 Task: Open Card Customer Feedback Collection in Board Product Roadmap Planning and Execution to Workspace Investor Relations and add a team member Softage.2@softage.net, a label Yellow, a checklist Mergers and Acquisitions, an attachment from your google drive, a color Yellow and finally, add a card description 'Develop and launch new sales promotion for seasonal products' and a comment 'This item is a priority on our list, so let us focus on getting it done as soon as possible.'. Add a start date 'Jan 06, 1900' with a due date 'Jan 13, 1900'
Action: Mouse moved to (80, 370)
Screenshot: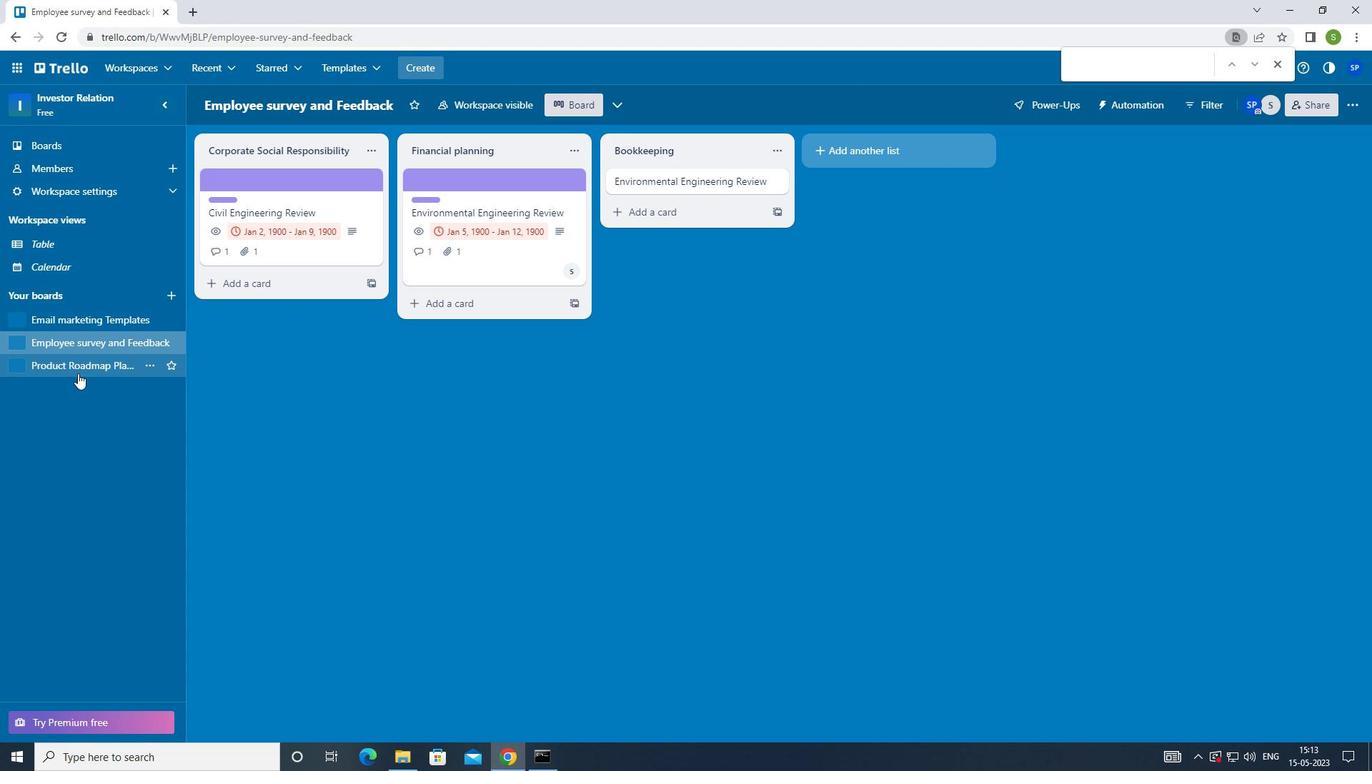 
Action: Mouse pressed left at (80, 370)
Screenshot: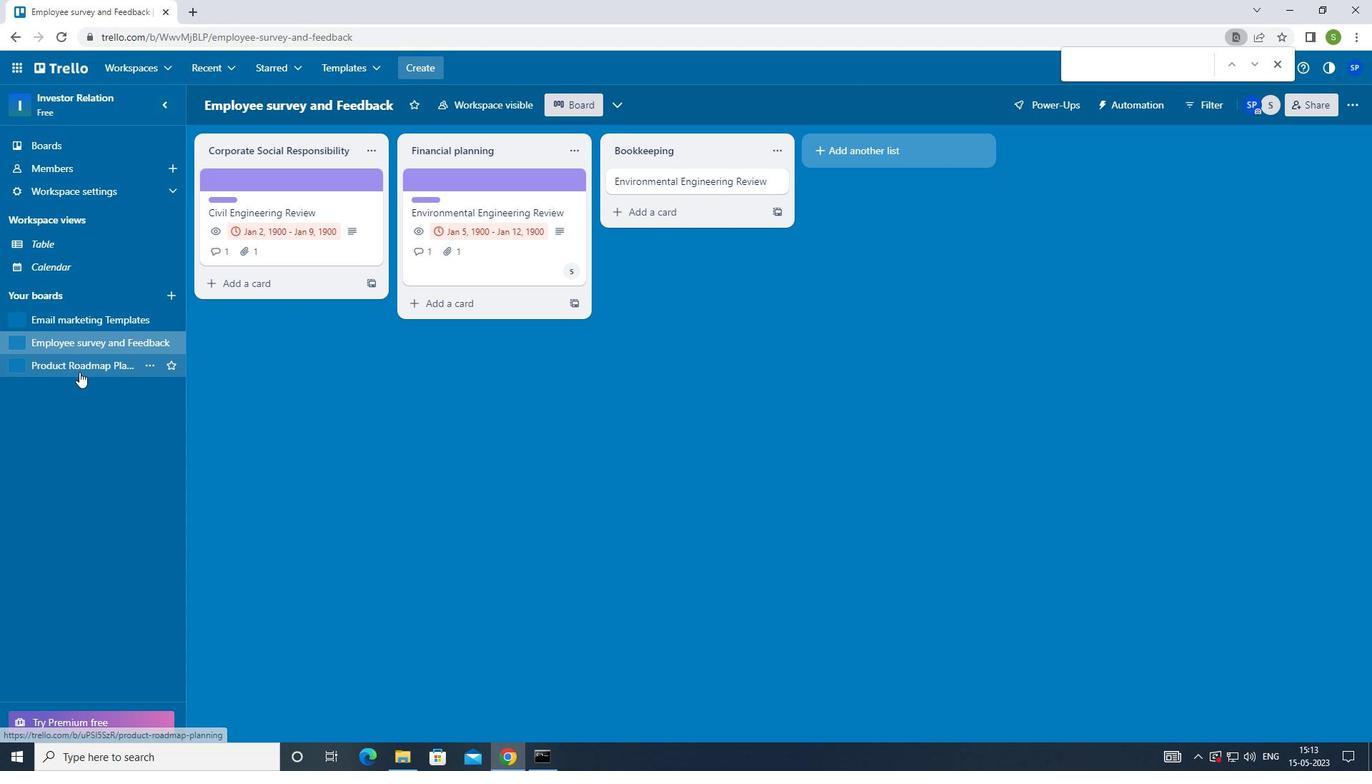 
Action: Mouse moved to (488, 183)
Screenshot: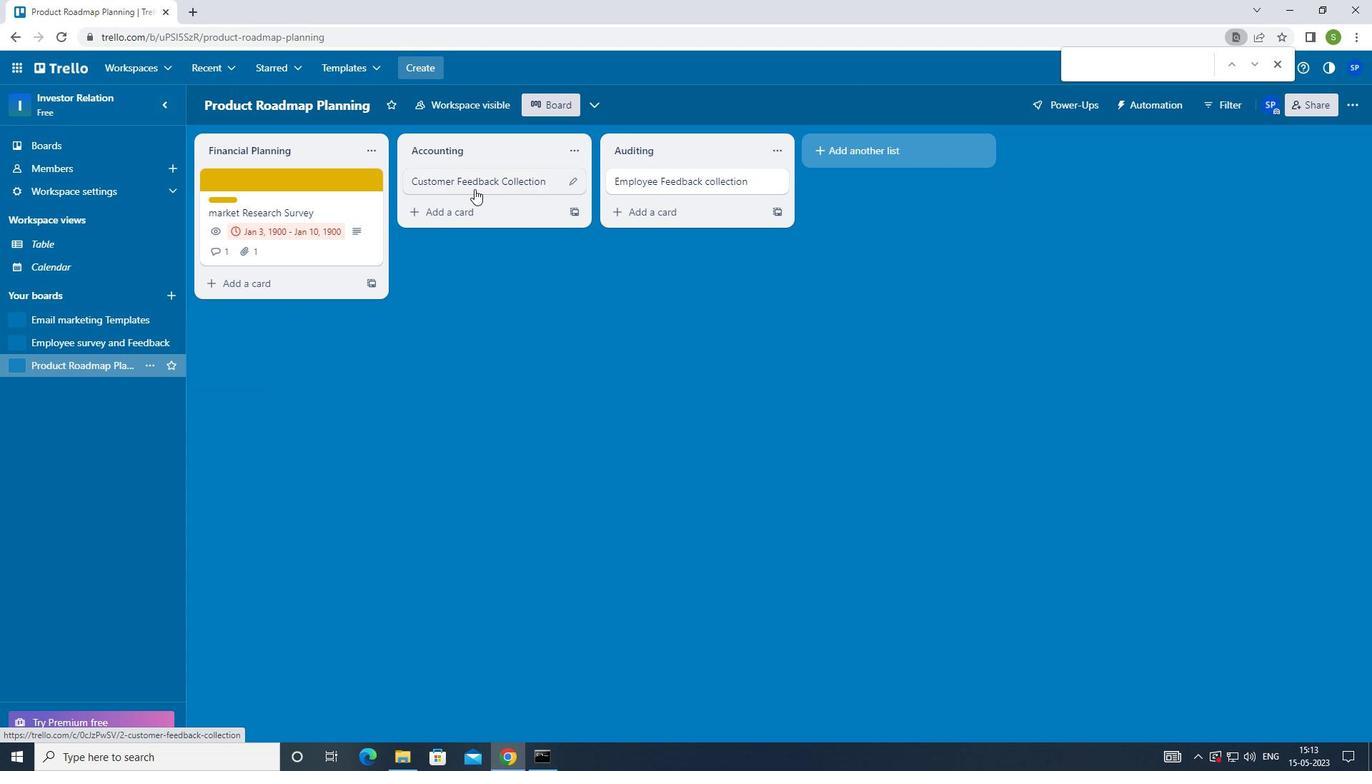 
Action: Mouse pressed left at (488, 183)
Screenshot: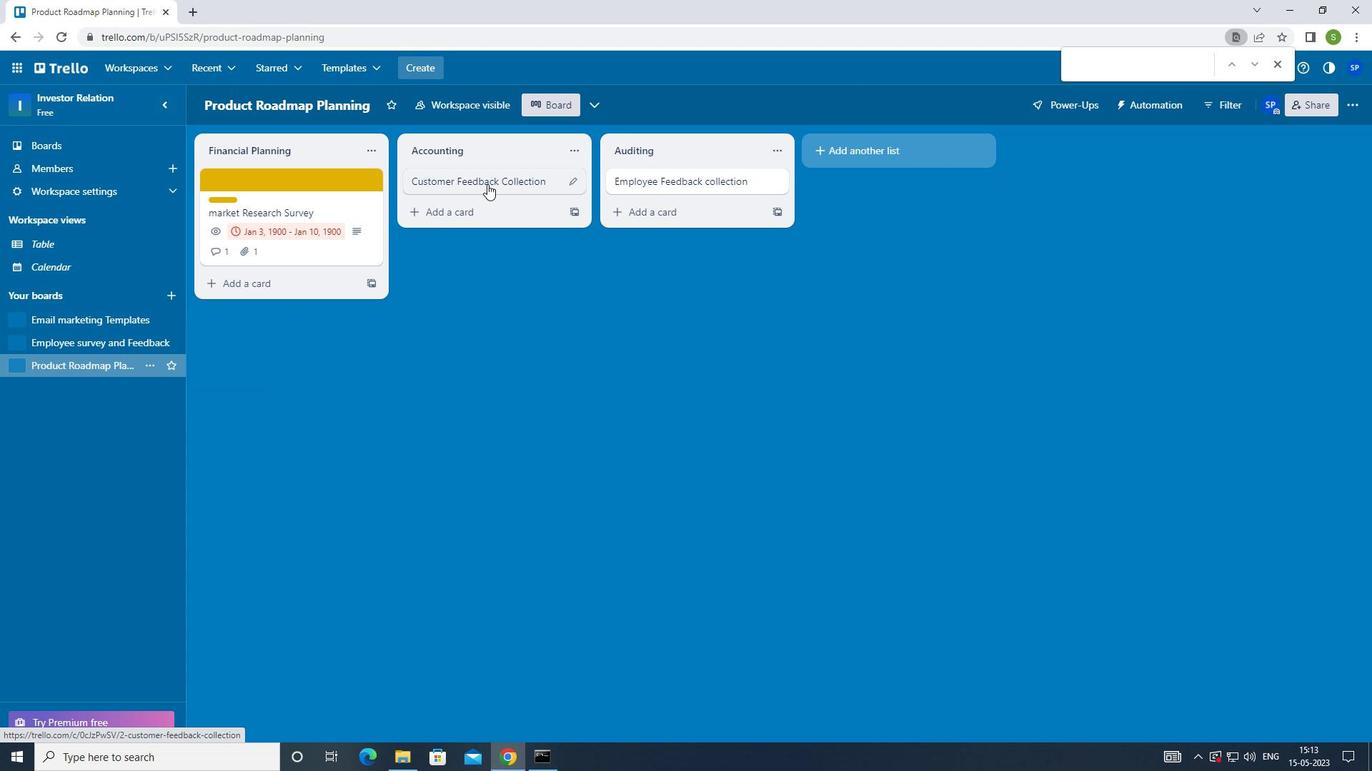 
Action: Mouse moved to (861, 177)
Screenshot: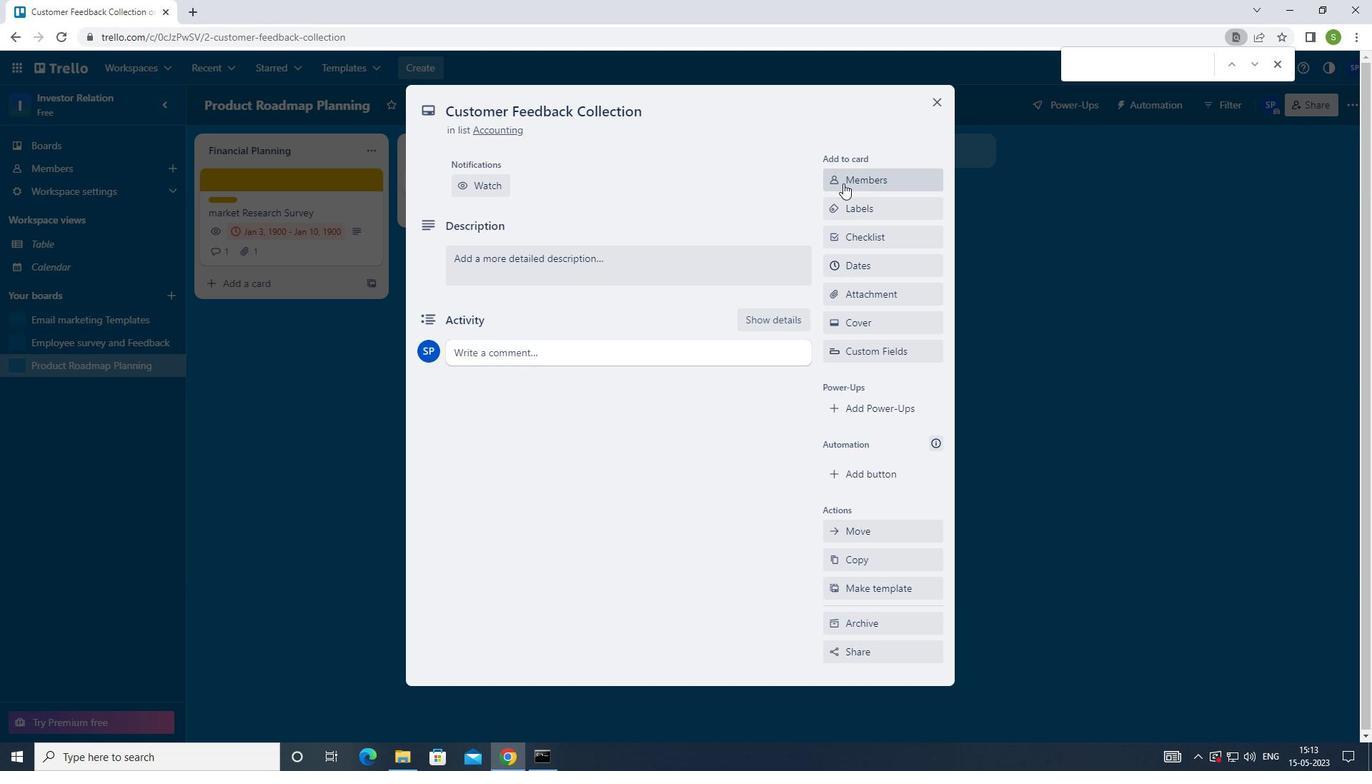 
Action: Mouse pressed left at (861, 177)
Screenshot: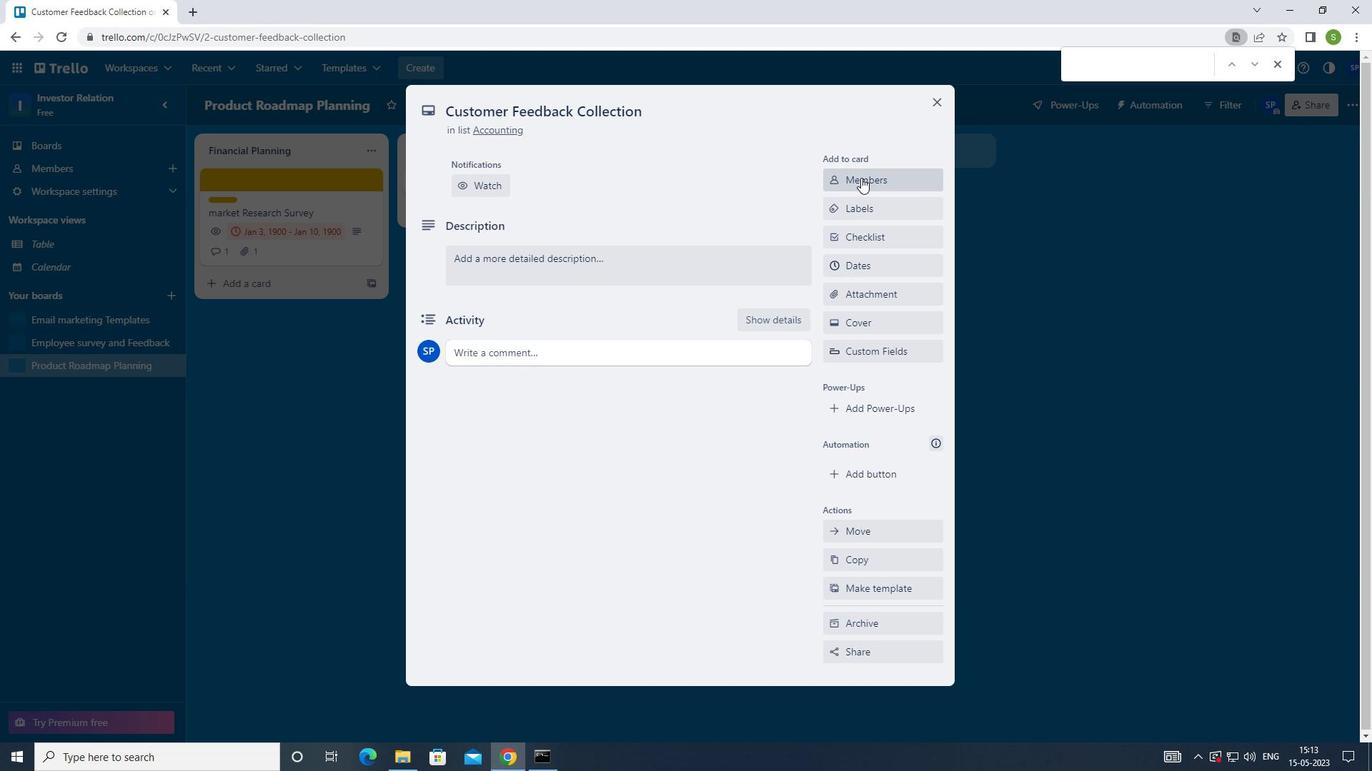
Action: Mouse moved to (688, 306)
Screenshot: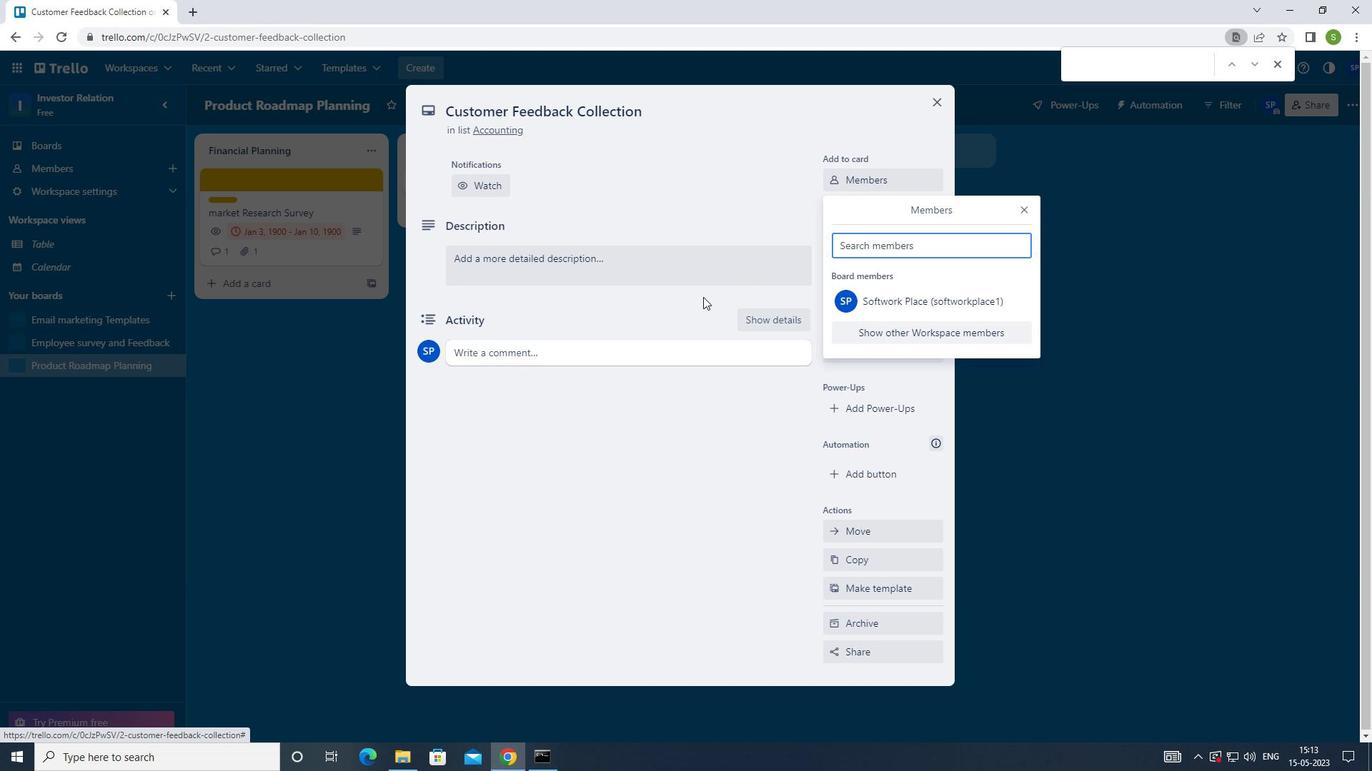 
Action: Key pressed <Key.shift>SOFTAGE.2<Key.shift>@SOFTAGE.NET<Key.enter>
Screenshot: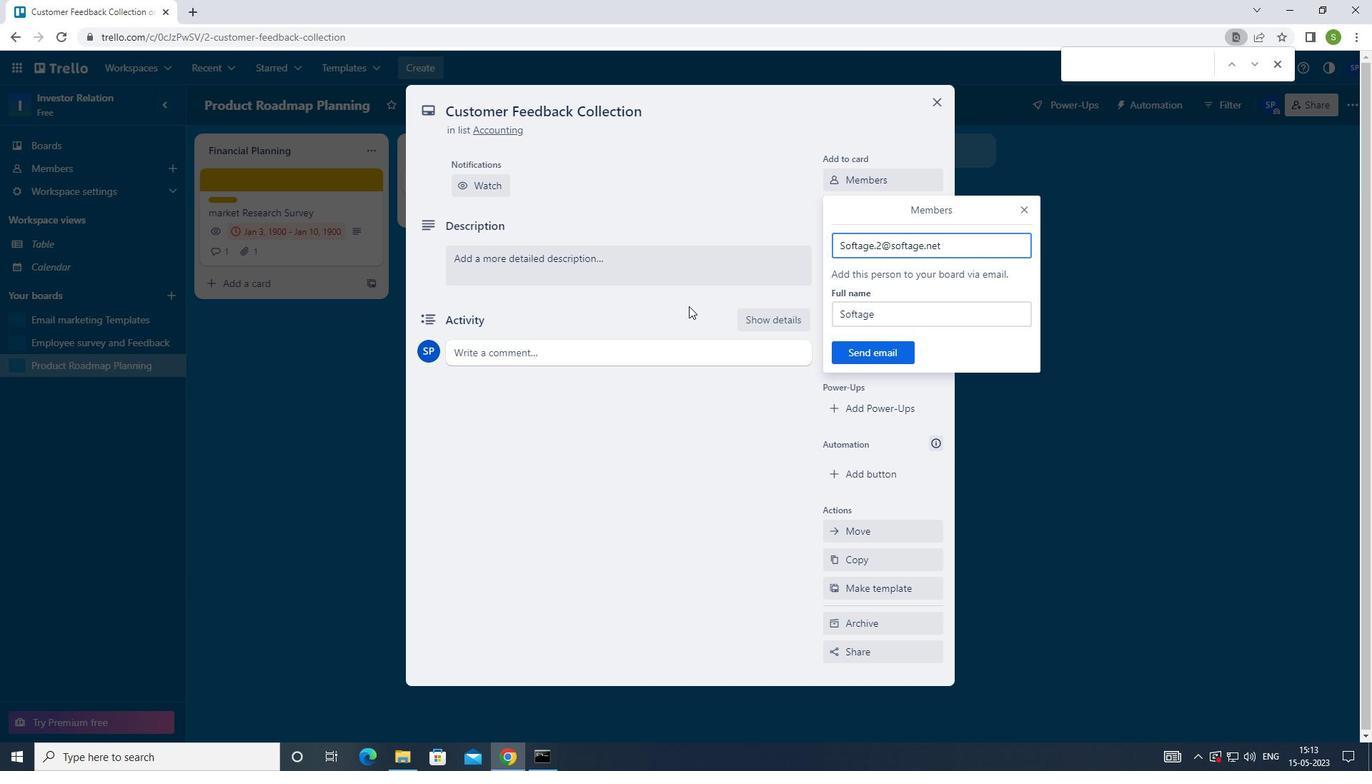 
Action: Mouse moved to (1026, 210)
Screenshot: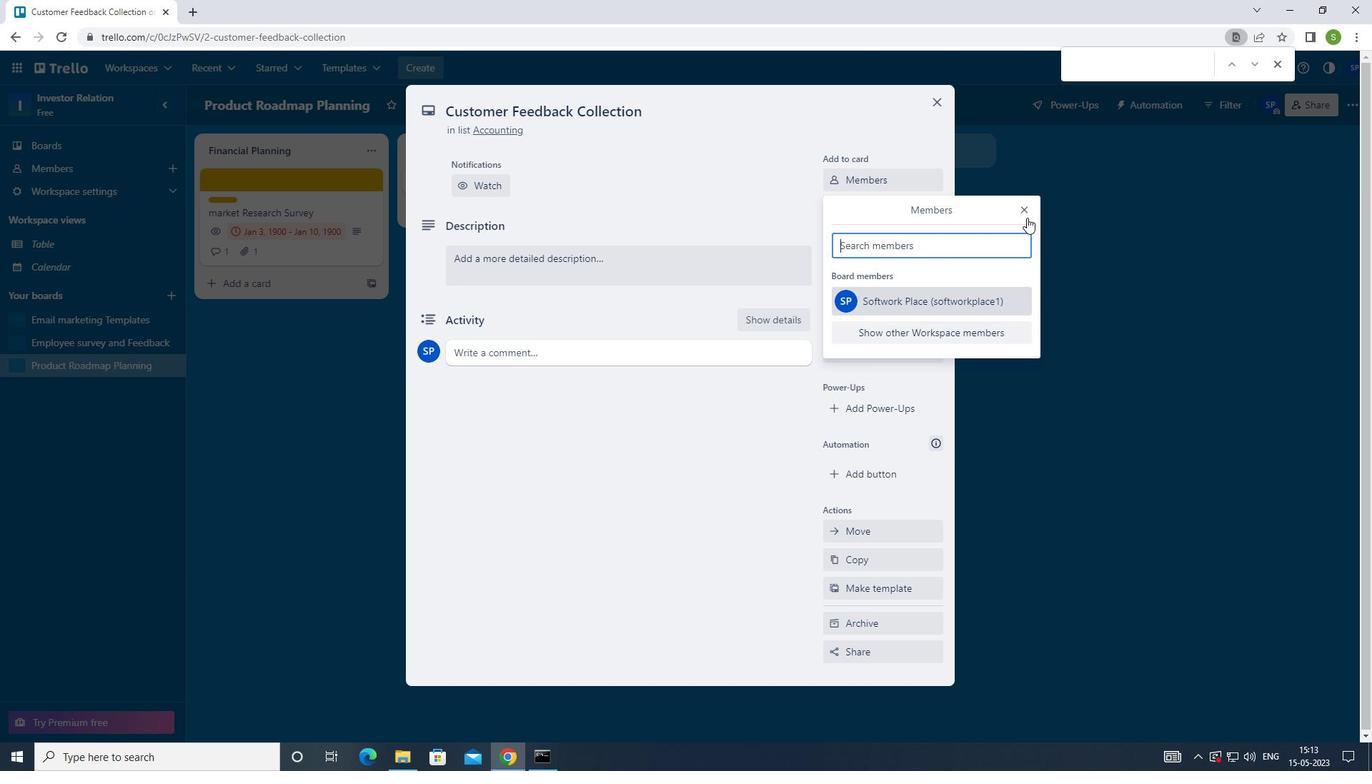 
Action: Mouse pressed left at (1026, 210)
Screenshot: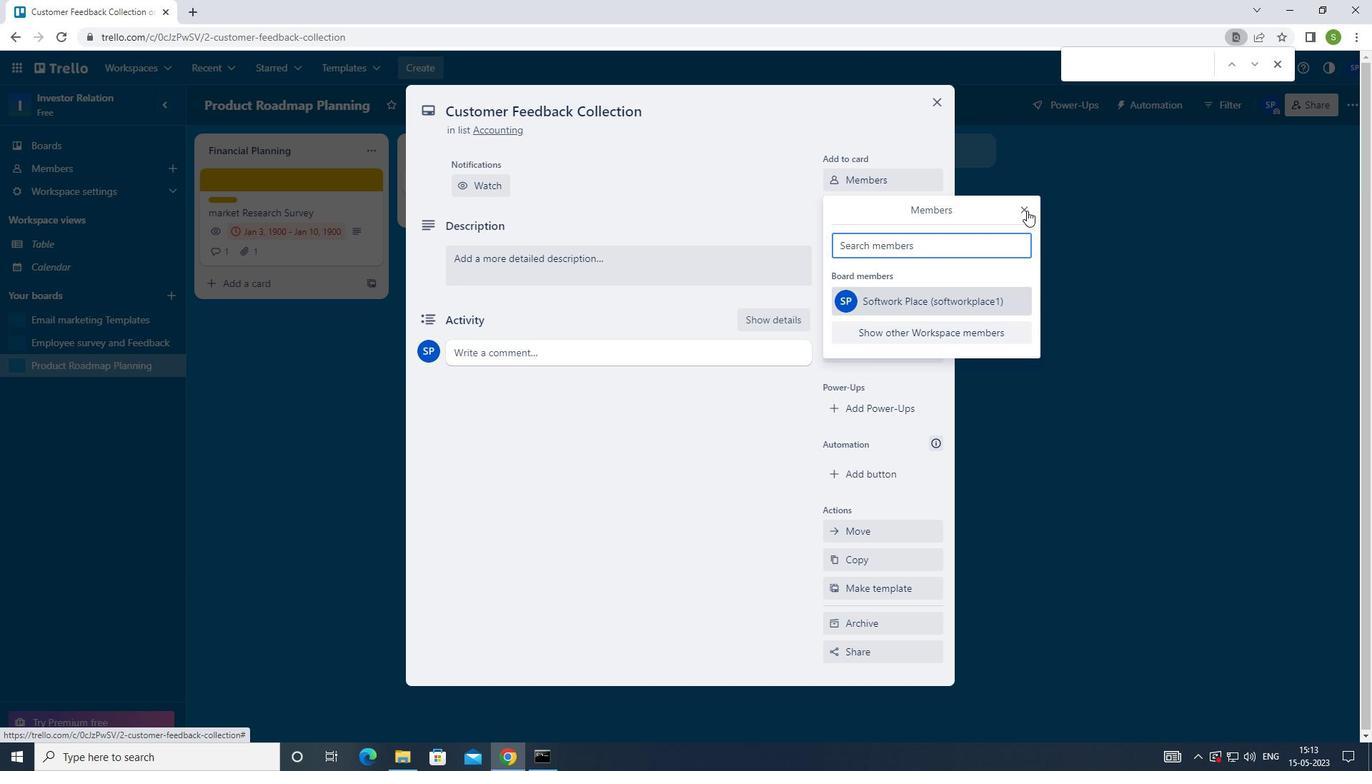 
Action: Mouse moved to (897, 219)
Screenshot: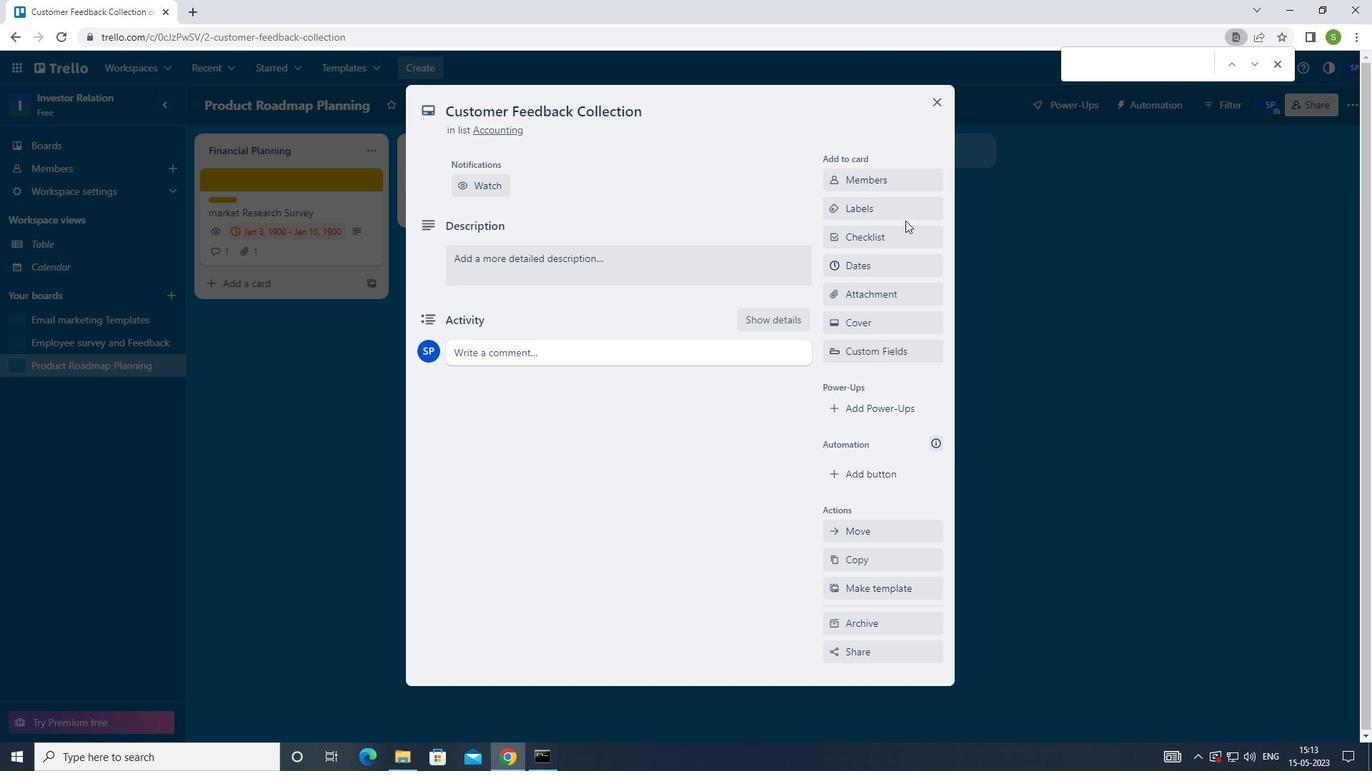 
Action: Mouse pressed left at (897, 219)
Screenshot: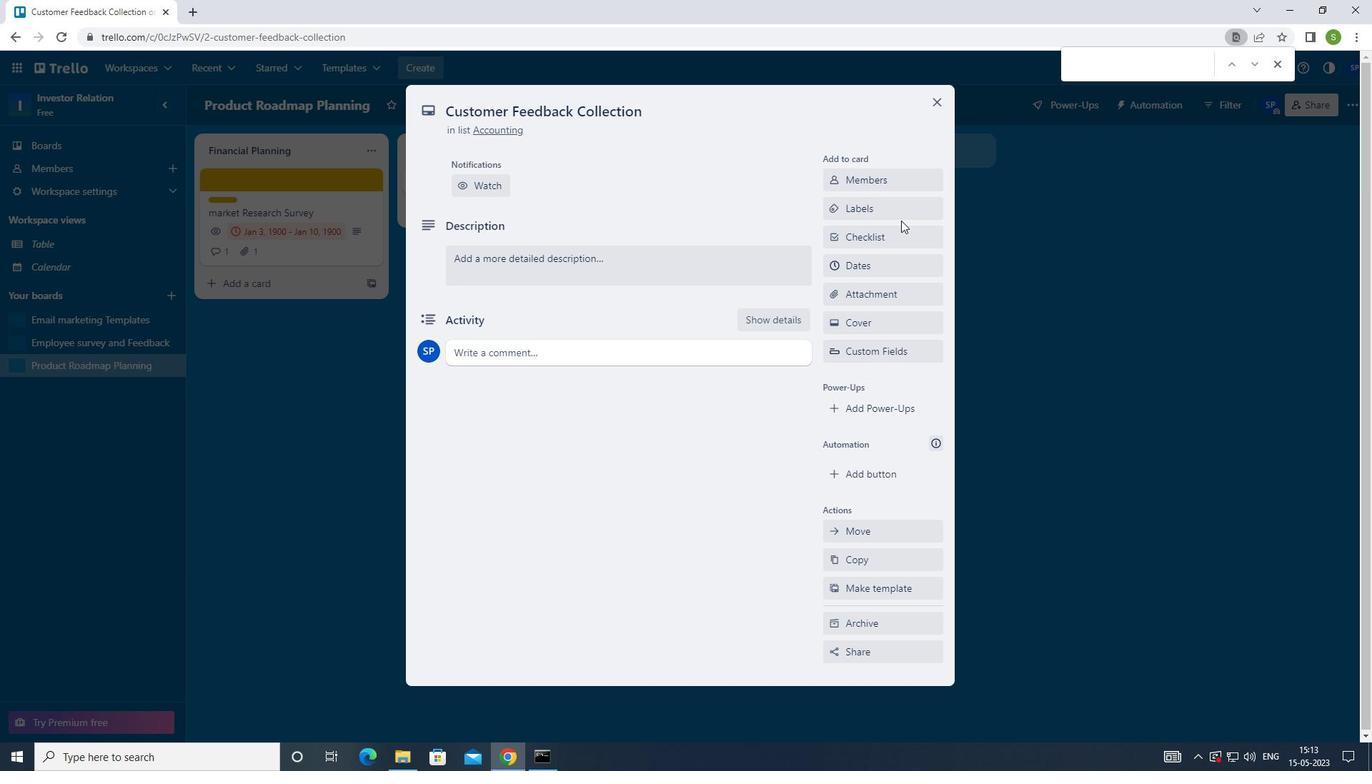
Action: Mouse moved to (839, 348)
Screenshot: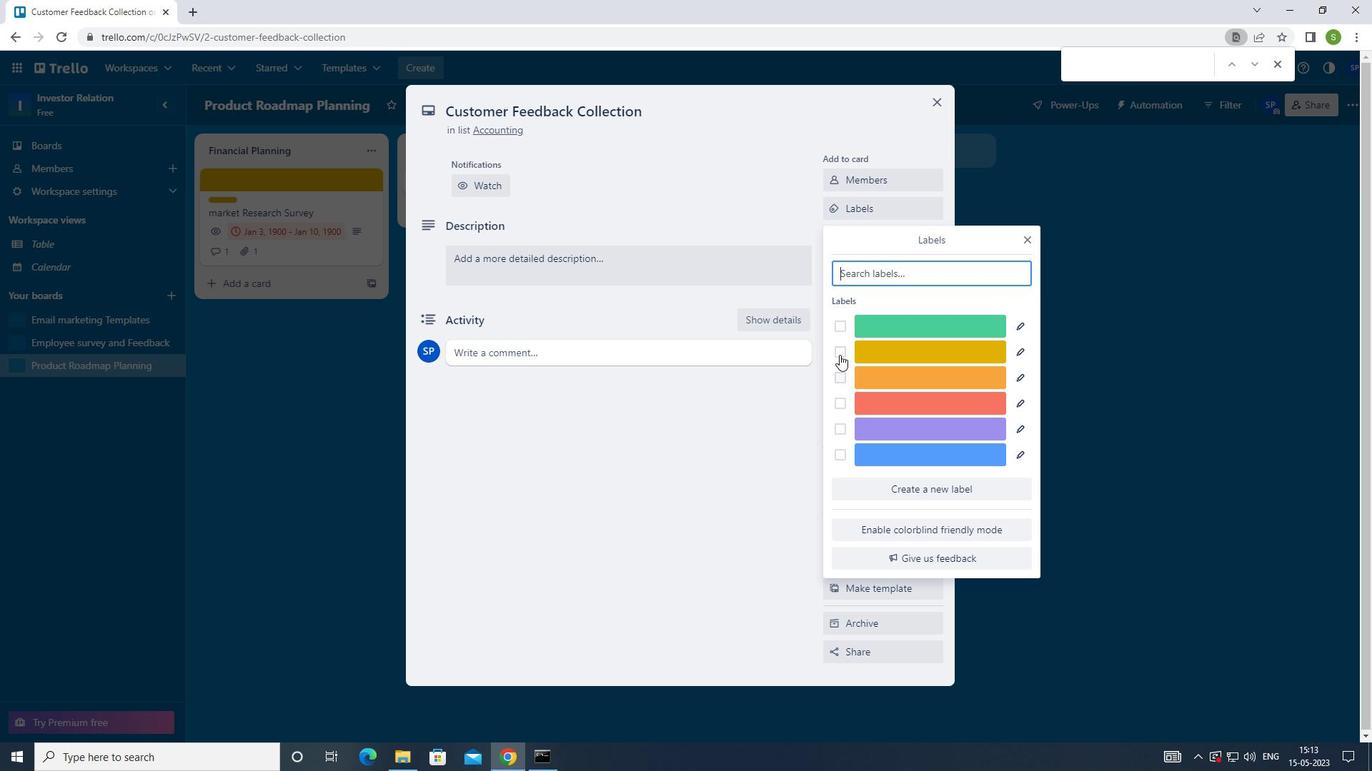
Action: Mouse pressed left at (839, 348)
Screenshot: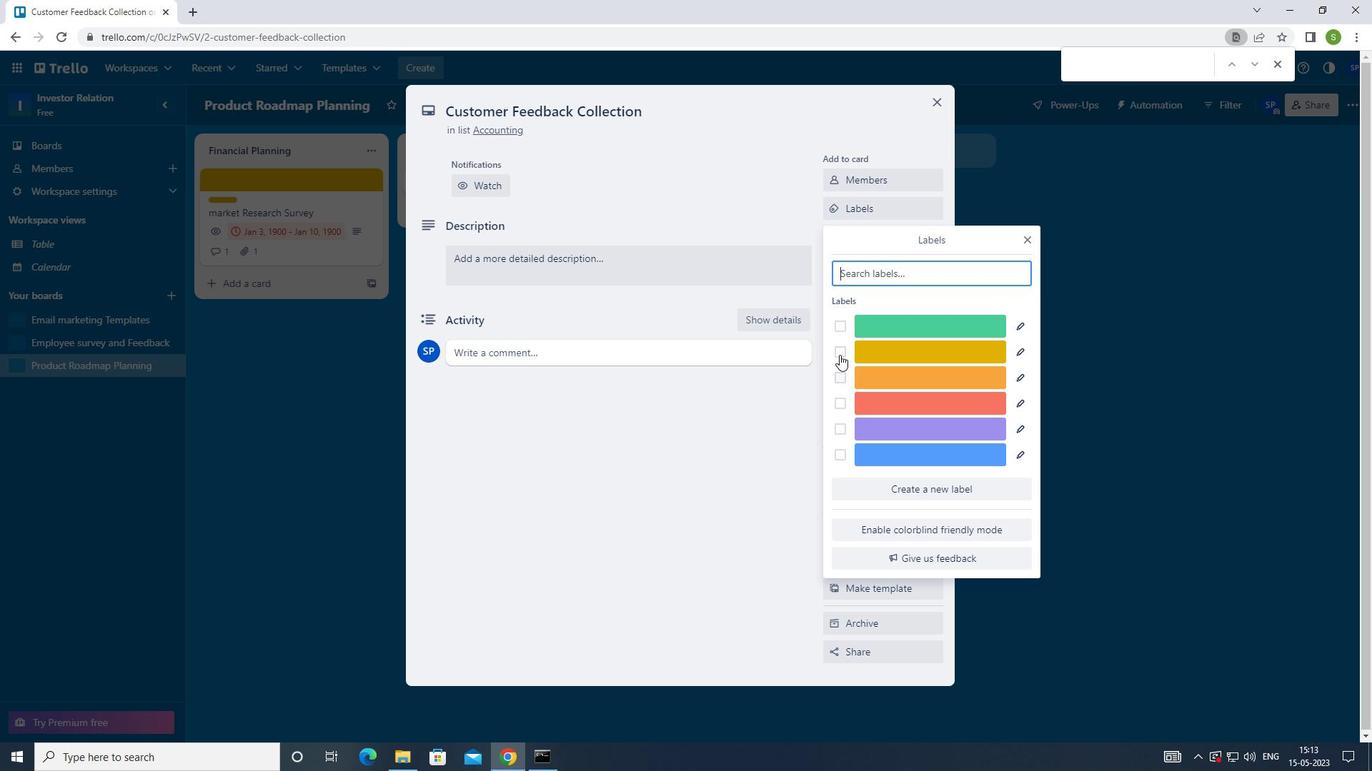 
Action: Mouse moved to (1023, 239)
Screenshot: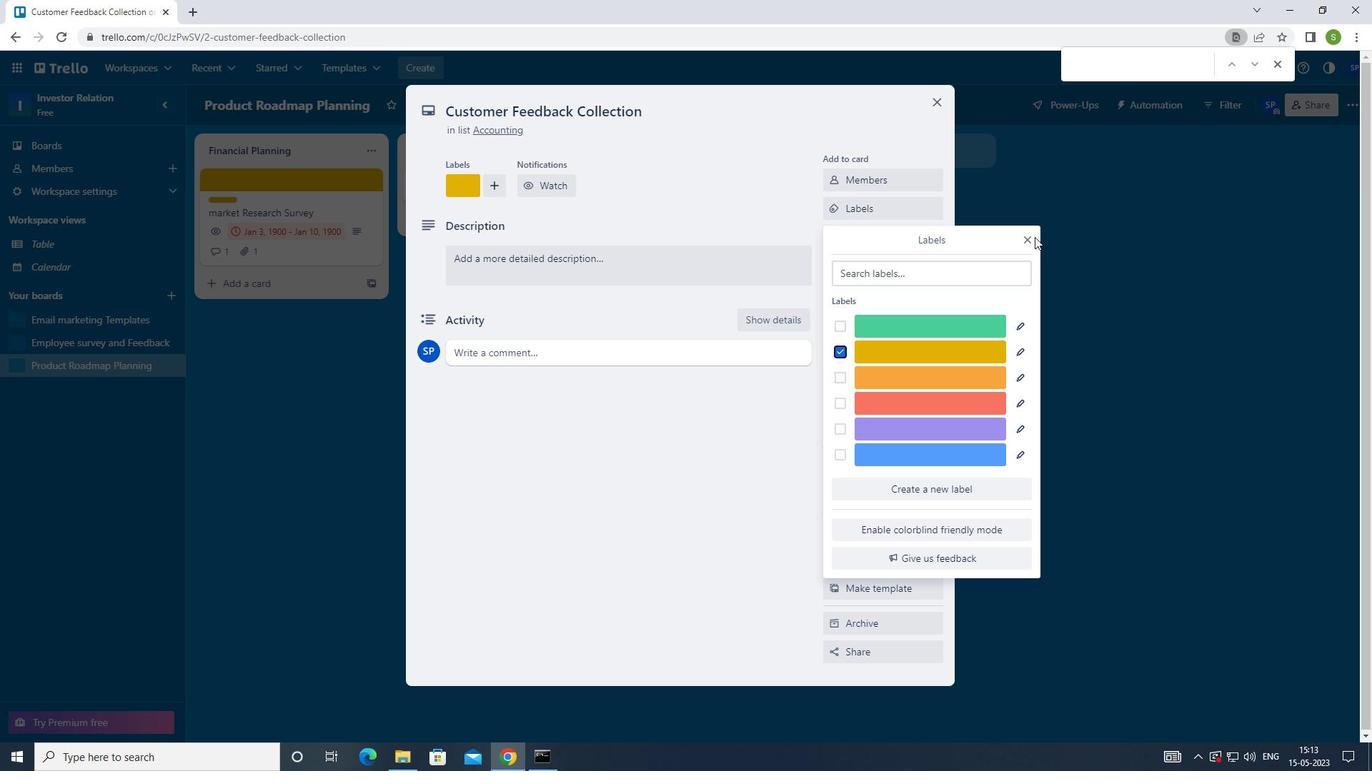 
Action: Mouse pressed left at (1023, 239)
Screenshot: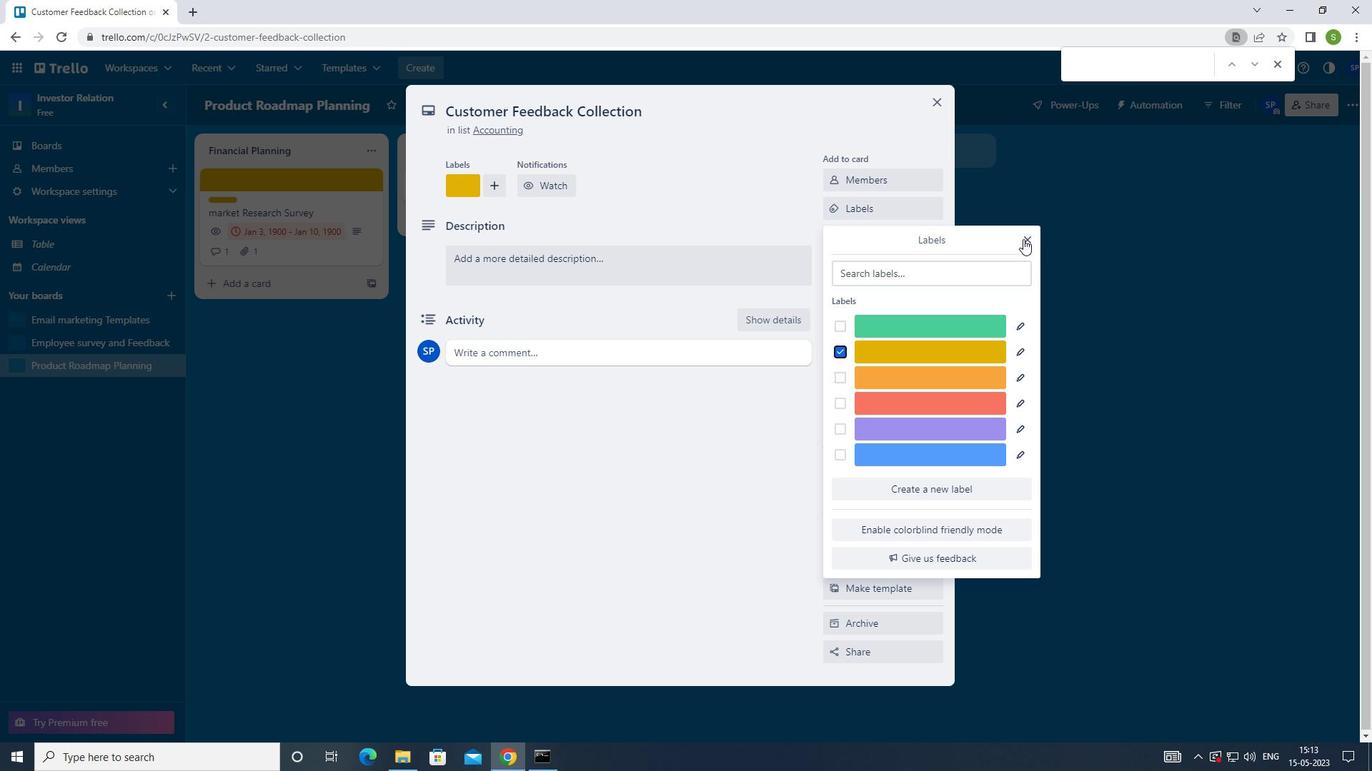 
Action: Mouse moved to (895, 237)
Screenshot: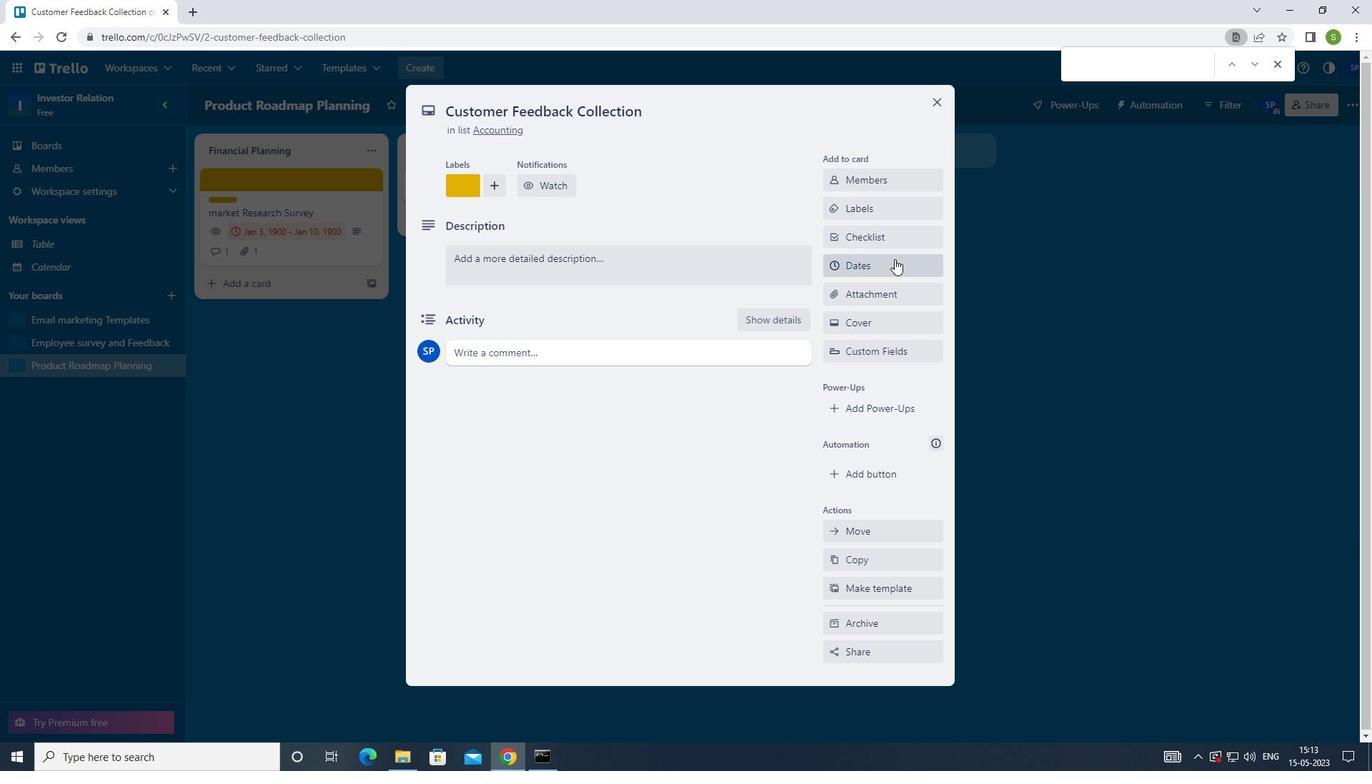 
Action: Mouse pressed left at (895, 237)
Screenshot: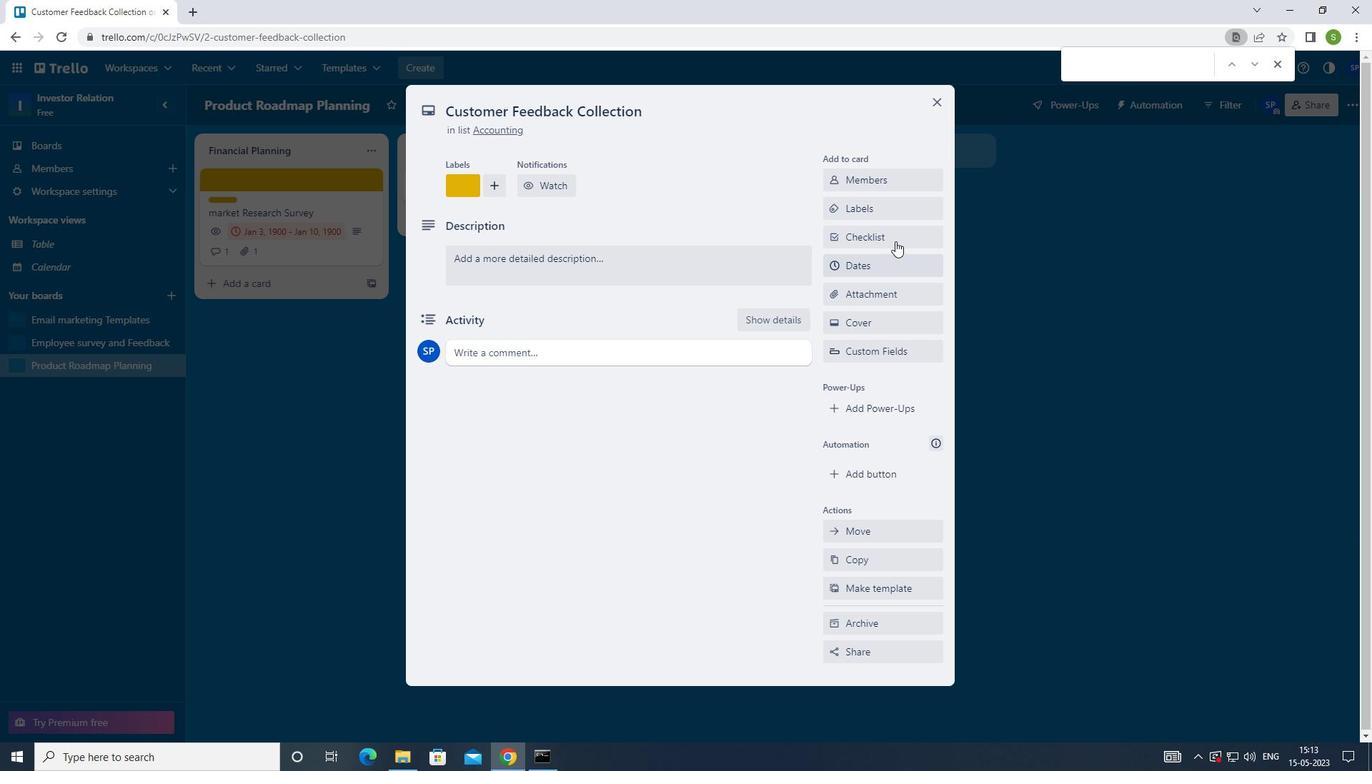 
Action: Mouse moved to (939, 236)
Screenshot: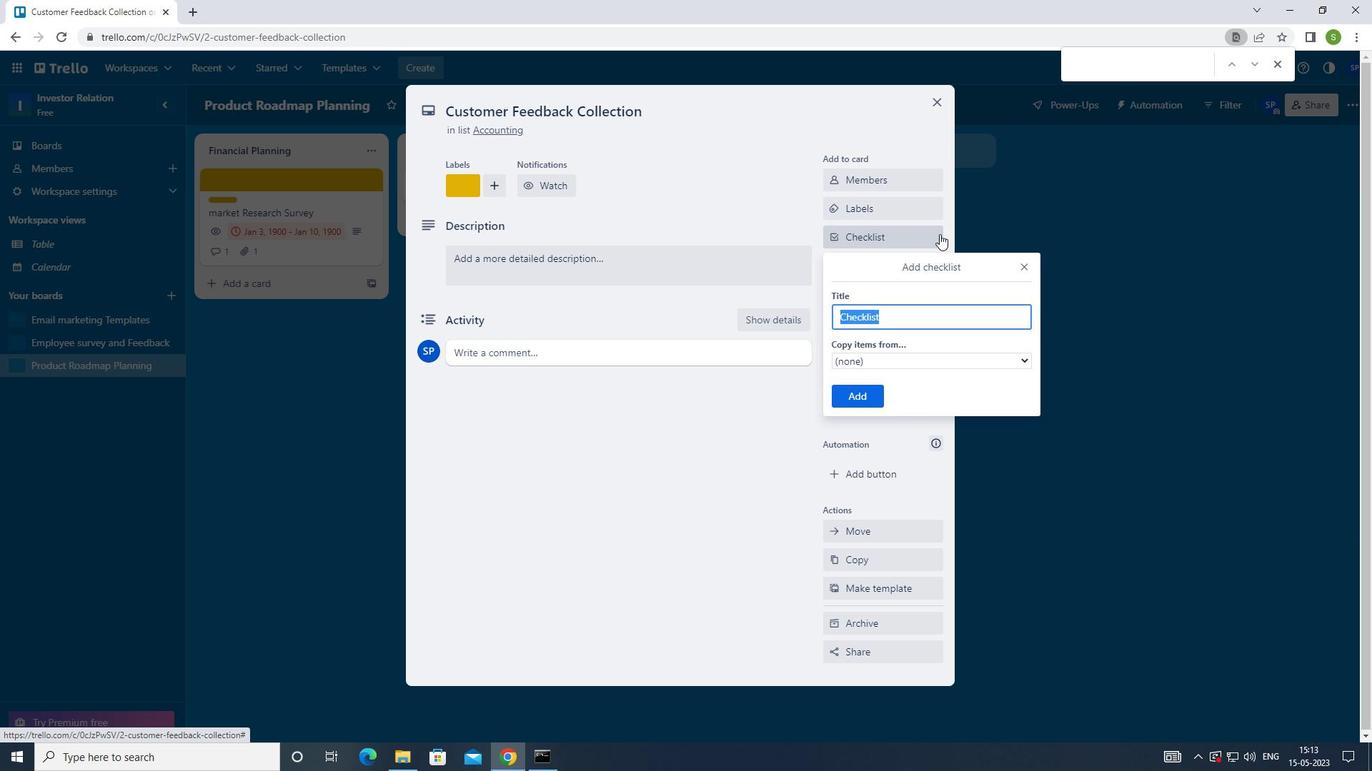 
Action: Key pressed <Key.shift><Key.shift><Key.shift>MERGERS<Key.space><Key.shift>AB<Key.backspace>ND<Key.space><Key.shift>ACQUISITION
Screenshot: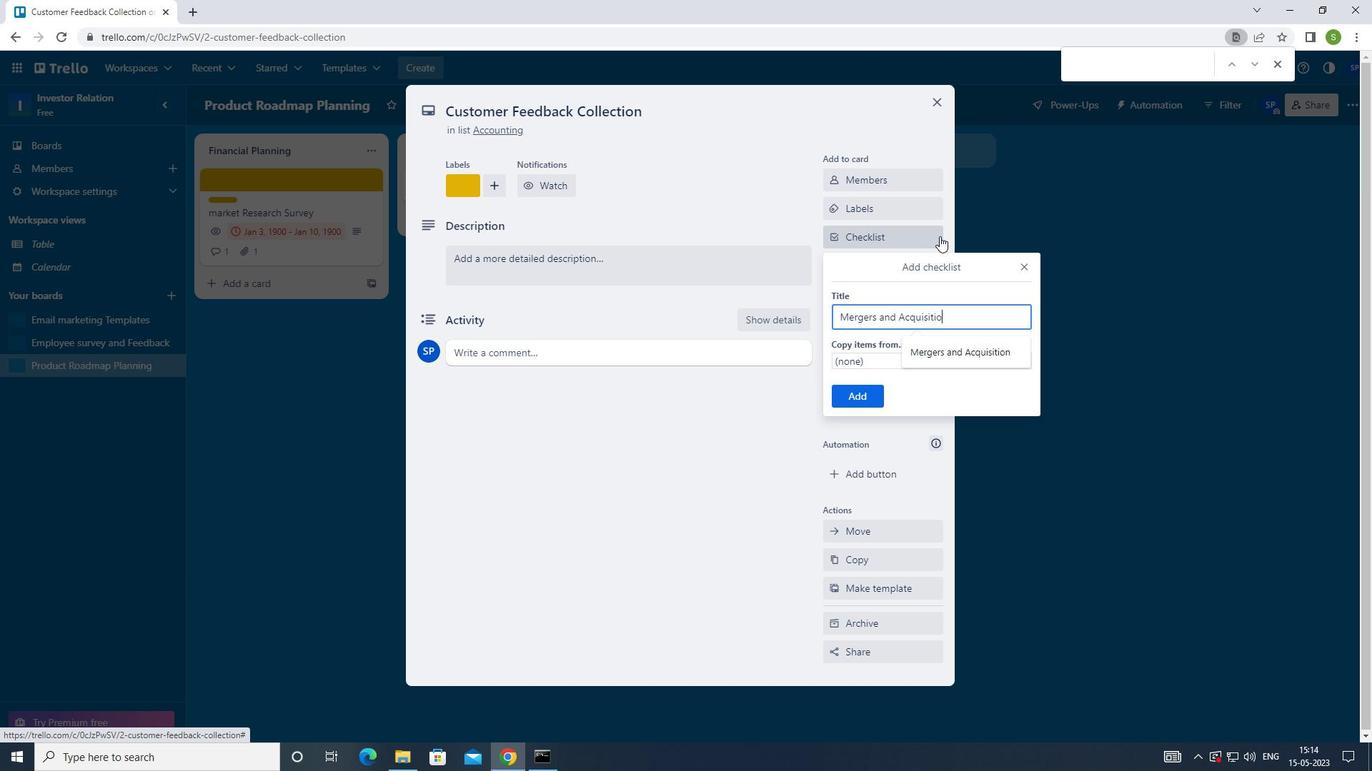 
Action: Mouse moved to (871, 394)
Screenshot: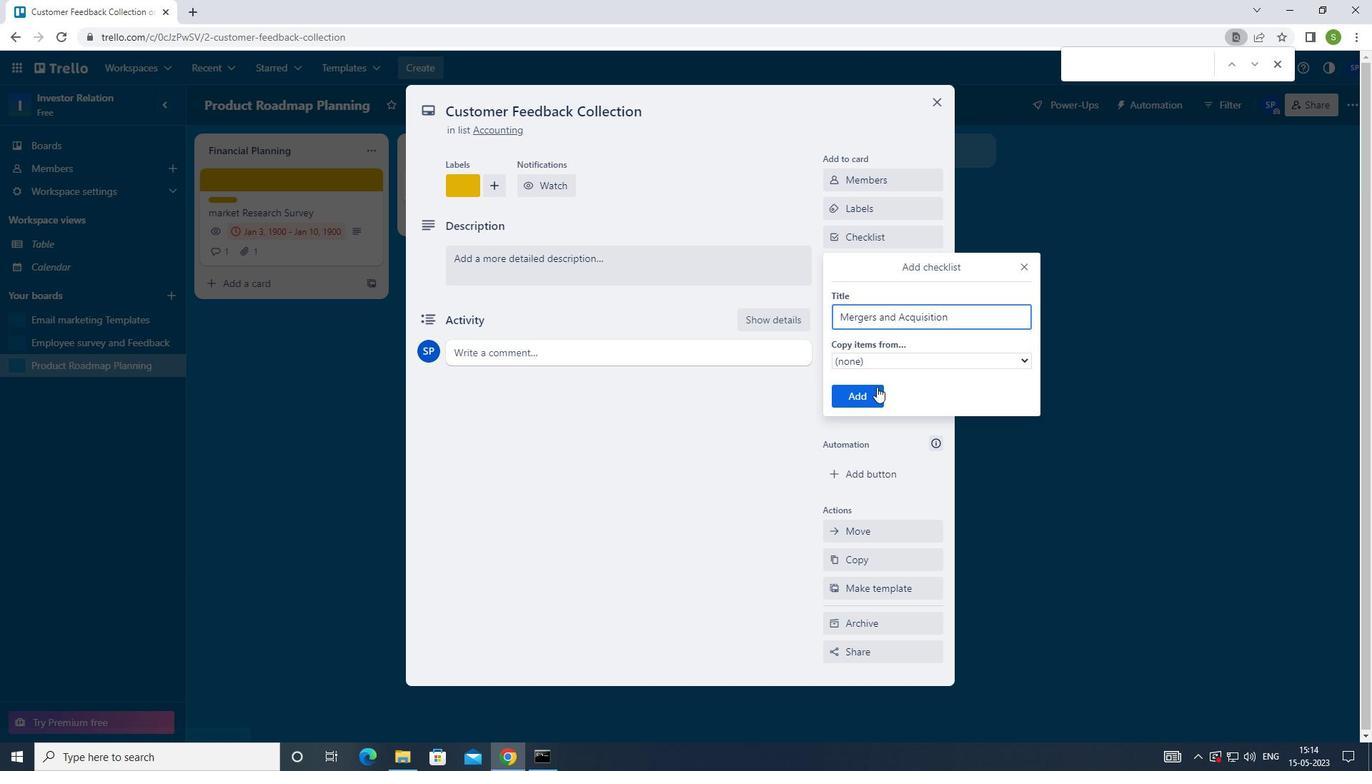 
Action: Mouse pressed left at (871, 394)
Screenshot: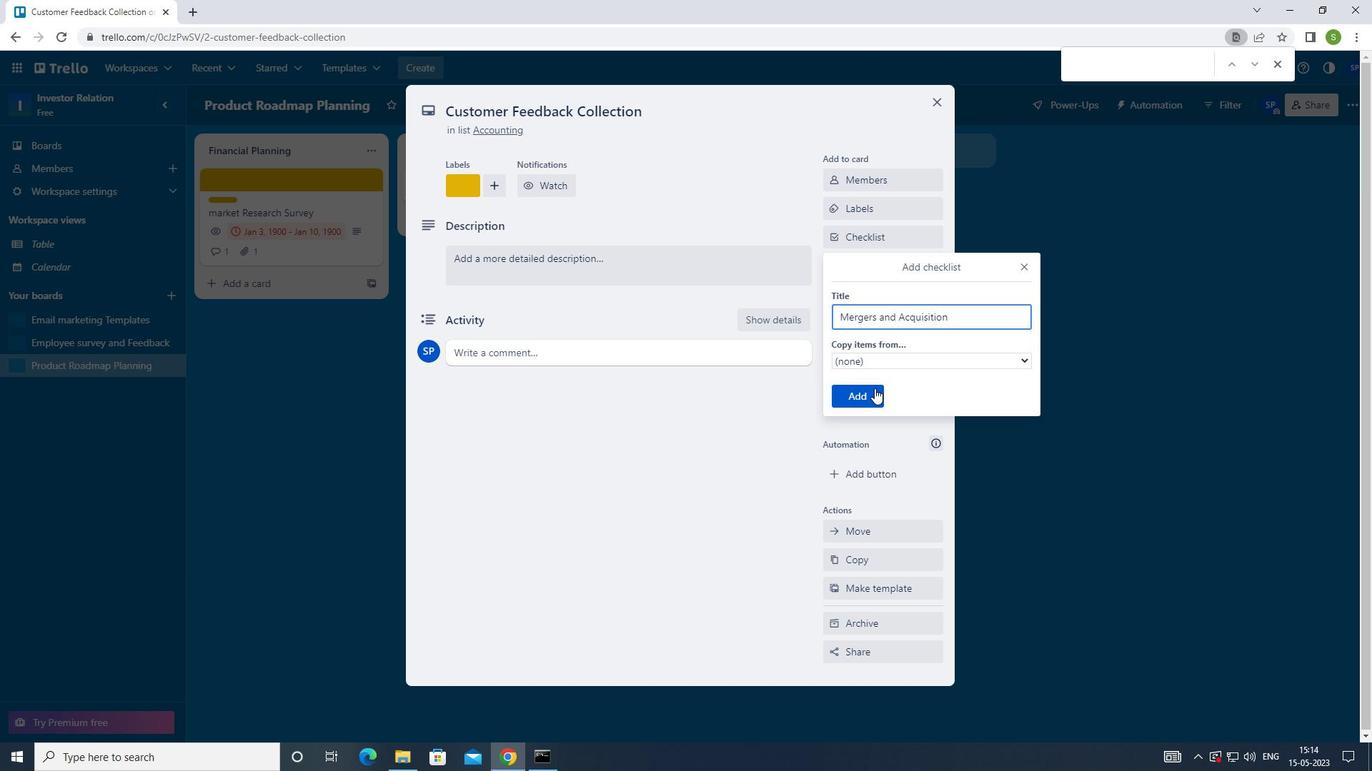 
Action: Mouse moved to (859, 300)
Screenshot: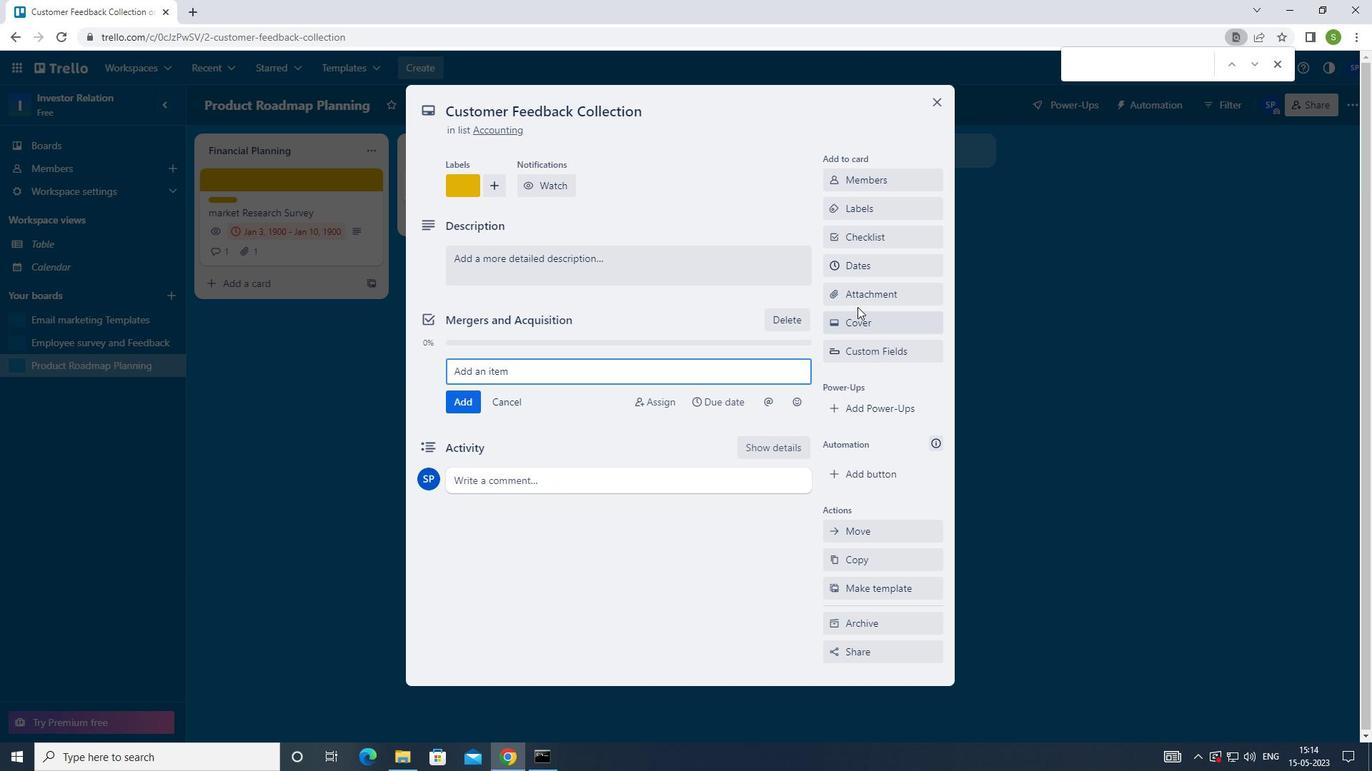 
Action: Mouse pressed left at (859, 300)
Screenshot: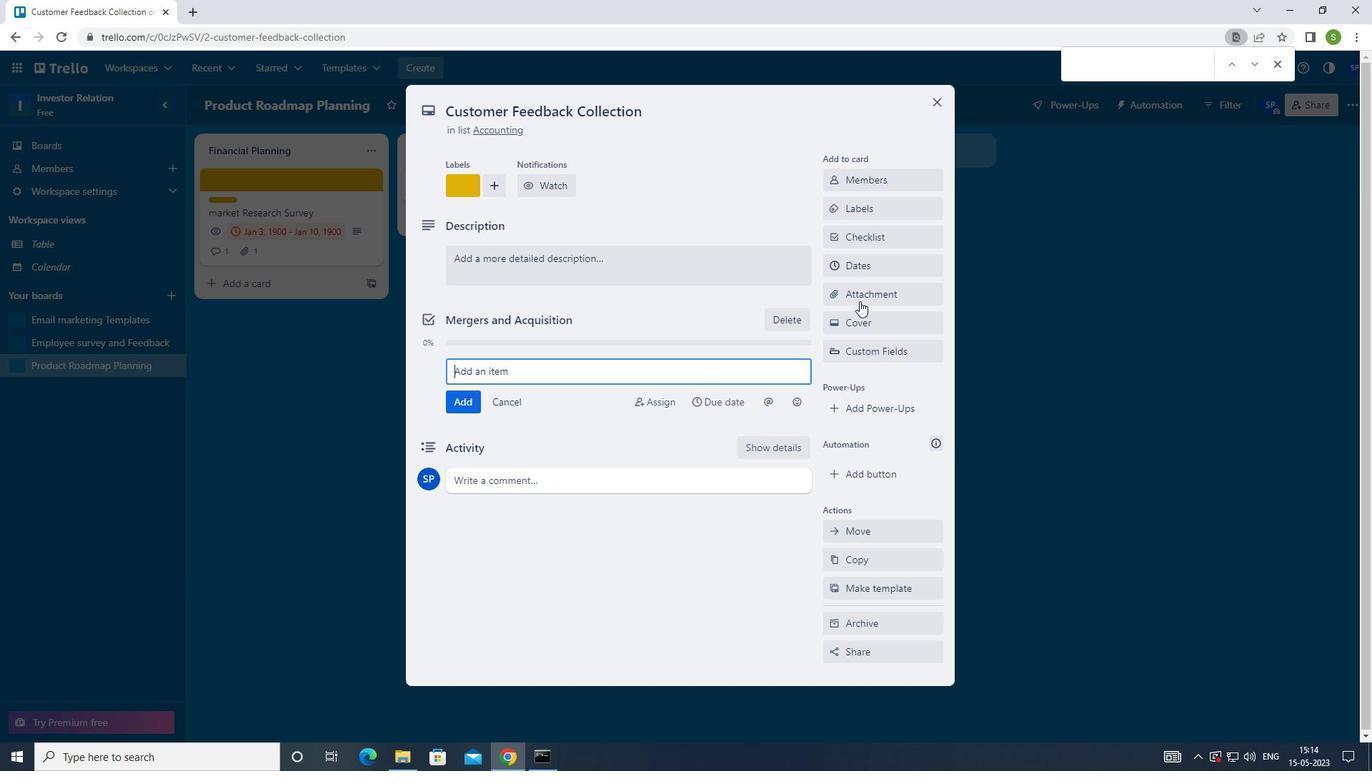 
Action: Mouse moved to (848, 400)
Screenshot: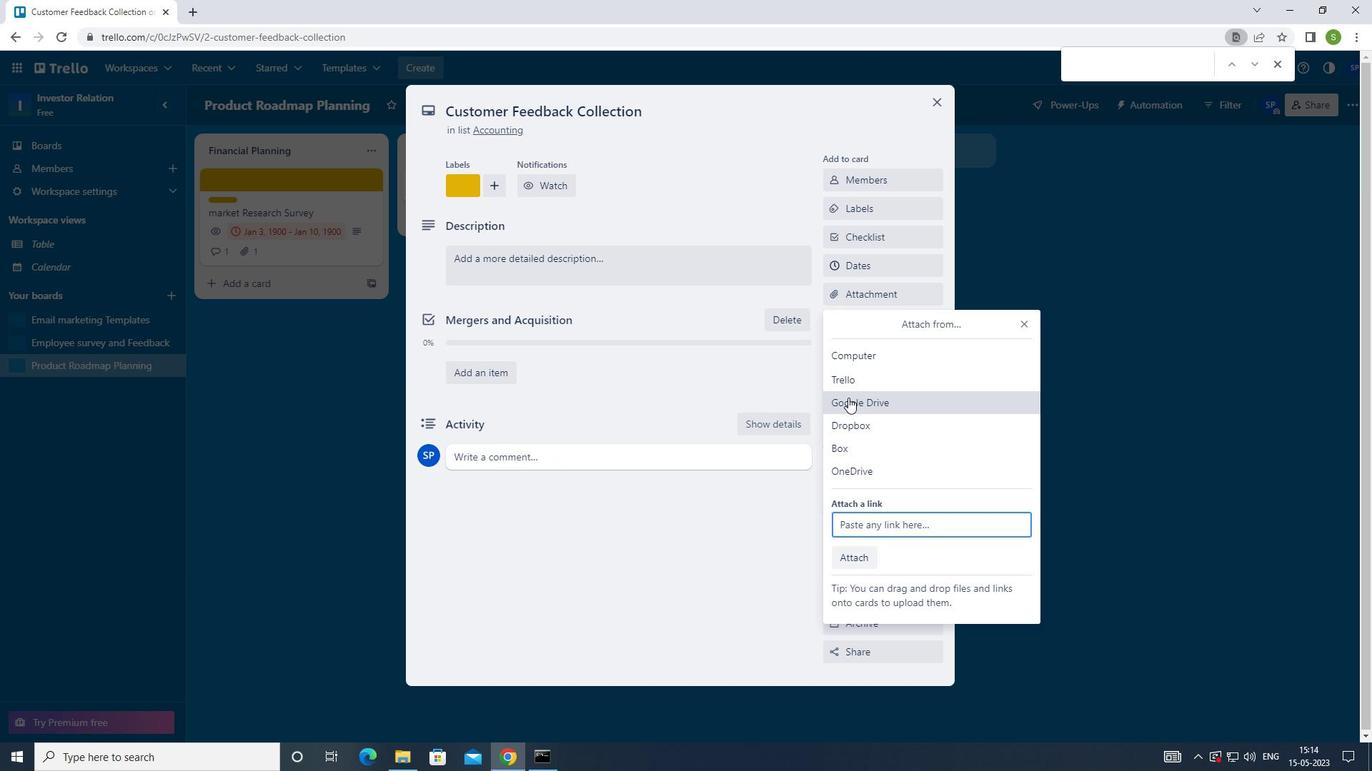 
Action: Mouse pressed left at (848, 400)
Screenshot: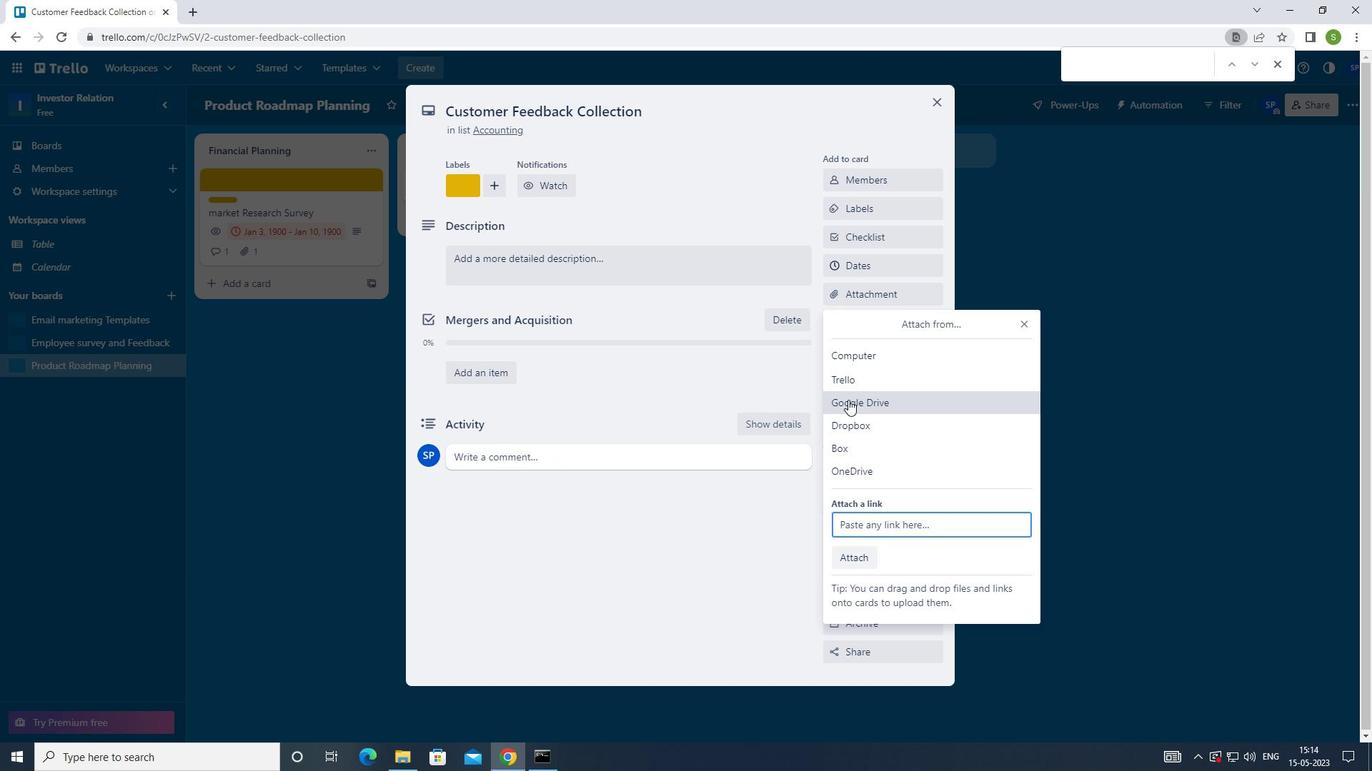 
Action: Mouse moved to (405, 340)
Screenshot: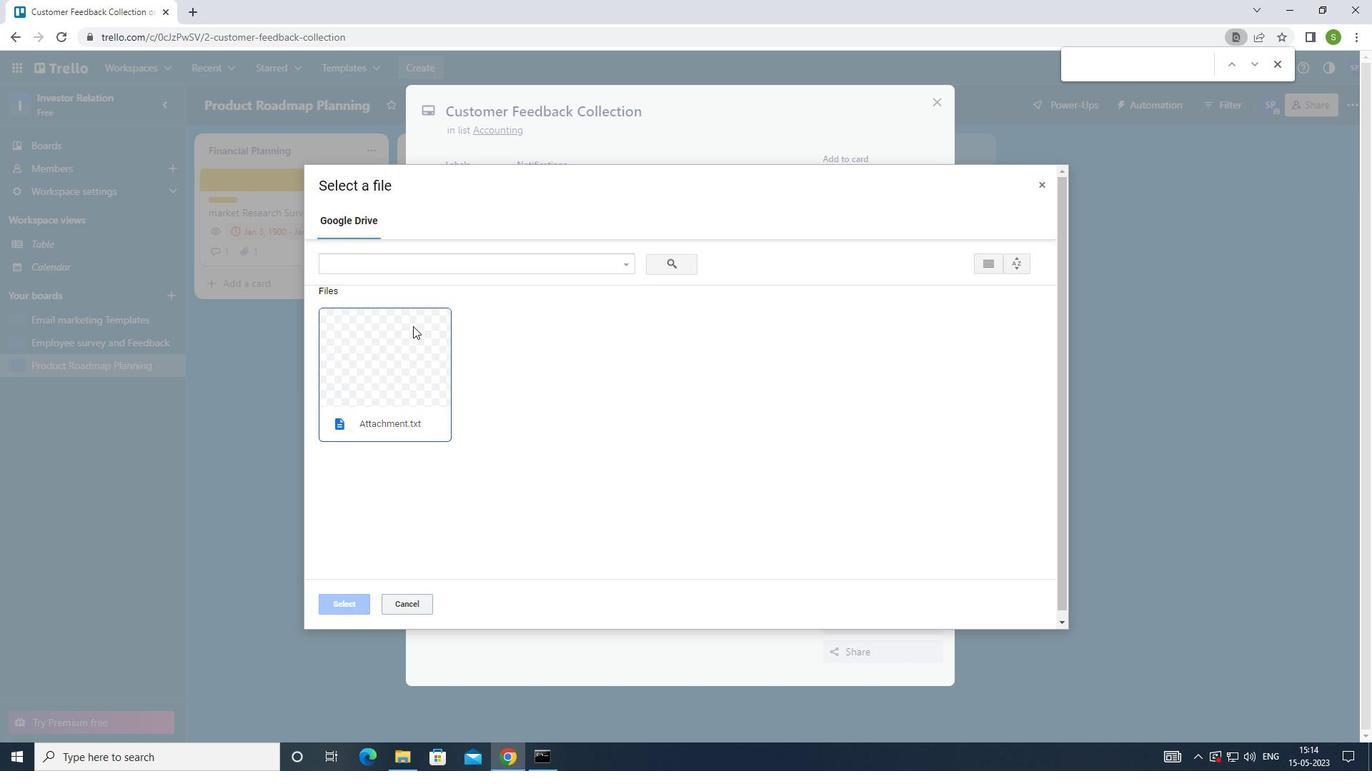
Action: Mouse pressed left at (405, 340)
Screenshot: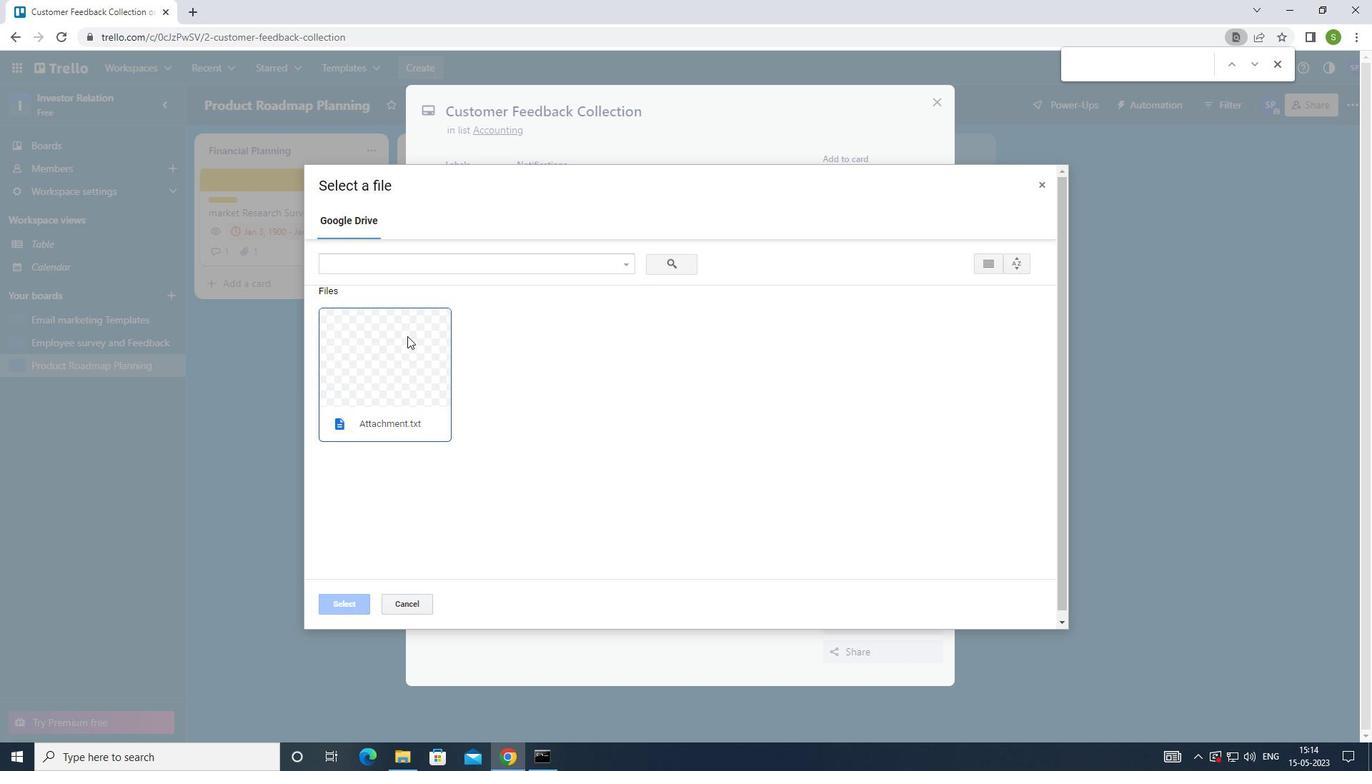 
Action: Mouse moved to (341, 607)
Screenshot: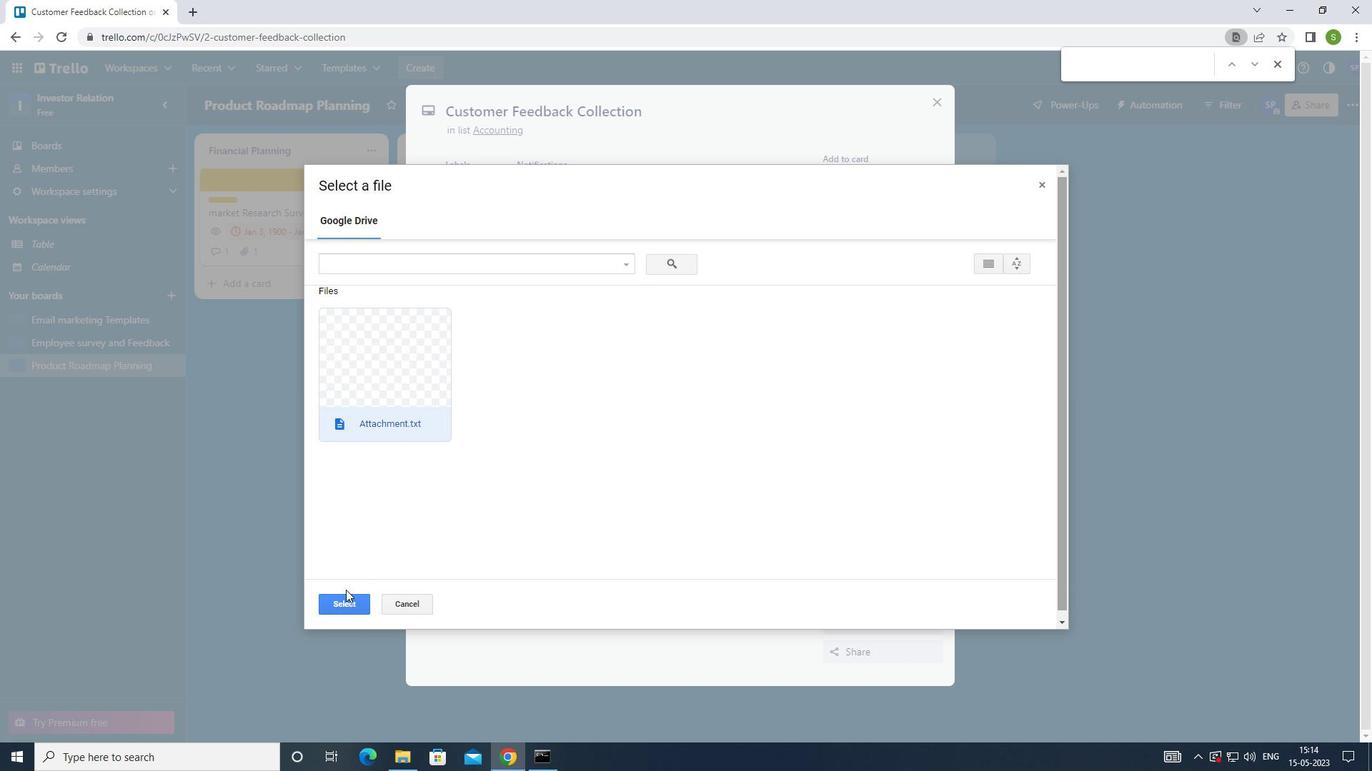 
Action: Mouse pressed left at (341, 607)
Screenshot: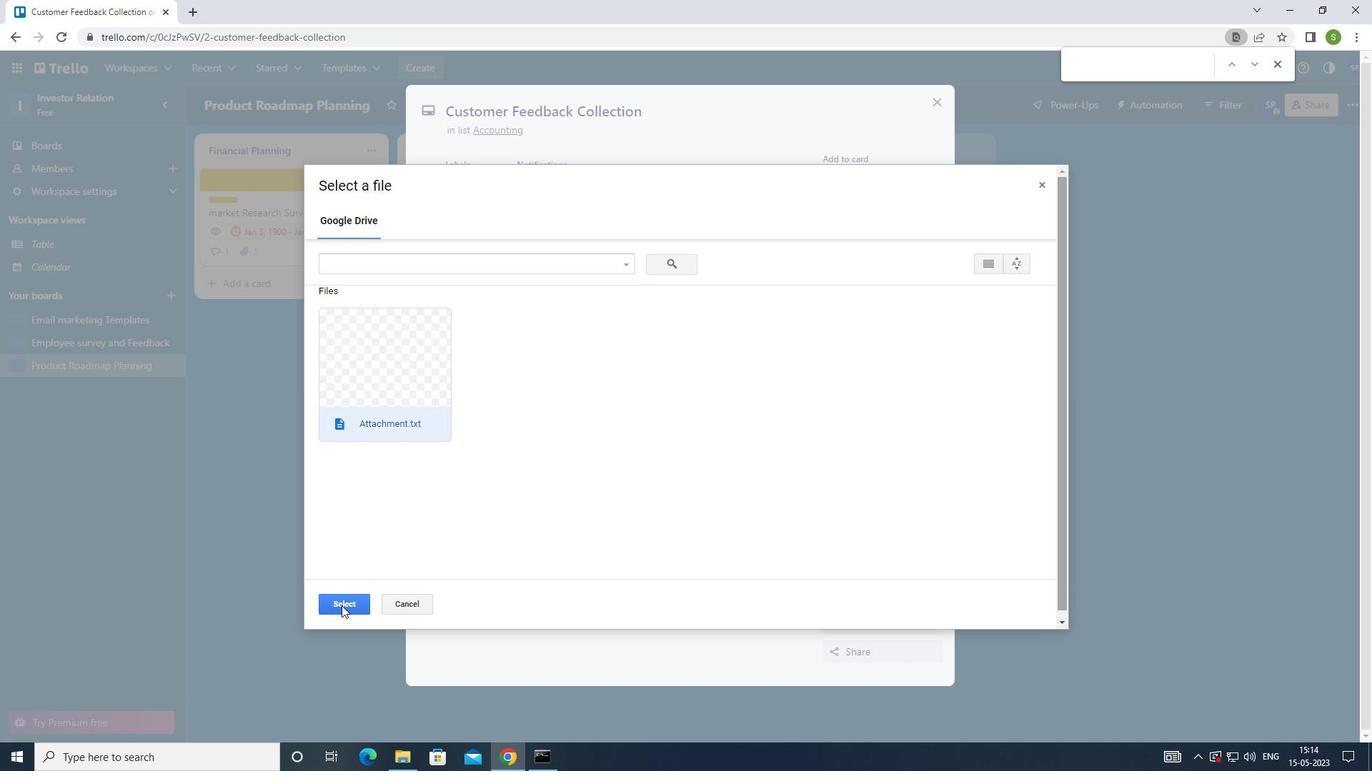 
Action: Mouse moved to (884, 317)
Screenshot: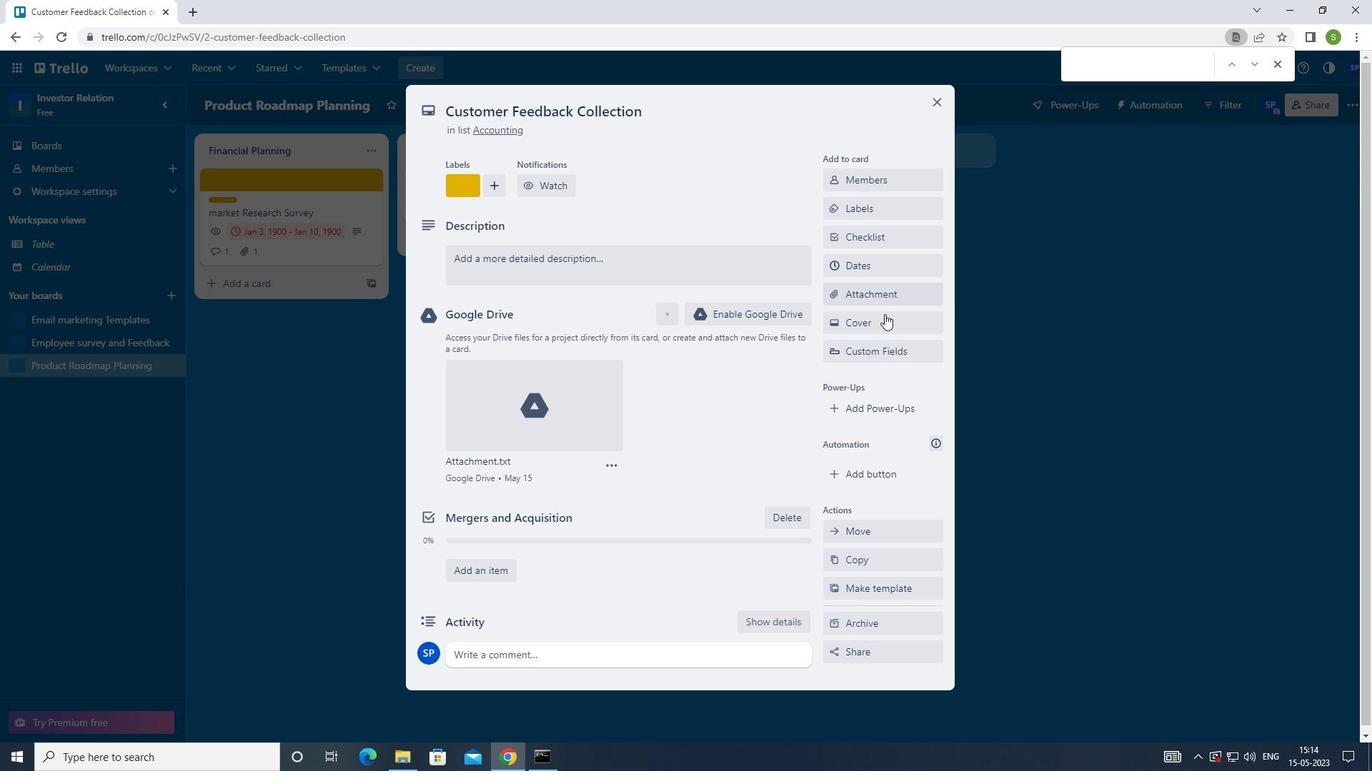 
Action: Mouse pressed left at (884, 317)
Screenshot: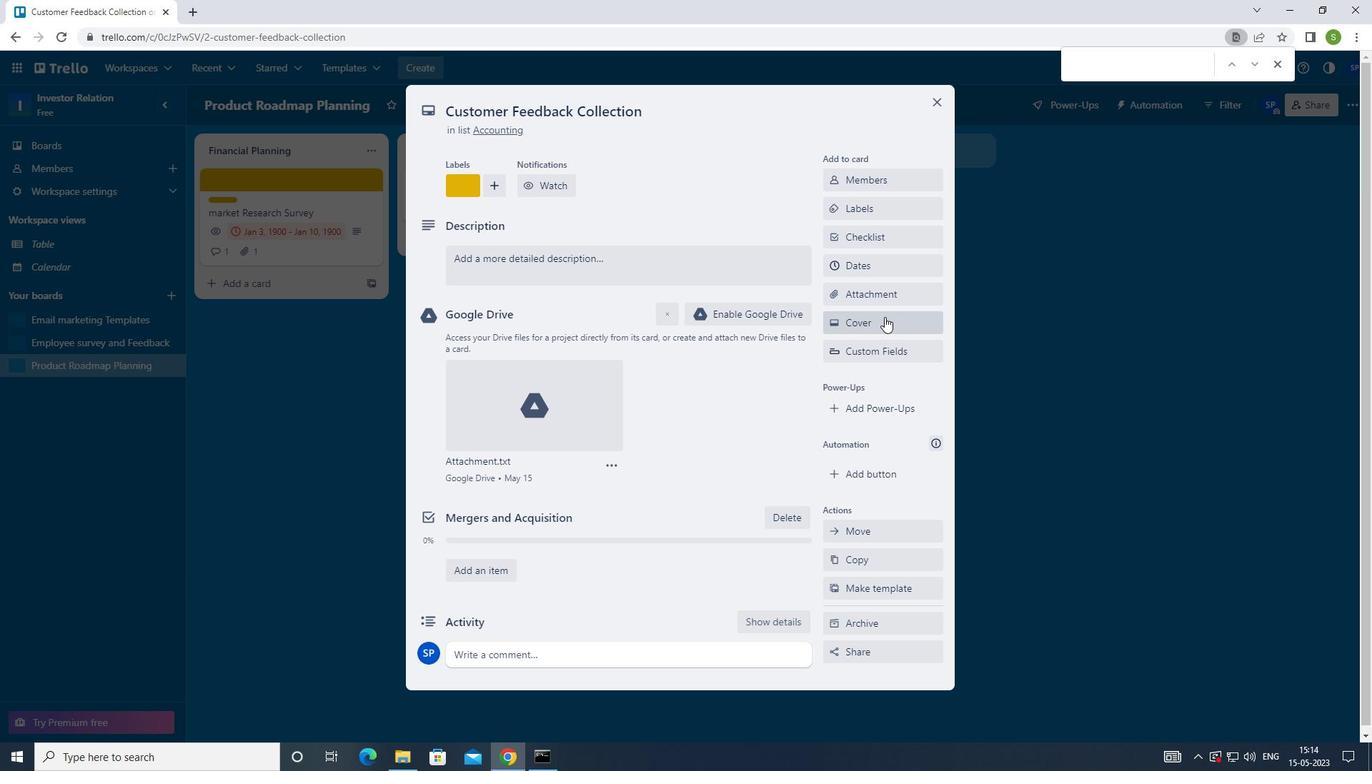 
Action: Mouse moved to (906, 455)
Screenshot: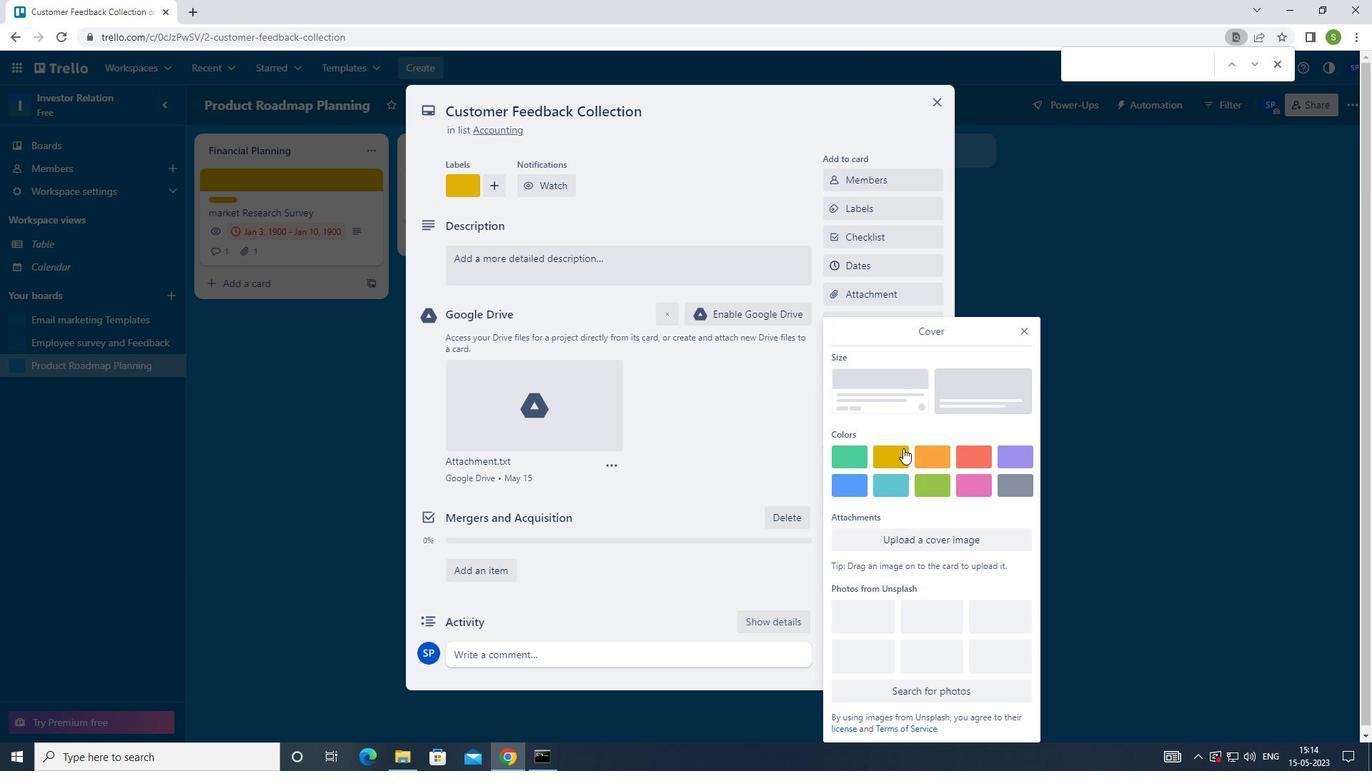 
Action: Mouse pressed left at (906, 455)
Screenshot: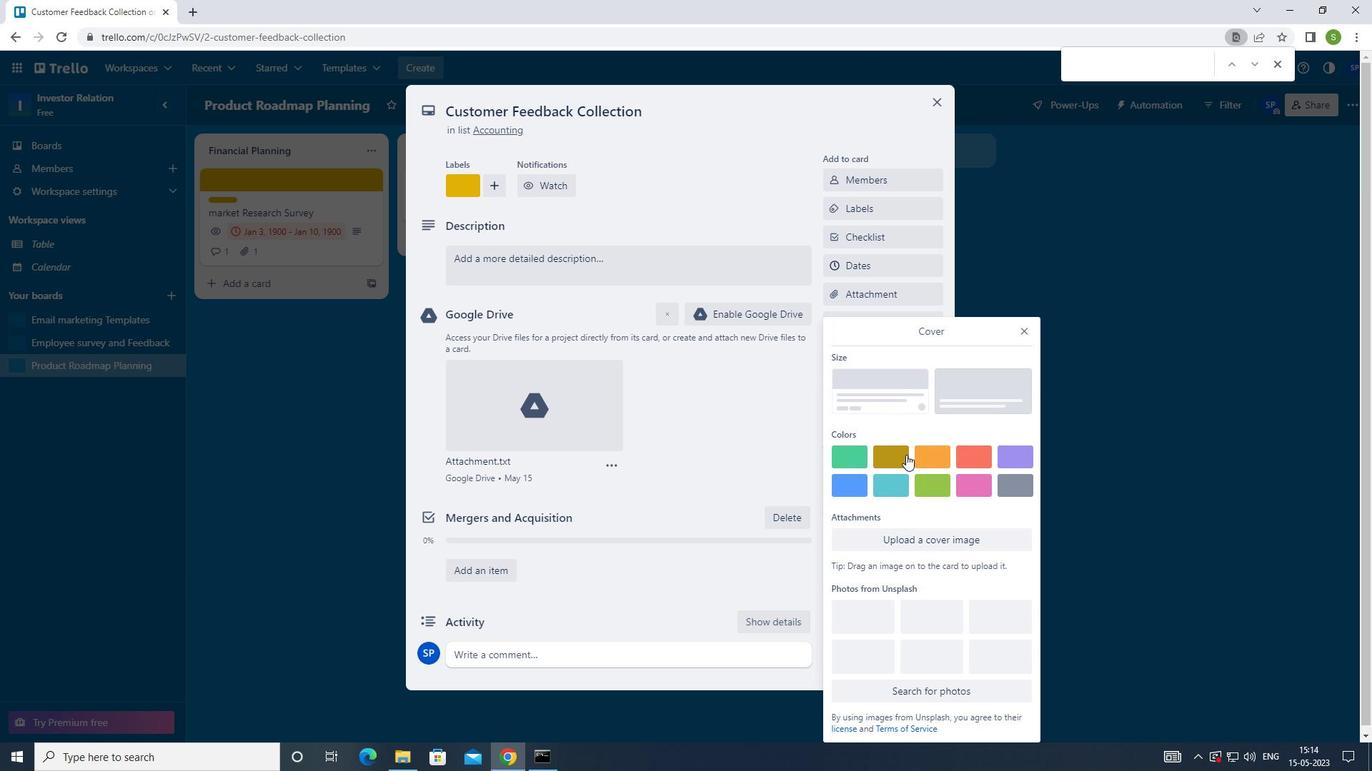
Action: Mouse moved to (1021, 303)
Screenshot: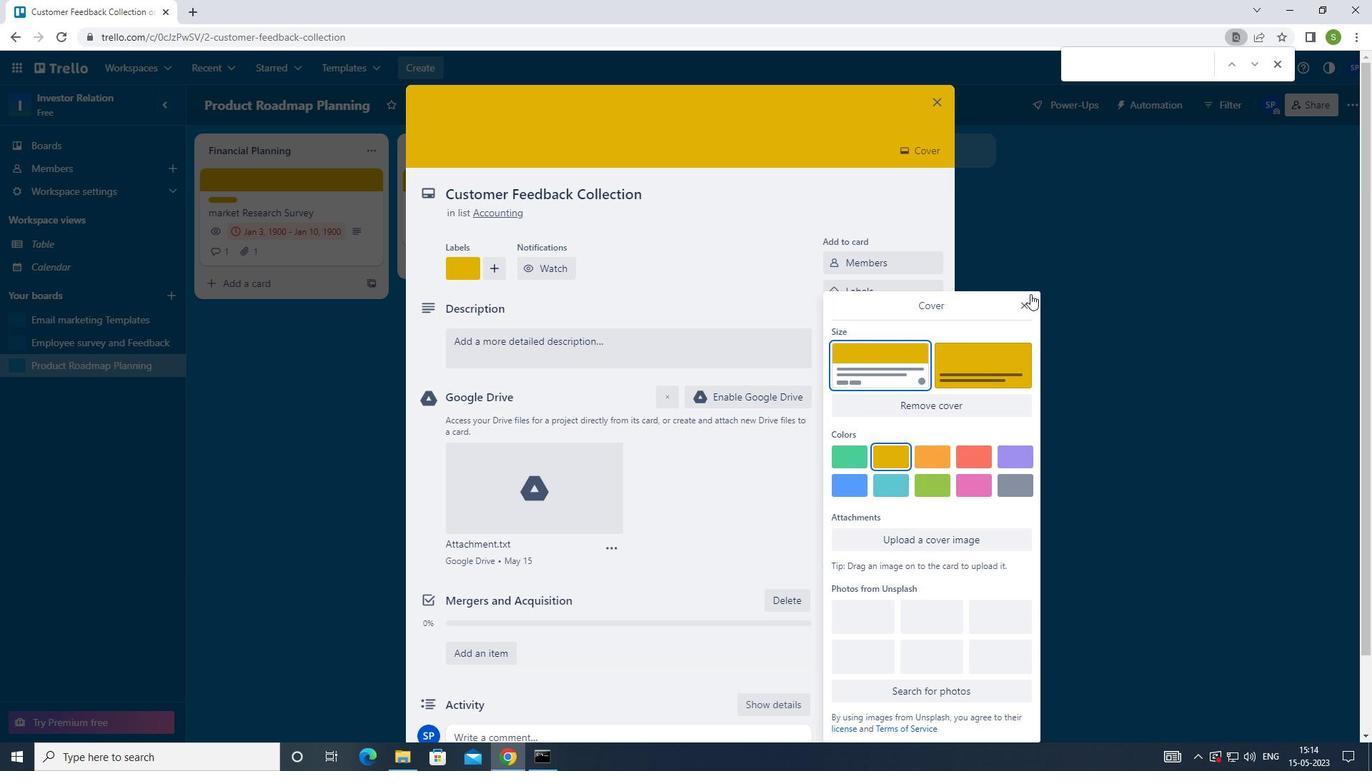 
Action: Mouse pressed left at (1021, 303)
Screenshot: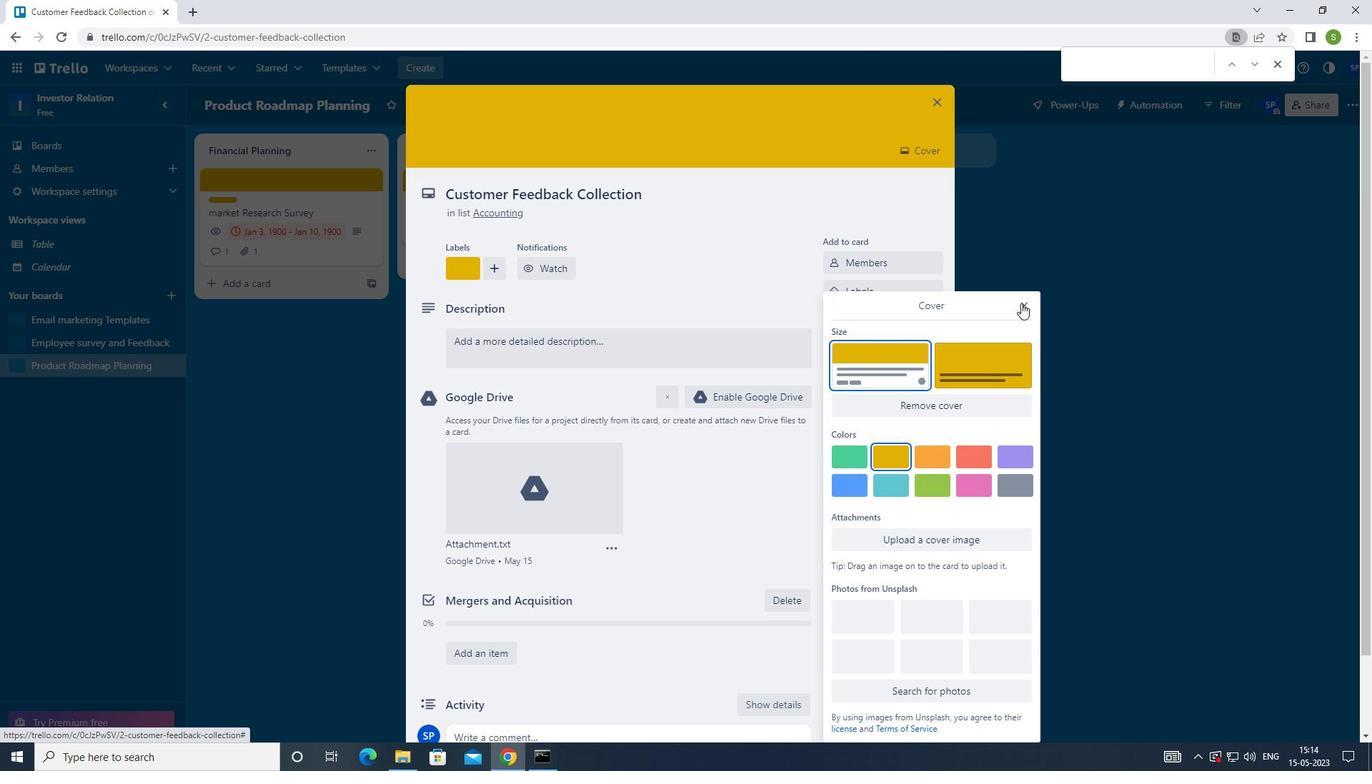 
Action: Mouse moved to (618, 343)
Screenshot: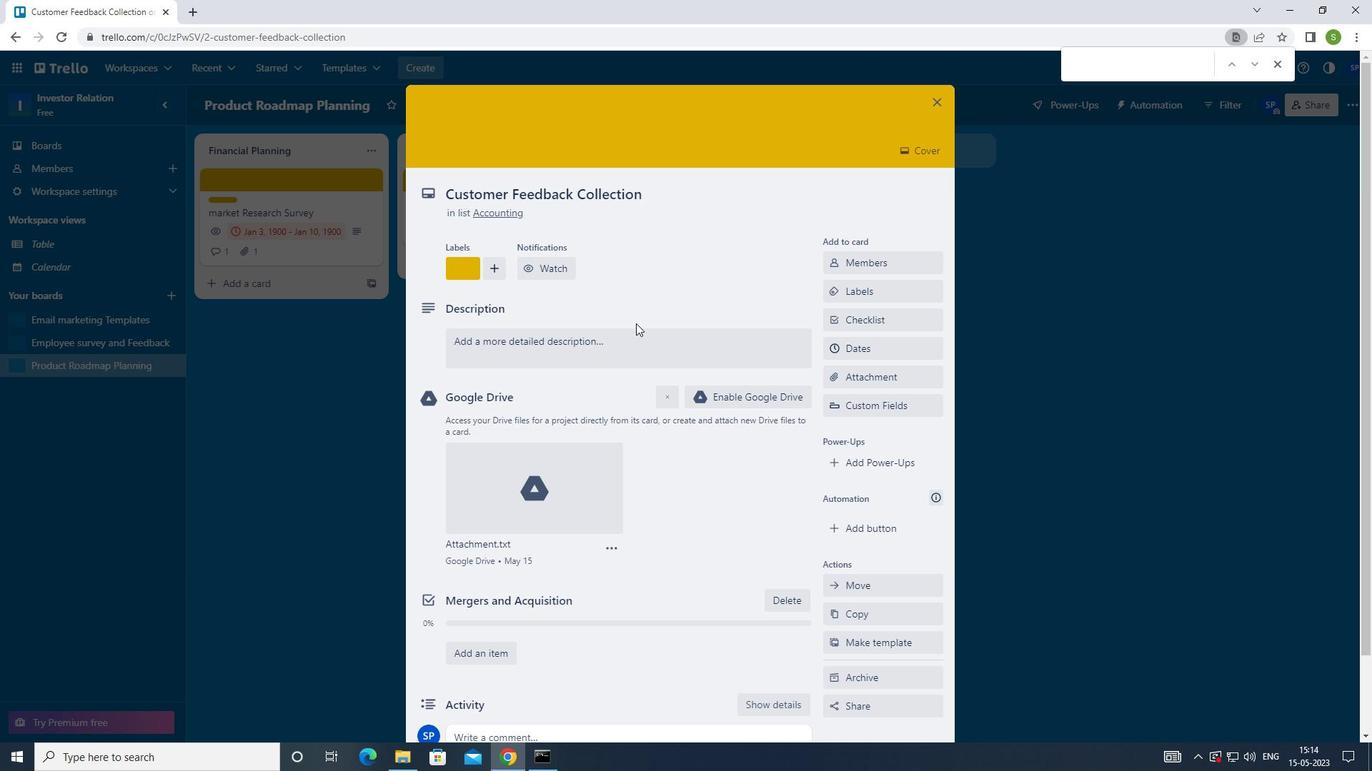 
Action: Mouse pressed left at (618, 343)
Screenshot: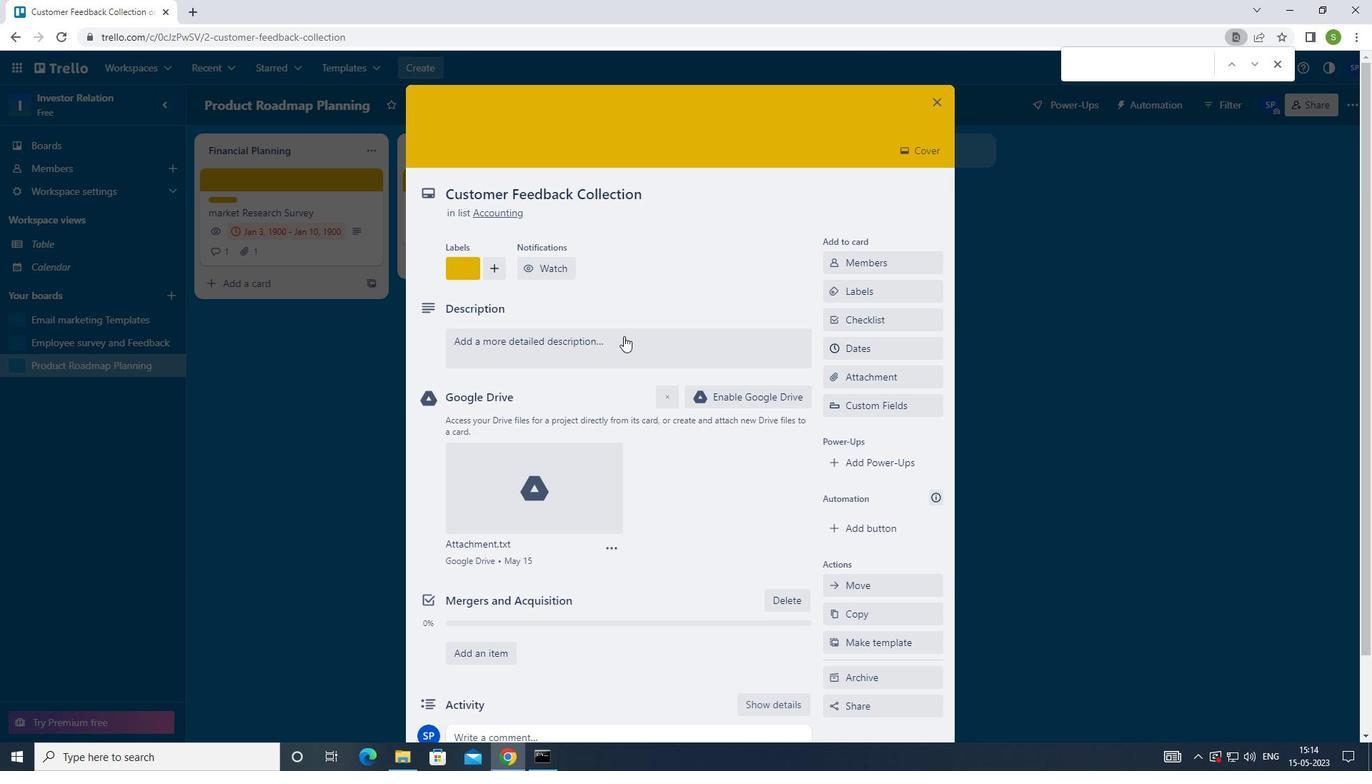 
Action: Mouse moved to (712, 214)
Screenshot: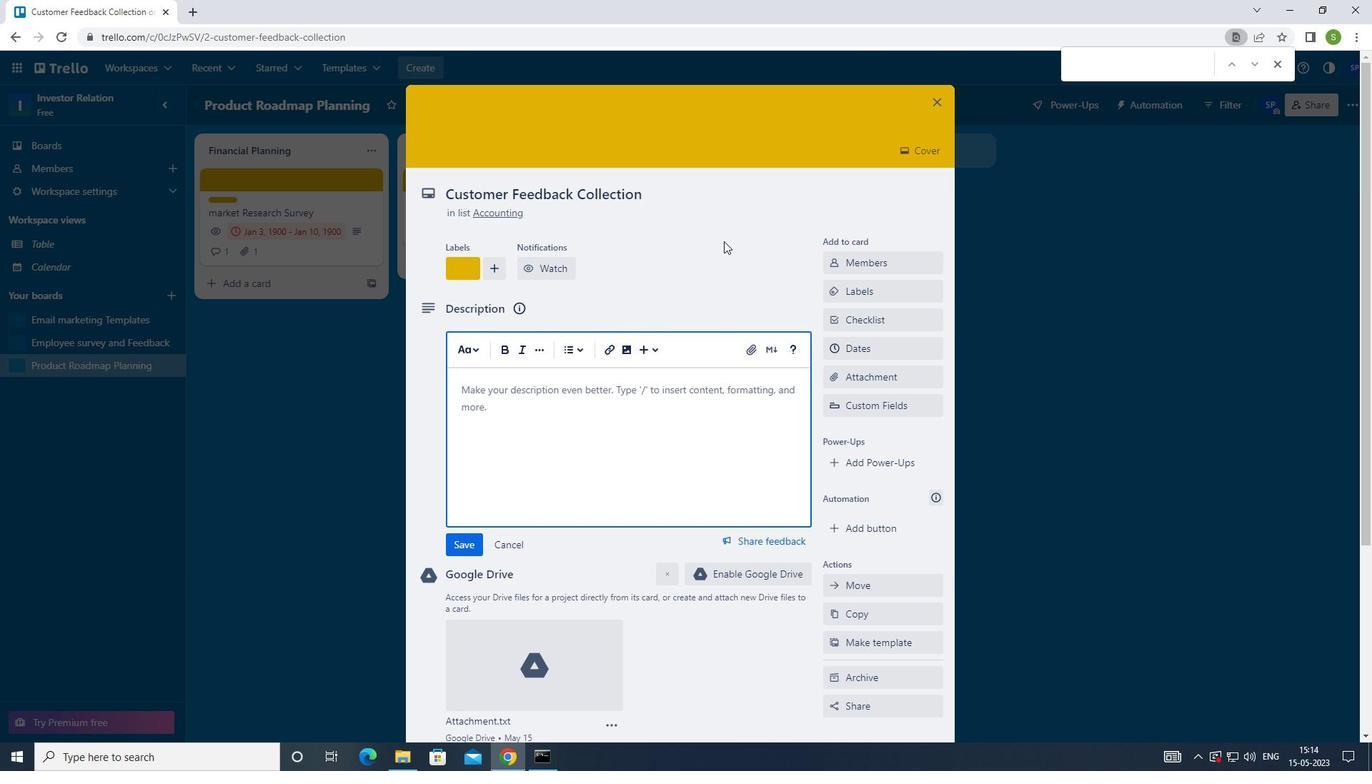 
Action: Key pressed <Key.shift><Key.shift><Key.shift><Key.shift><Key.shift><Key.shift><Key.shift><Key.shift><Key.shift><Key.shift>DEVELOP<Key.space>AND<Key.space>LAUNCH<Key.space>NW<Key.backspace>EW<Key.space>SALES<Key.space>PROMOTION<Key.space>D<Key.backspace>FOR<Key.space>SEASONAL<Key.space>PRODUCTS
Screenshot: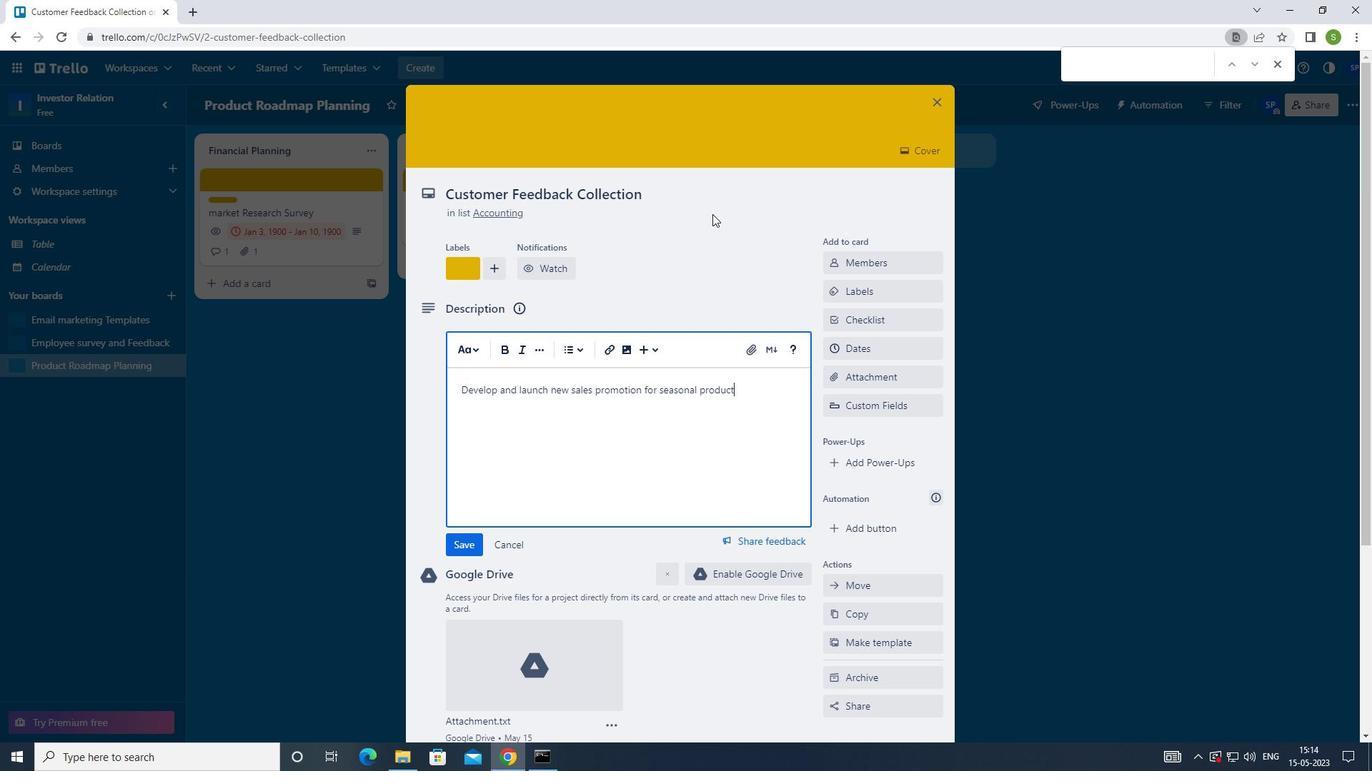 
Action: Mouse moved to (466, 544)
Screenshot: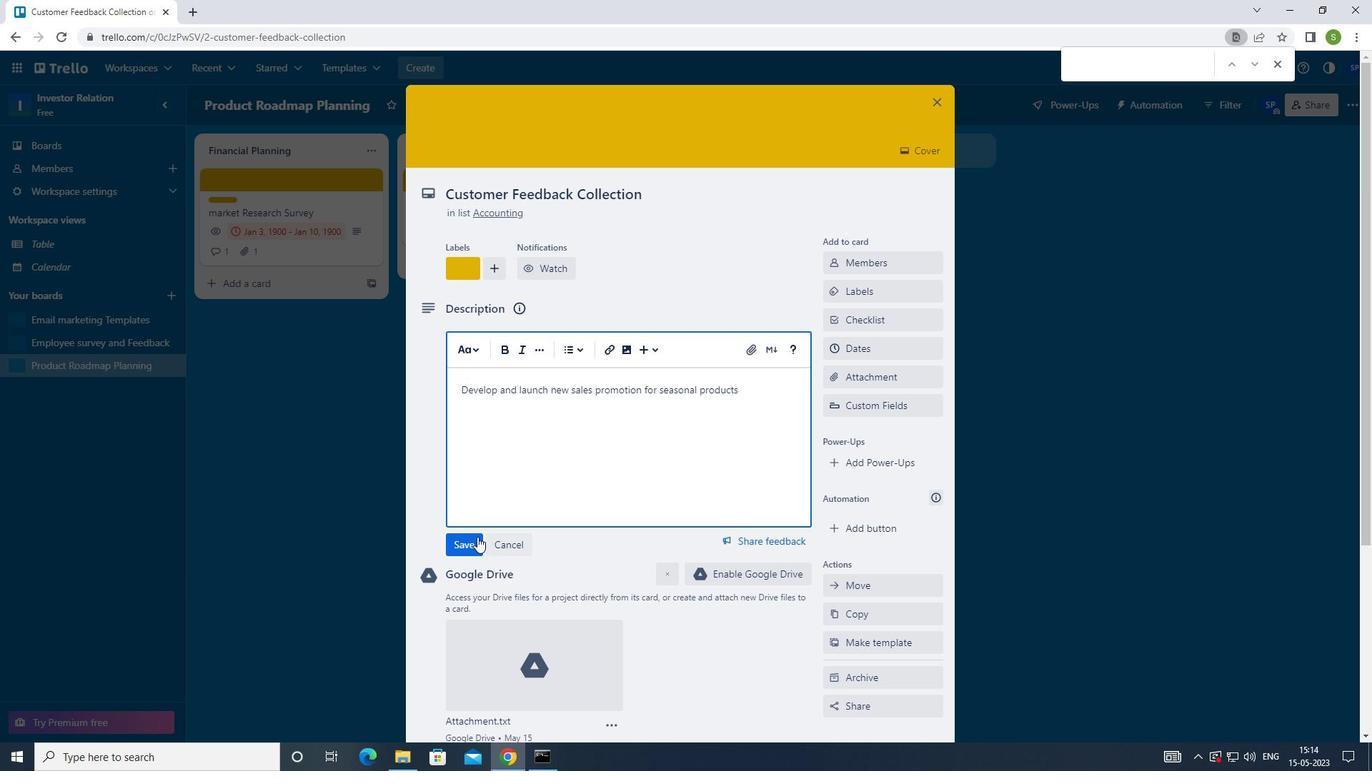 
Action: Mouse pressed left at (466, 544)
Screenshot: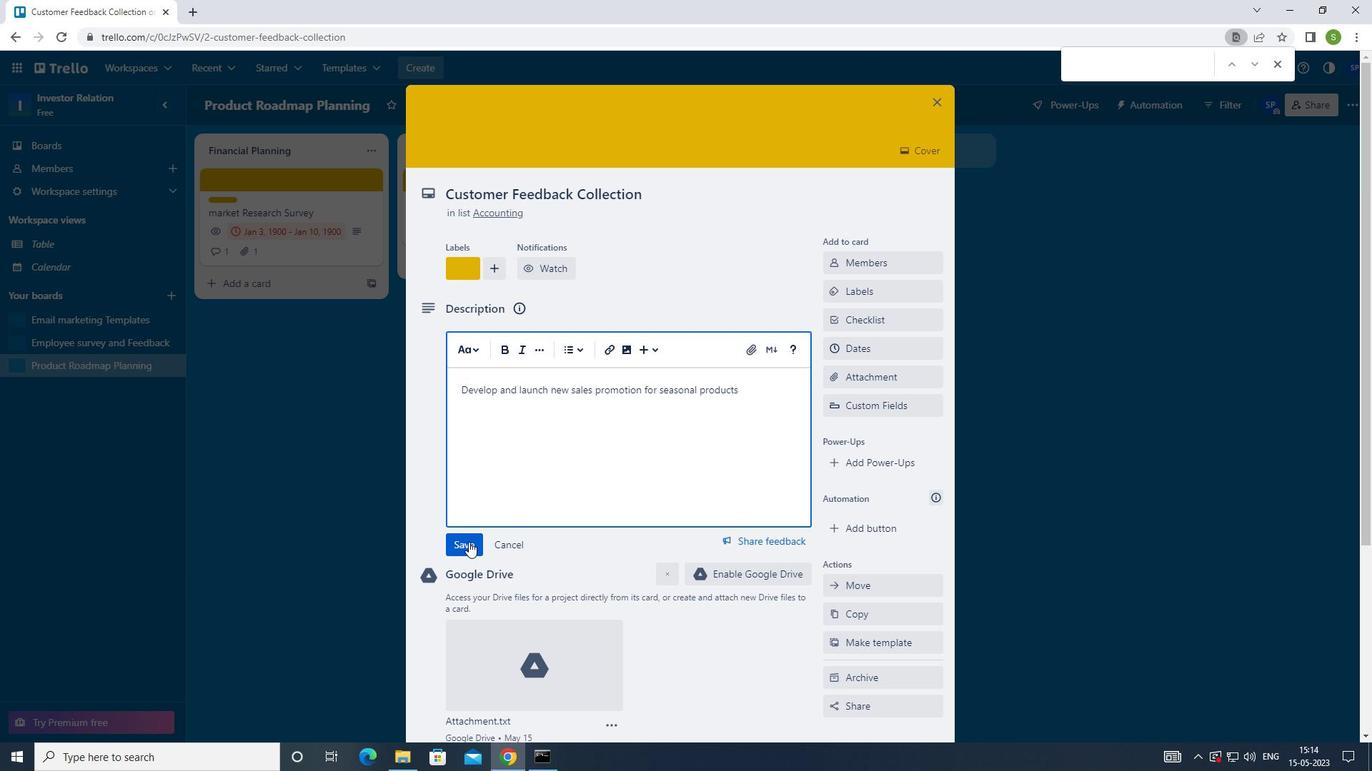 
Action: Mouse moved to (482, 530)
Screenshot: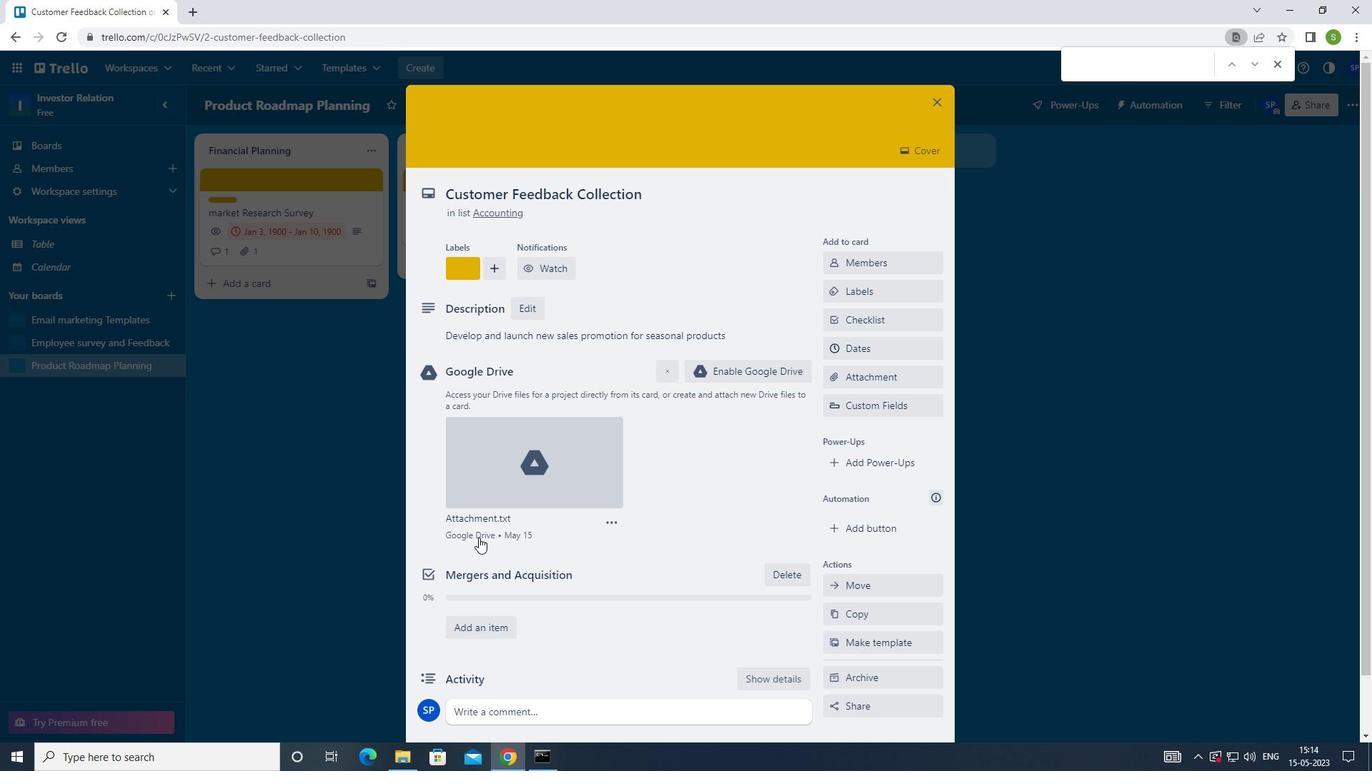 
Action: Mouse scrolled (482, 529) with delta (0, 0)
Screenshot: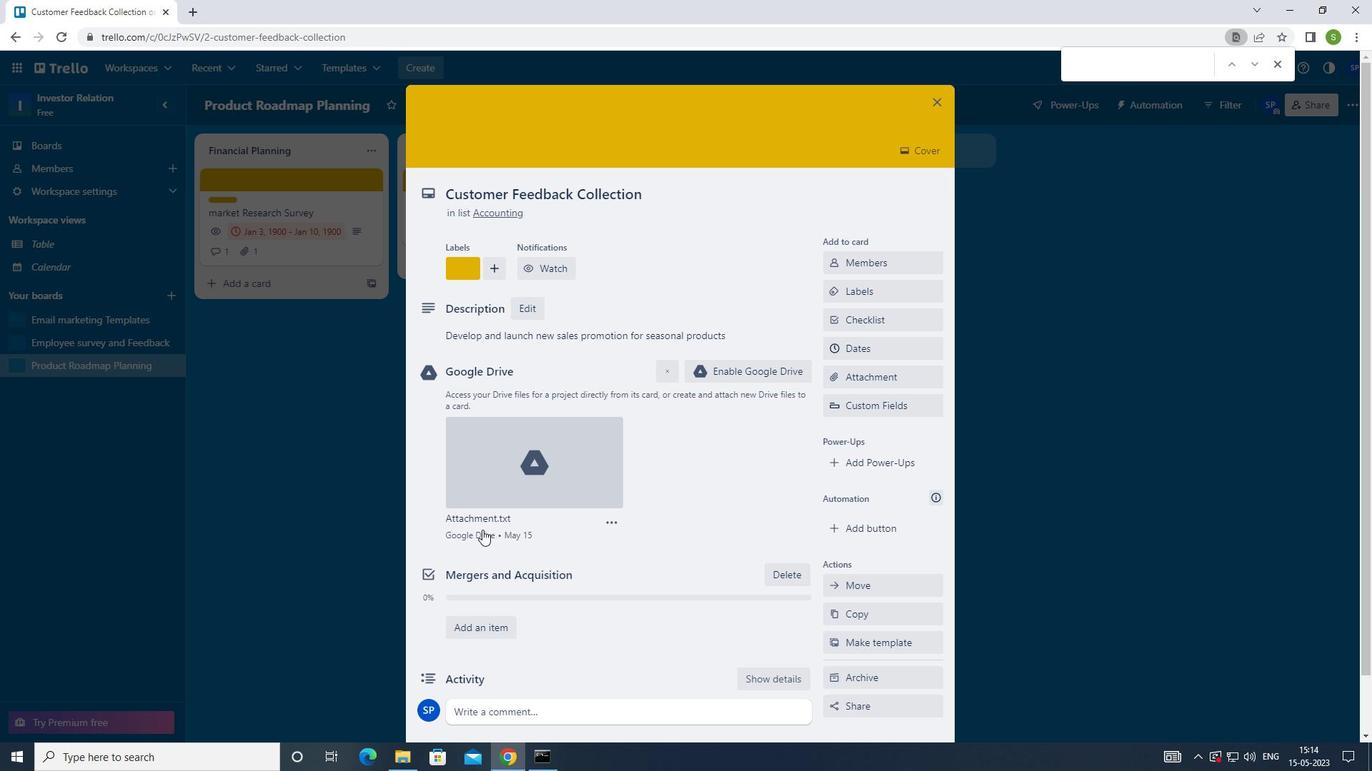 
Action: Mouse moved to (482, 532)
Screenshot: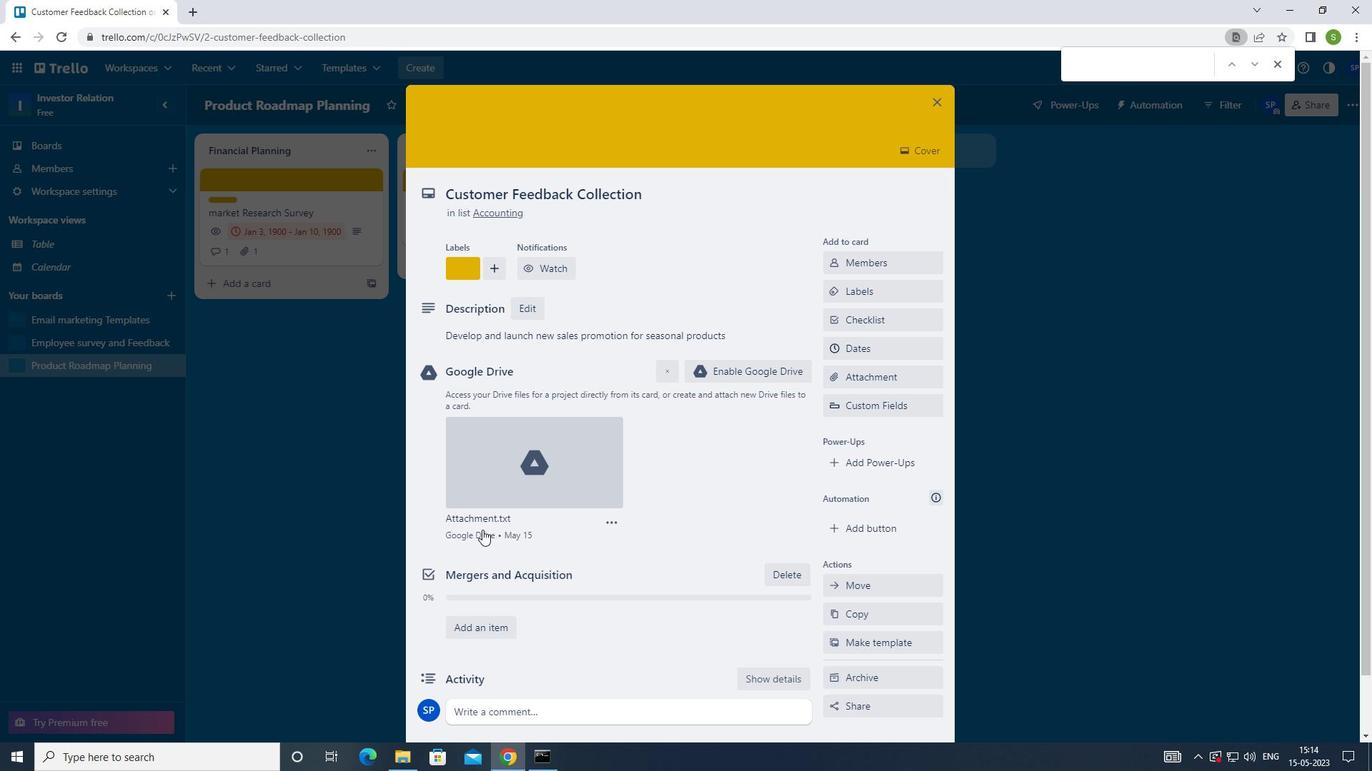 
Action: Mouse scrolled (482, 531) with delta (0, 0)
Screenshot: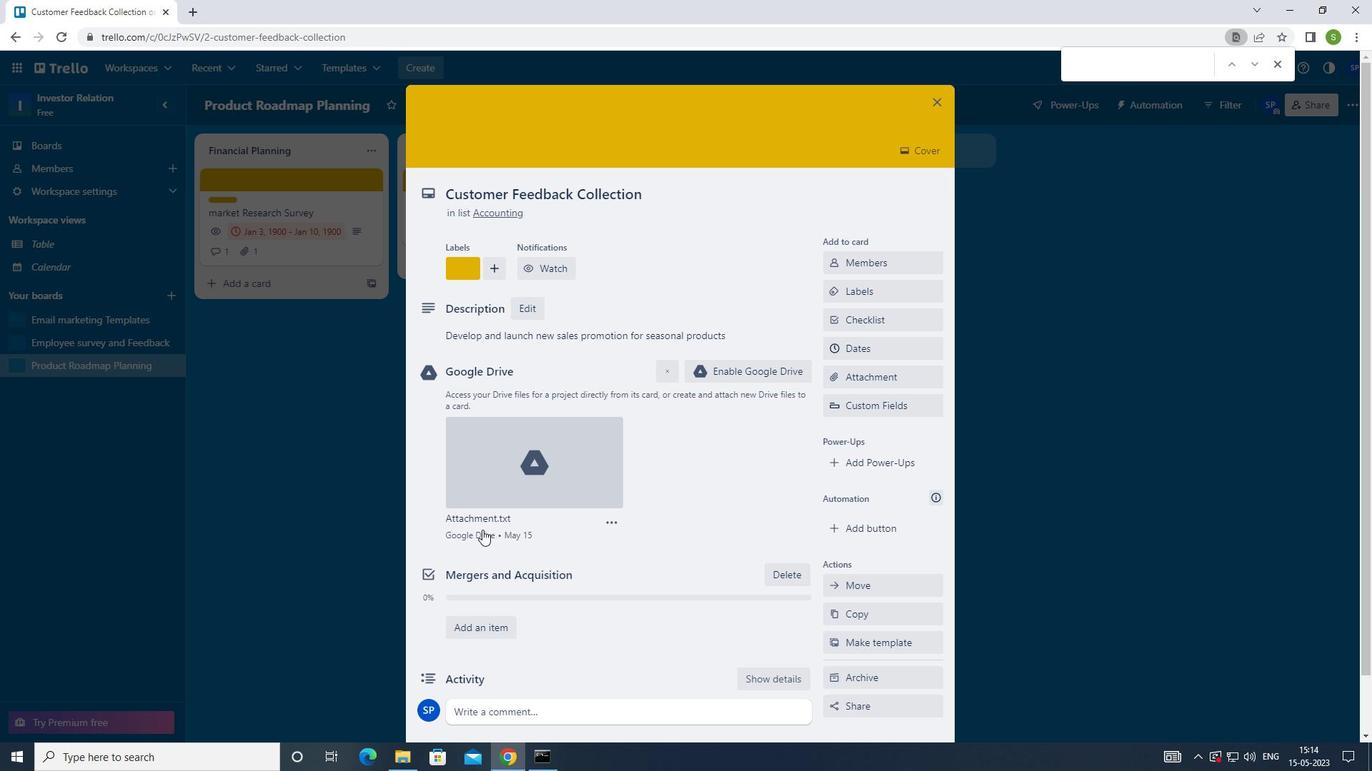 
Action: Mouse moved to (482, 533)
Screenshot: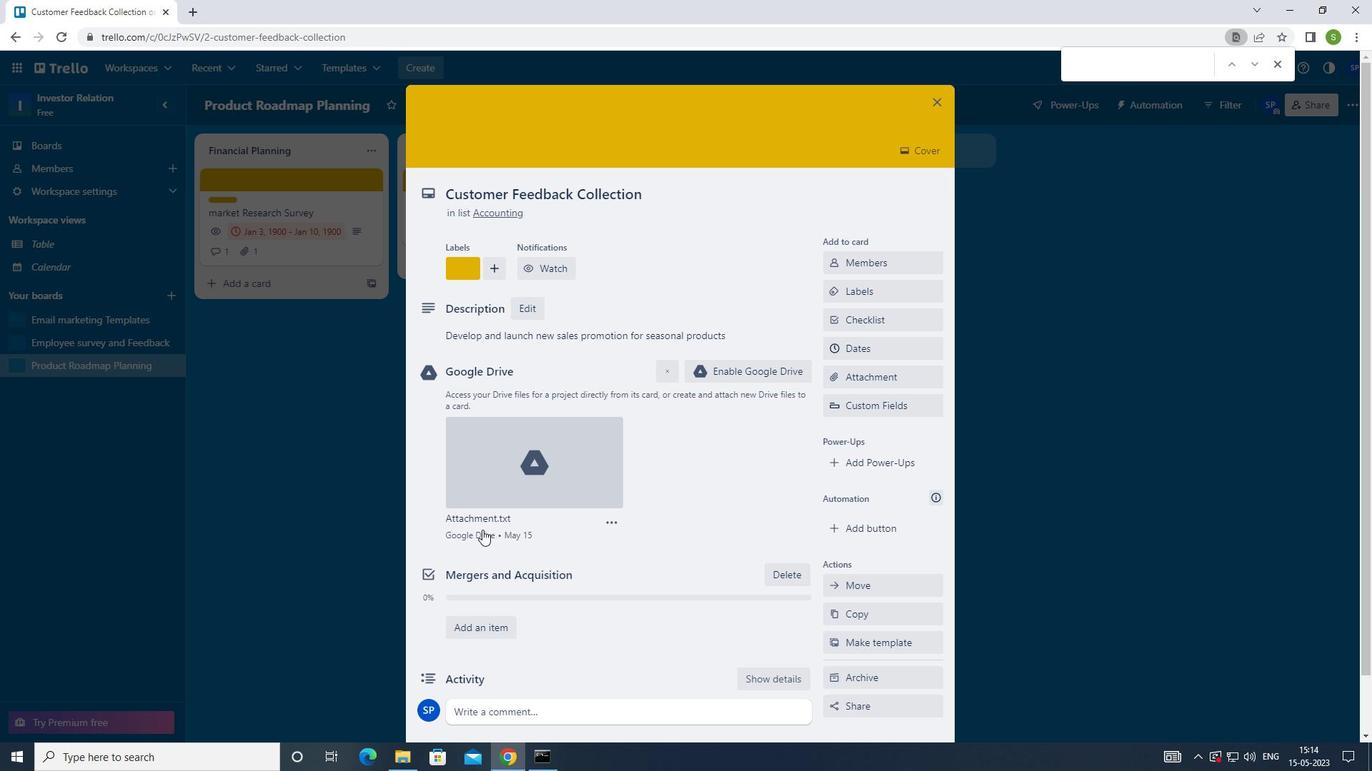 
Action: Mouse scrolled (482, 532) with delta (0, 0)
Screenshot: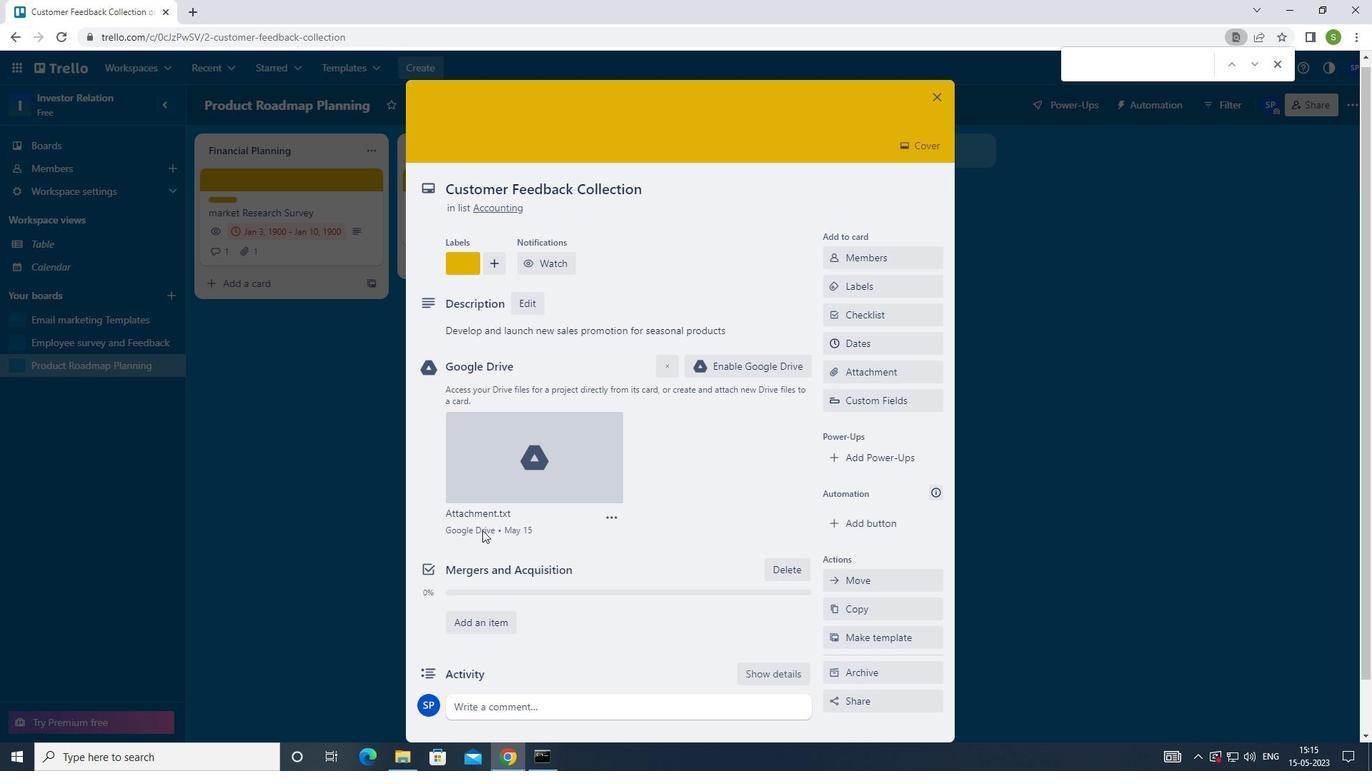 
Action: Mouse moved to (476, 644)
Screenshot: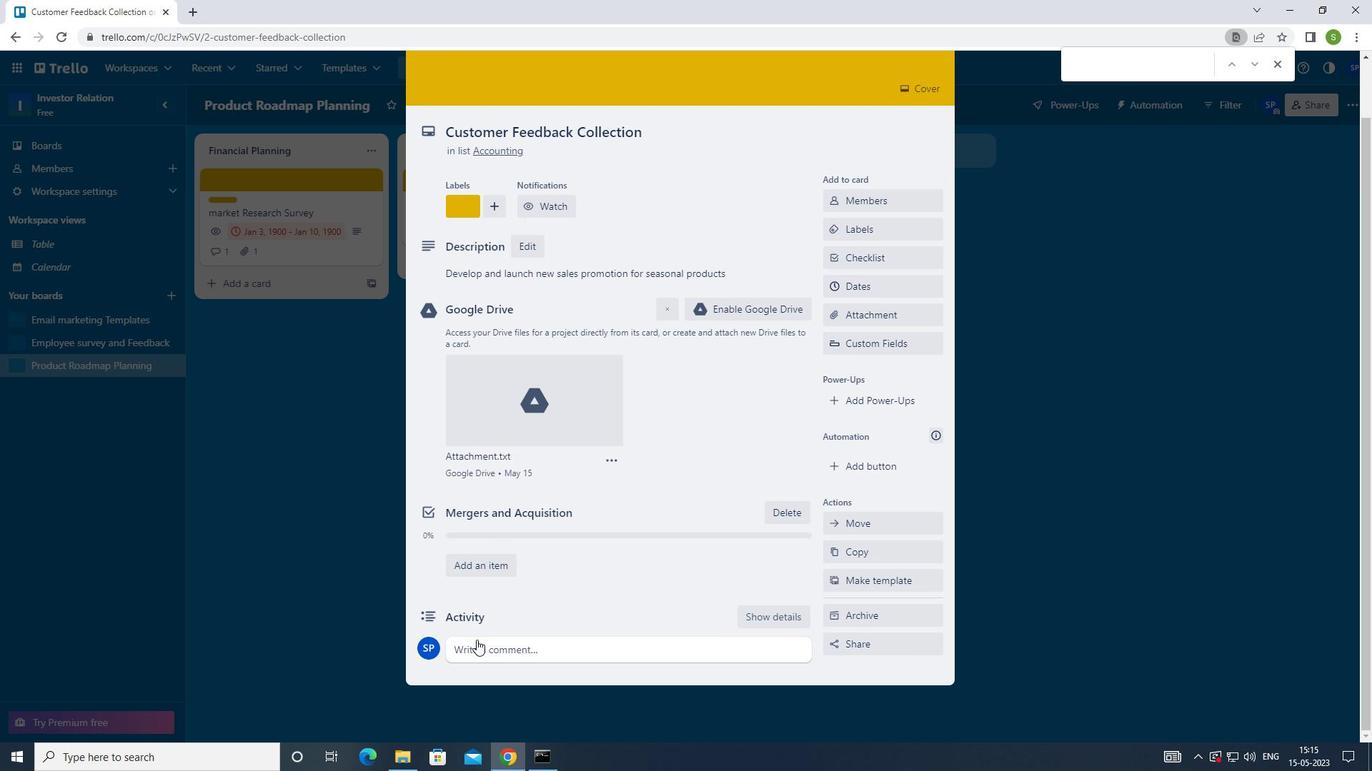 
Action: Mouse pressed left at (476, 644)
Screenshot: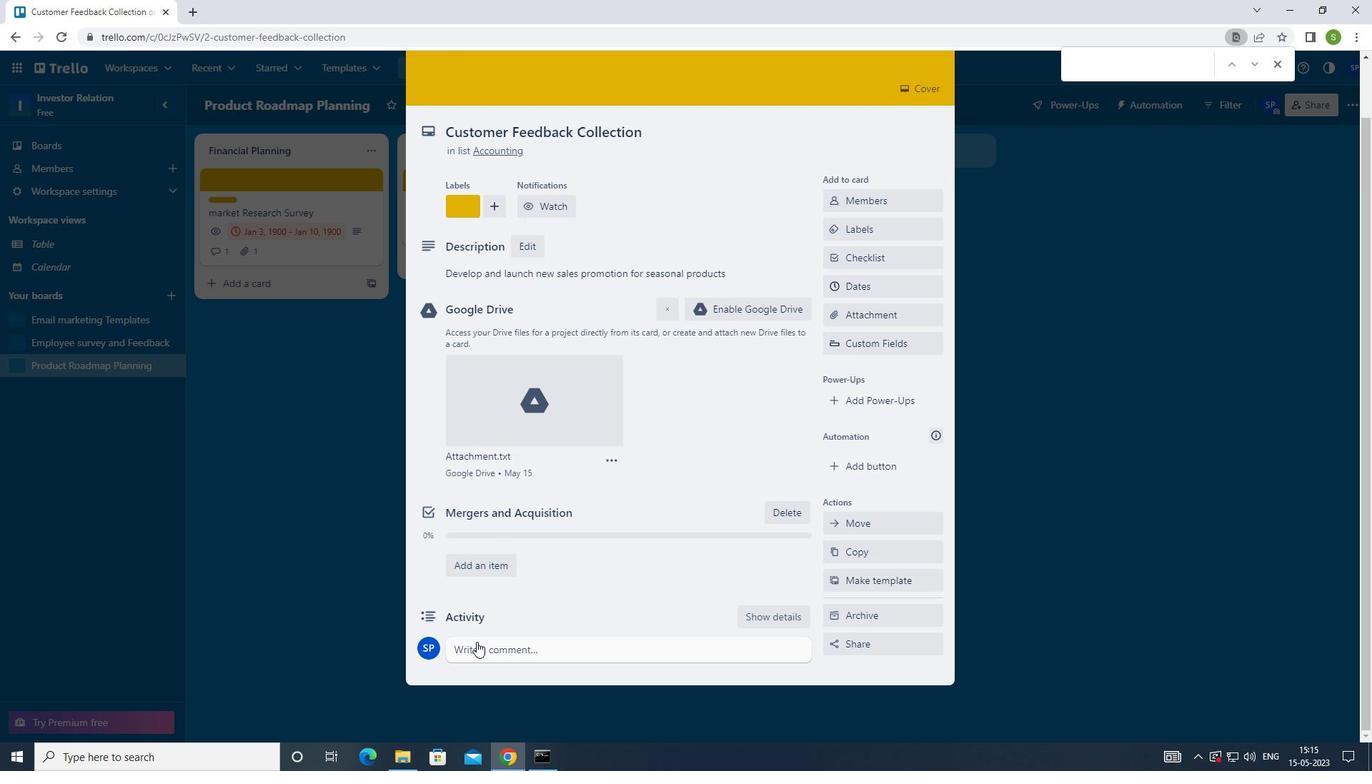 
Action: Mouse moved to (572, 558)
Screenshot: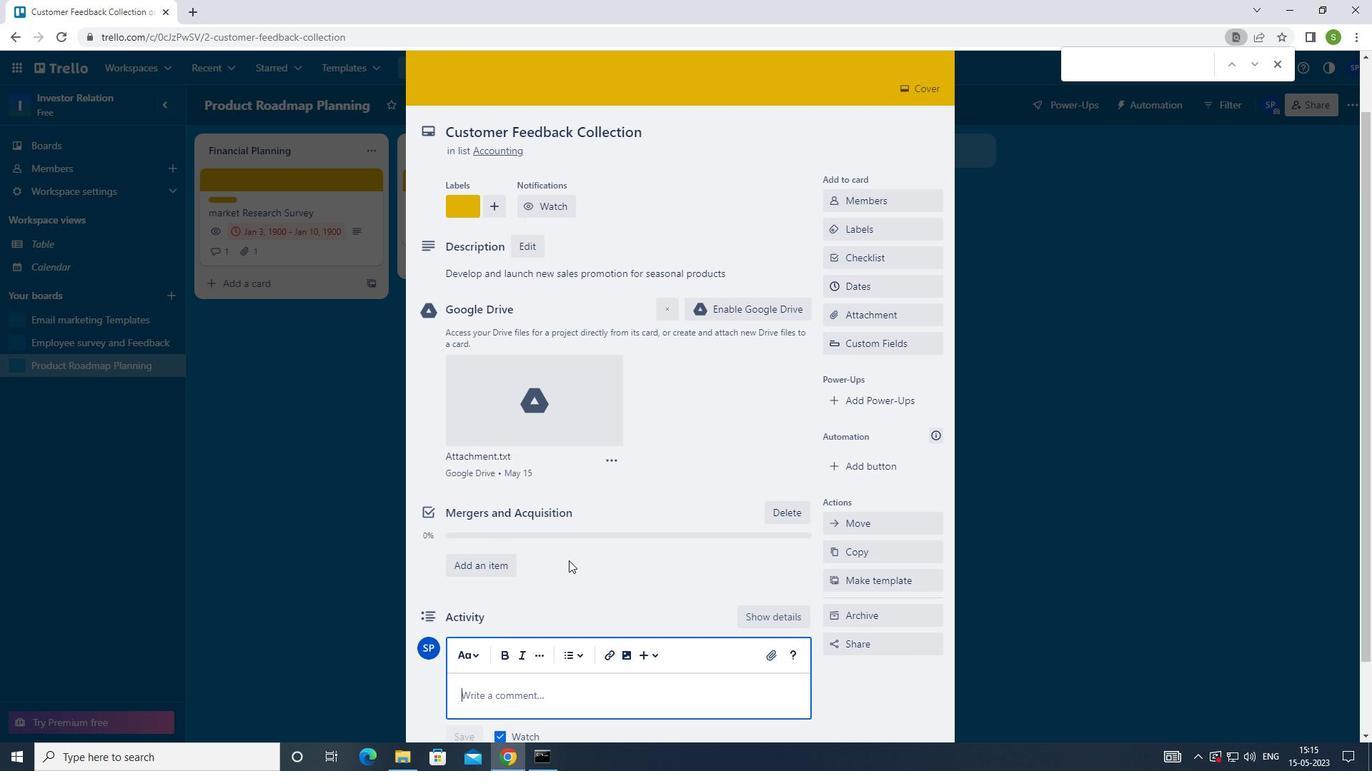 
Action: Key pressed <Key.shift>THIS<Key.space>ITEM<Key.space>IS<Key.space>A<Key.space>PRO<Key.backspace>IORITY<Key.space>ON<Key.space>OUR<Key.space>
Screenshot: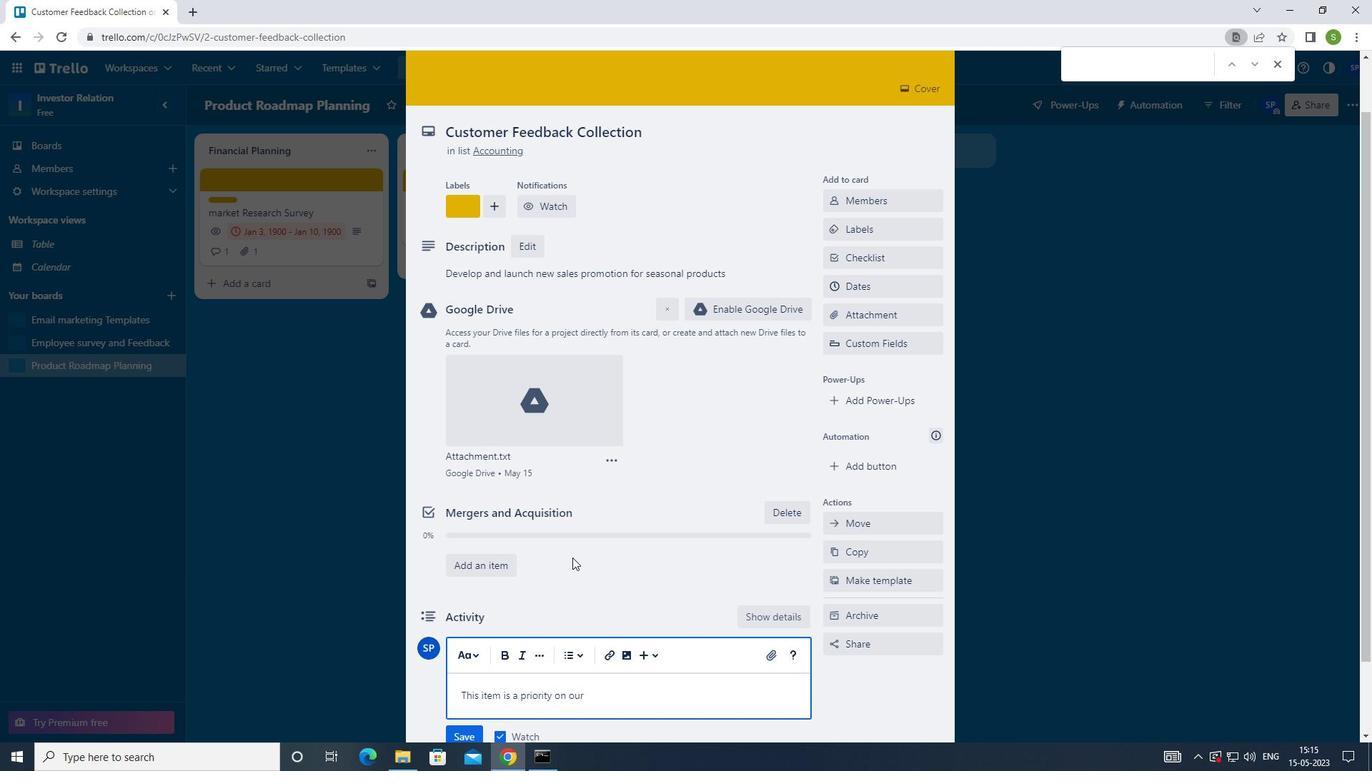 
Action: Mouse moved to (572, 557)
Screenshot: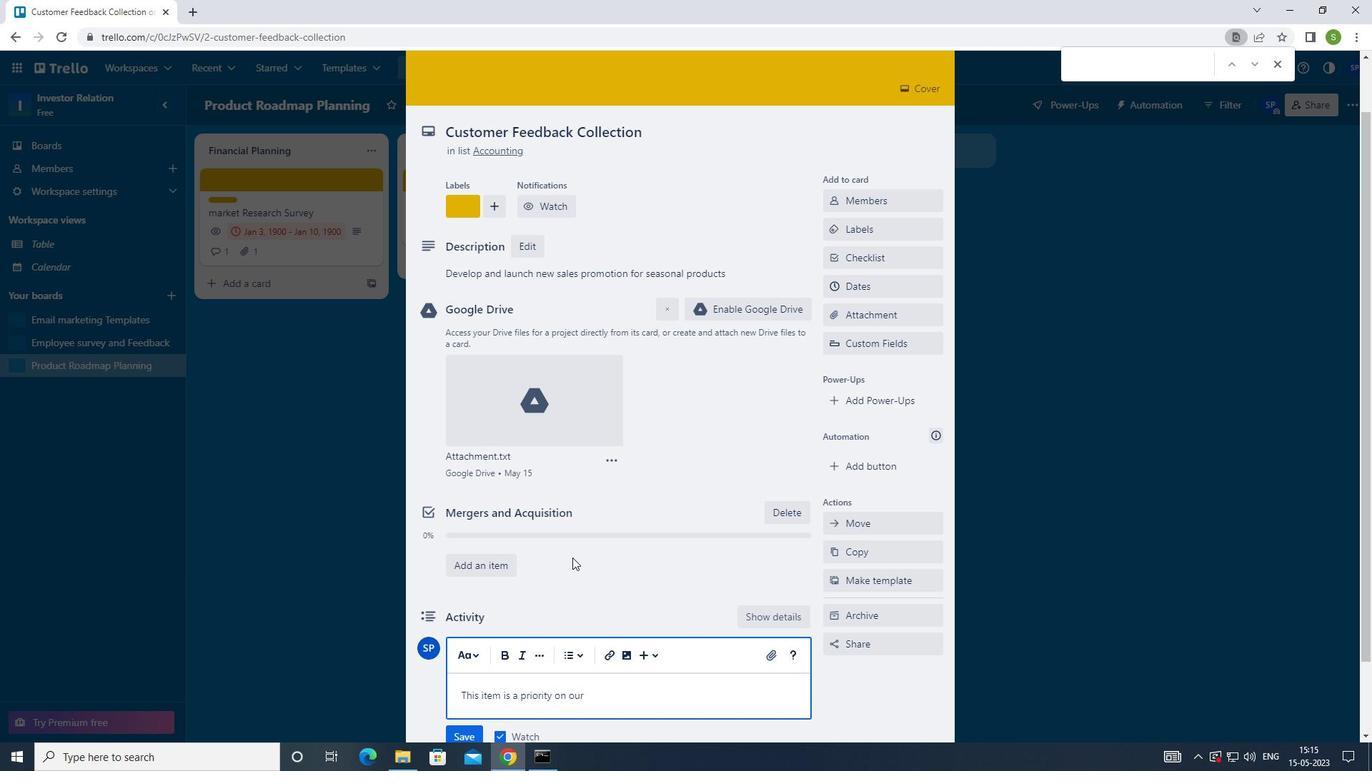 
Action: Key pressed LIST<Key.space>SO<Key.space>LET<Key.space>US<Key.space>FOCUD<Key.backspace>S<Key.space>ON<Key.space>GETTING<Key.space>IT<Key.space>DONE<Key.space>AS<Key.space>SOON<Key.space>AS<Key.space>POSSIBLE.
Screenshot: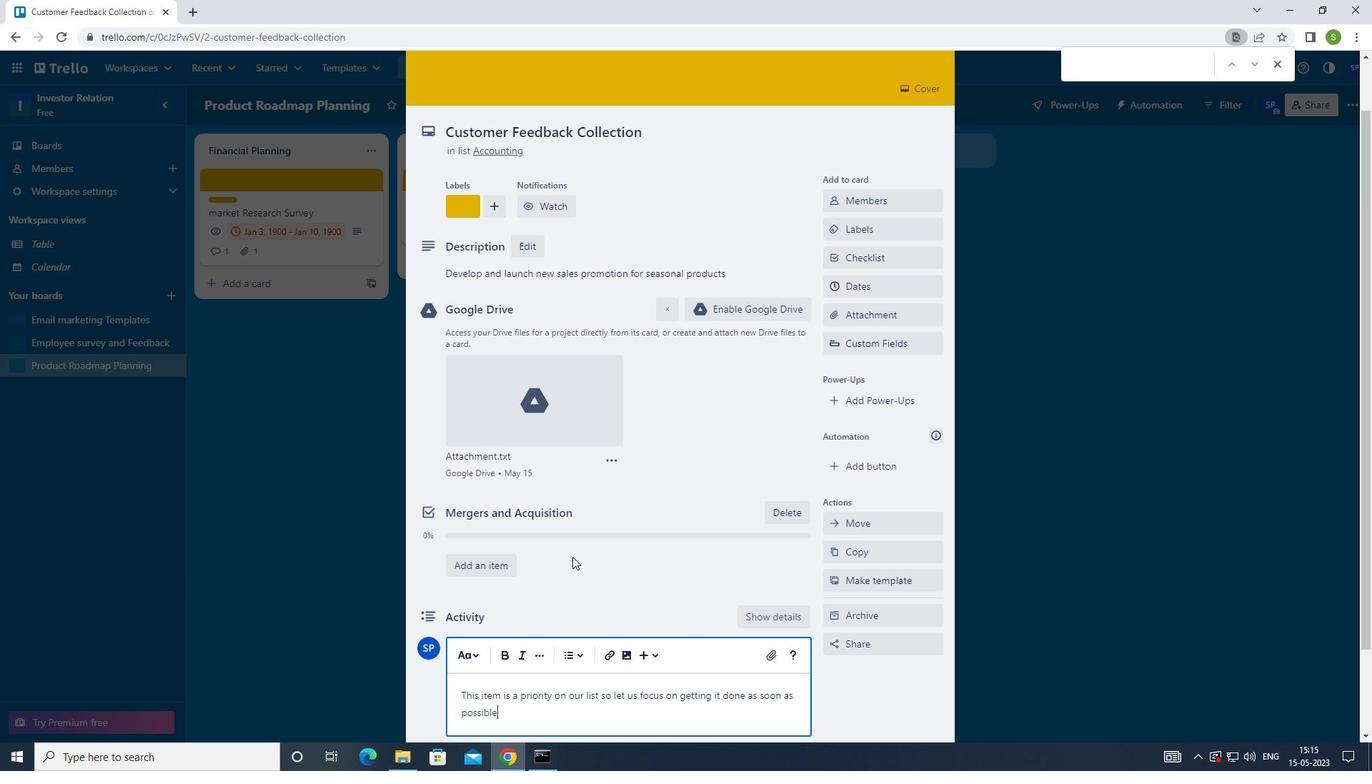 
Action: Mouse moved to (590, 561)
Screenshot: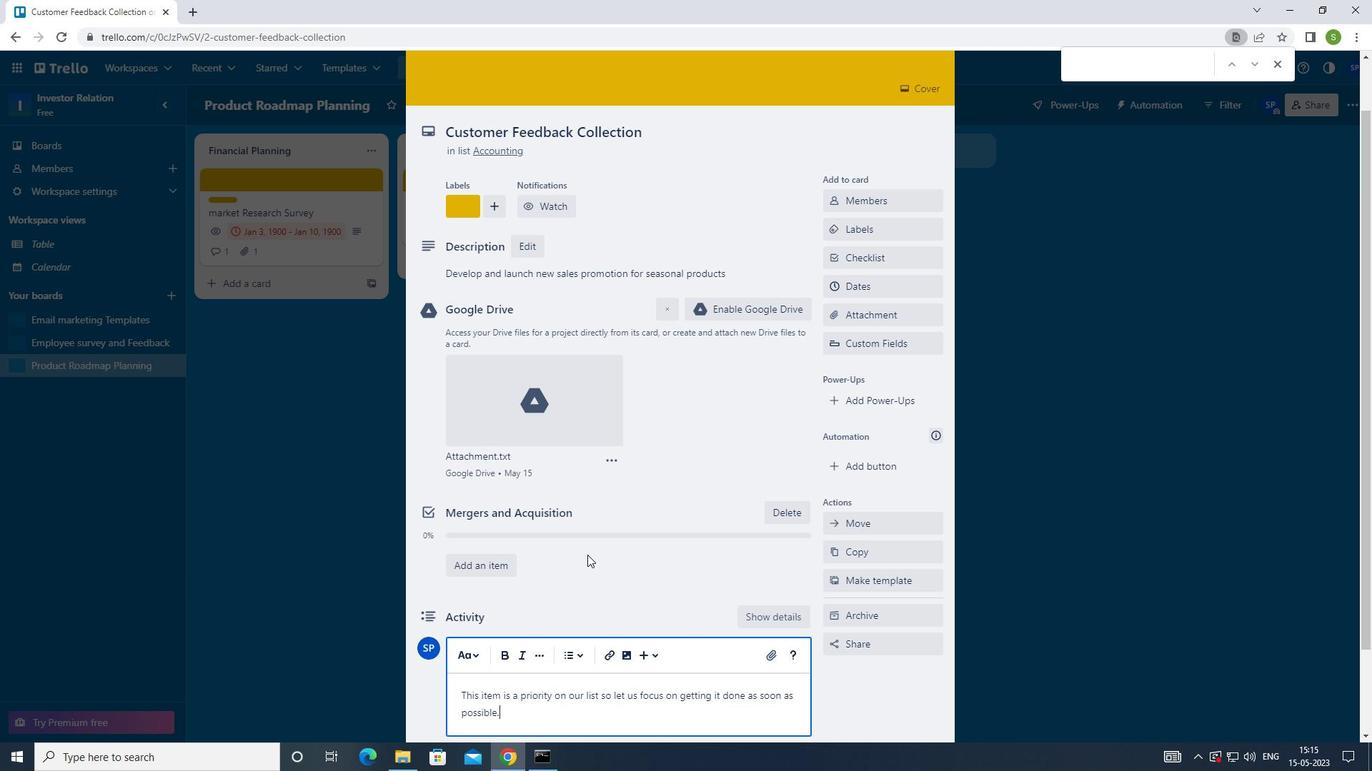 
Action: Mouse scrolled (590, 560) with delta (0, 0)
Screenshot: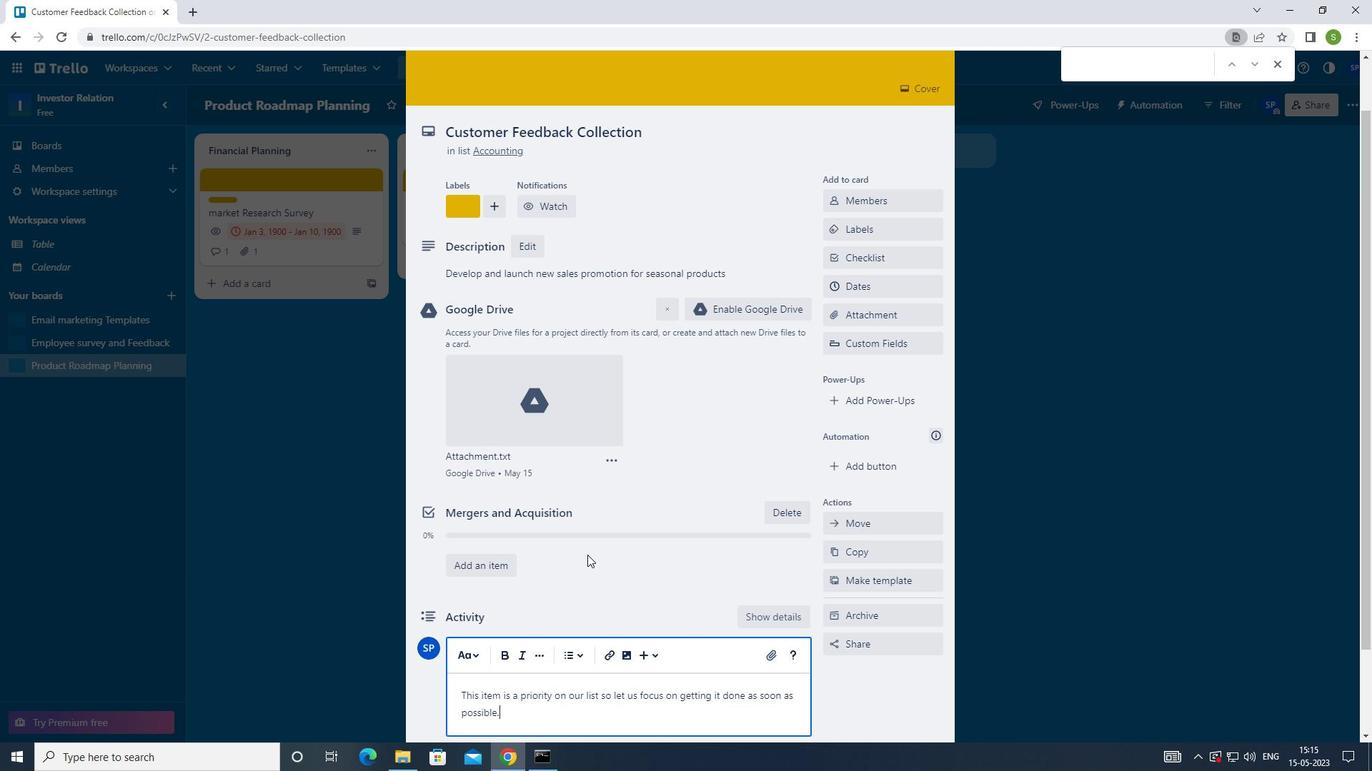 
Action: Mouse moved to (590, 578)
Screenshot: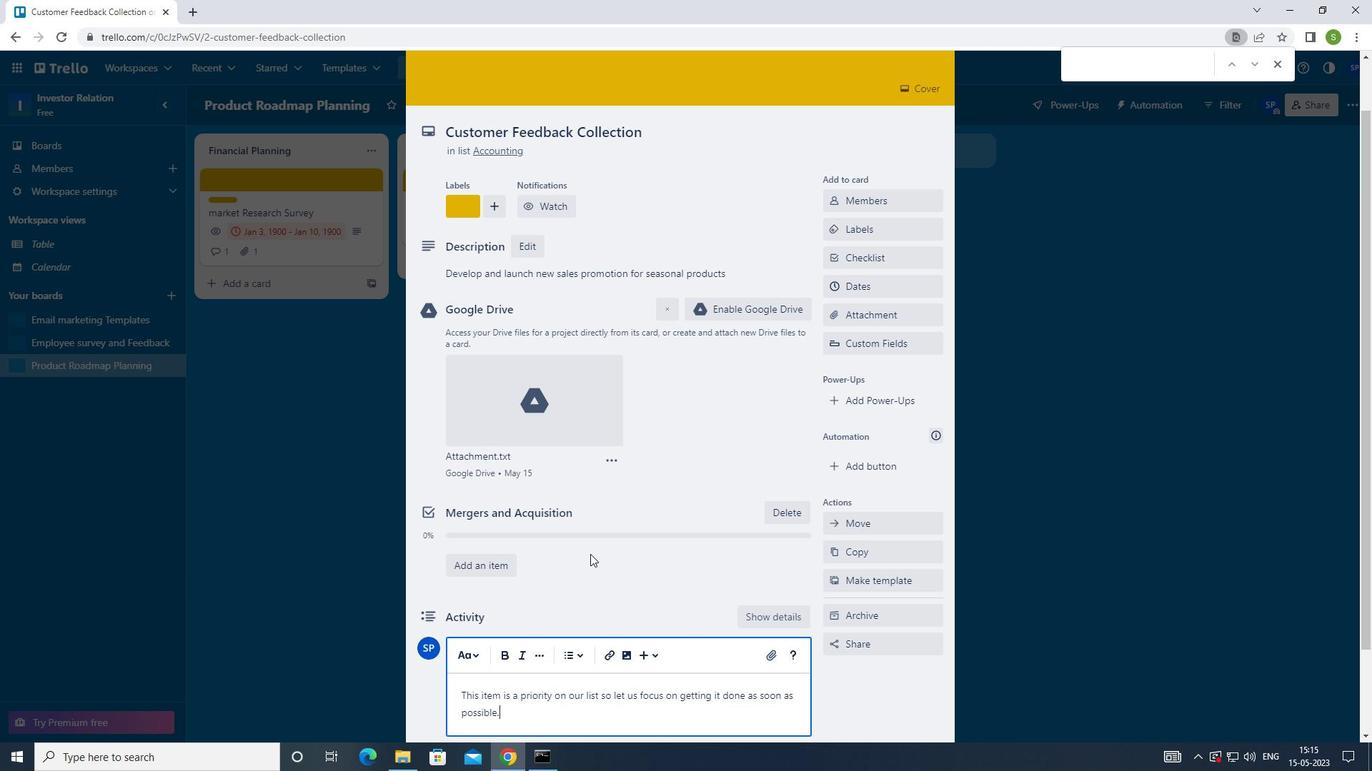 
Action: Mouse scrolled (590, 577) with delta (0, 0)
Screenshot: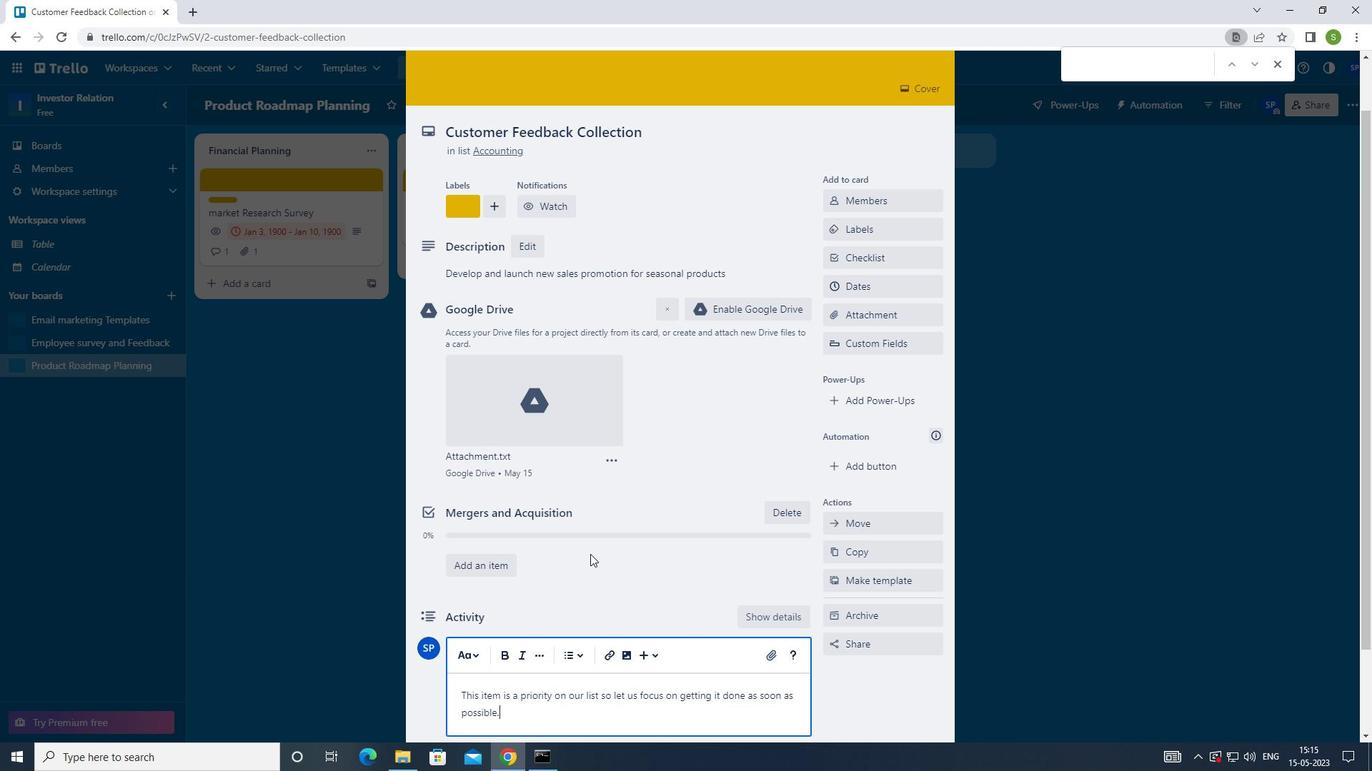
Action: Mouse moved to (590, 580)
Screenshot: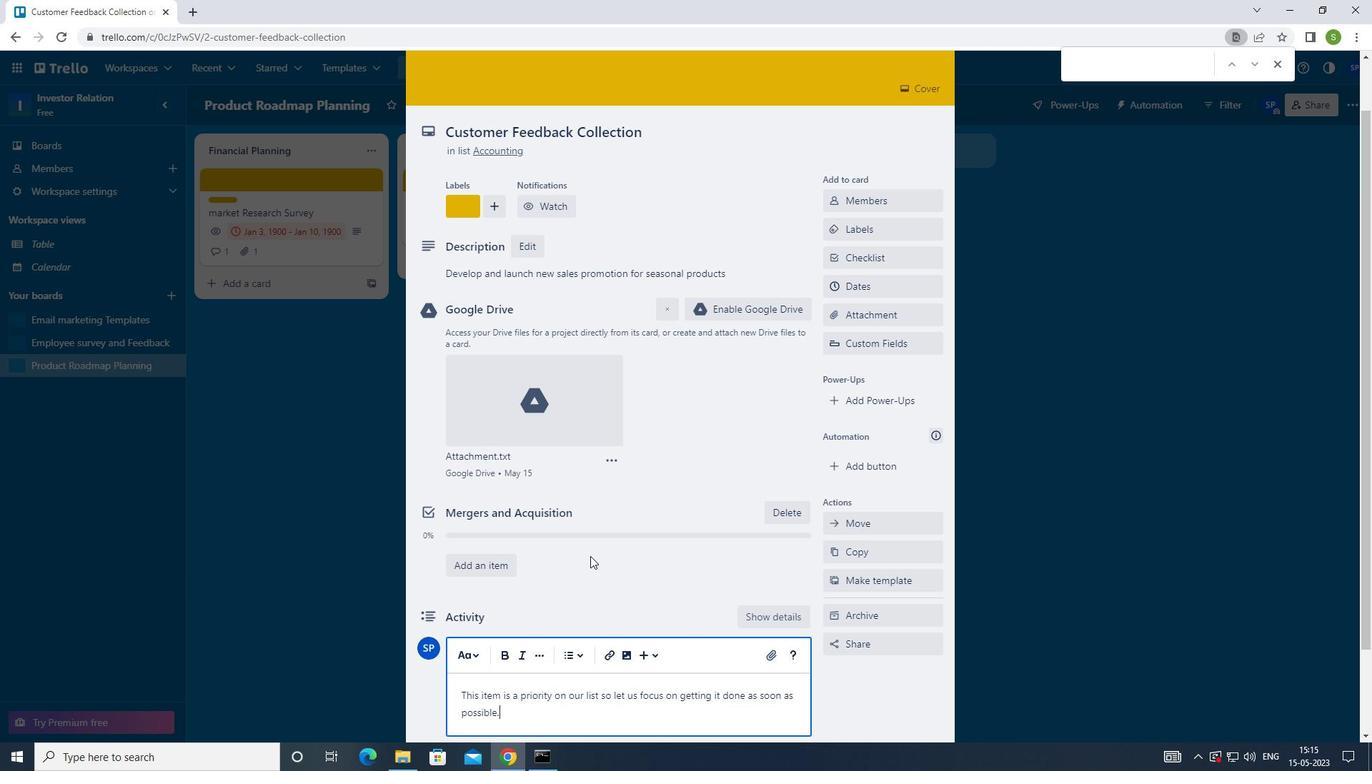 
Action: Mouse scrolled (590, 580) with delta (0, 0)
Screenshot: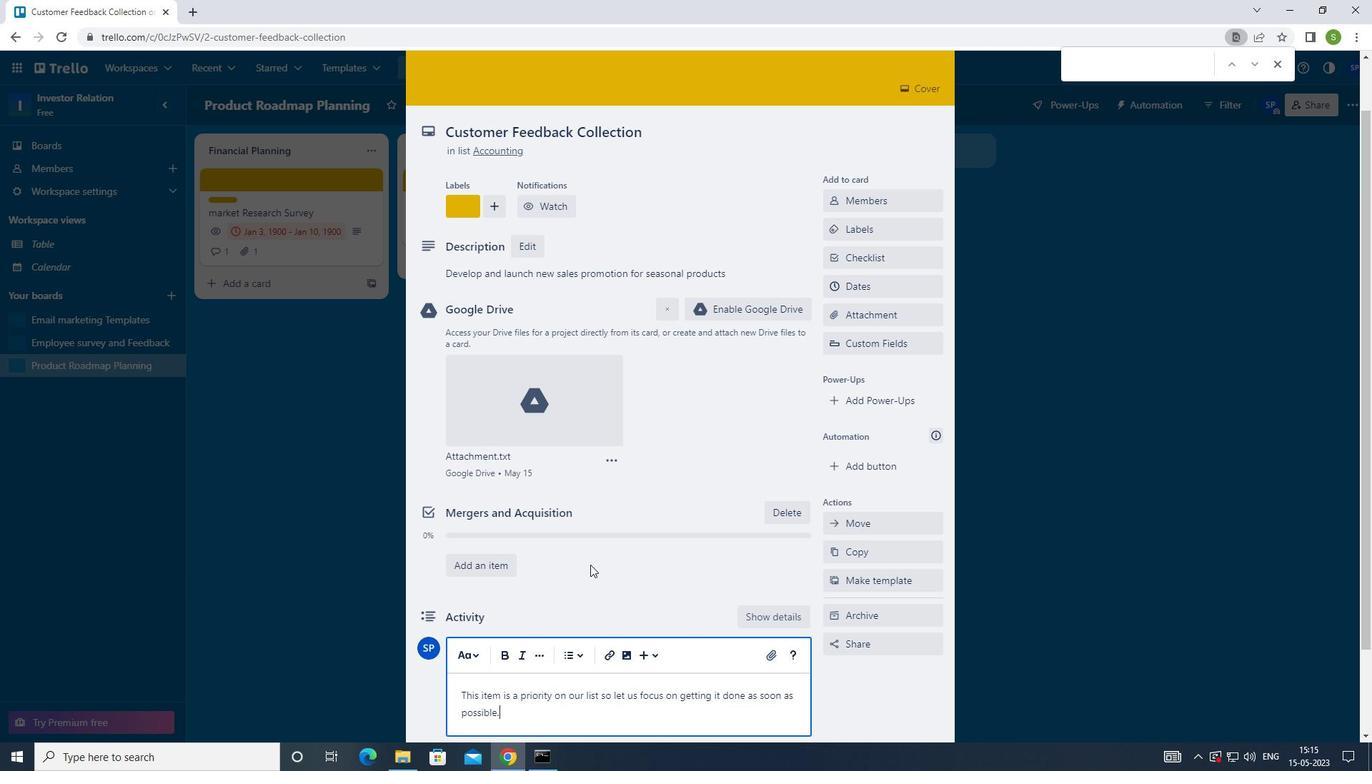 
Action: Mouse moved to (469, 658)
Screenshot: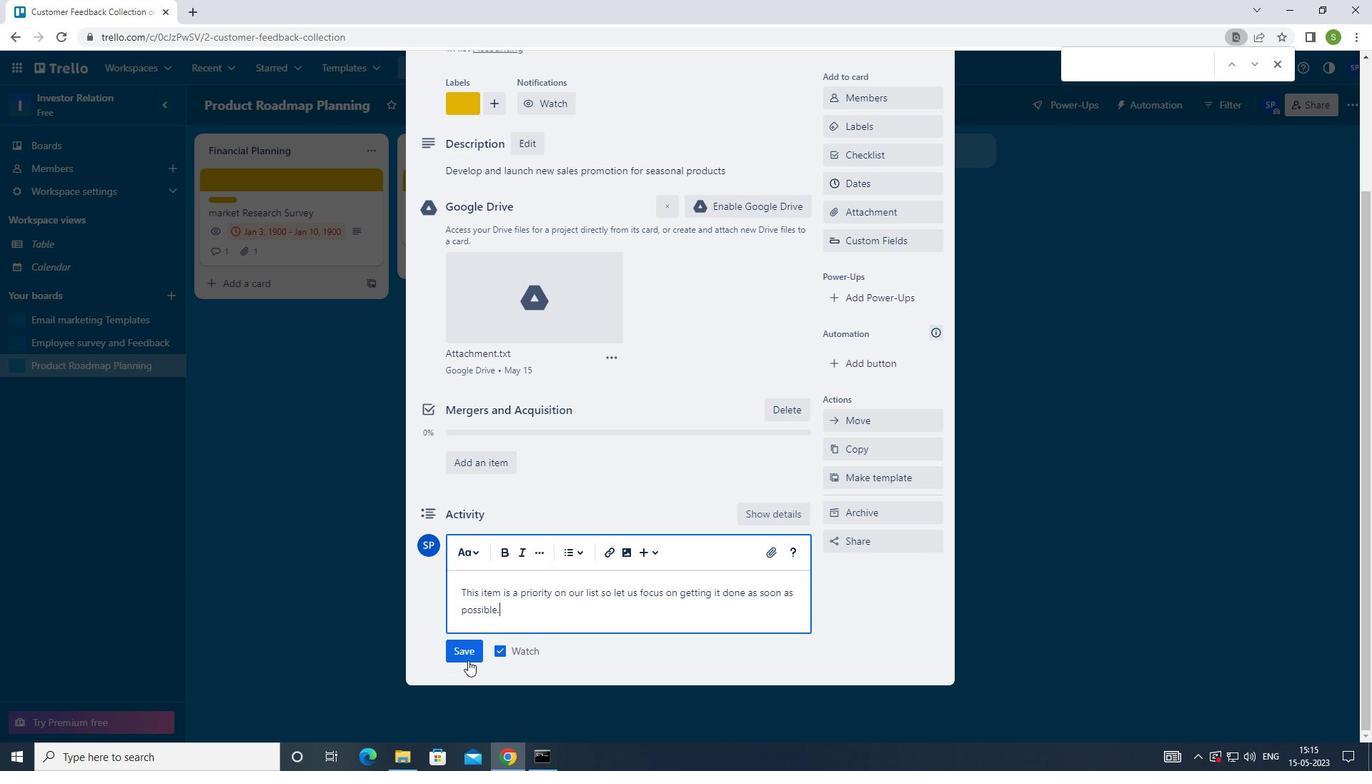 
Action: Mouse pressed left at (469, 658)
Screenshot: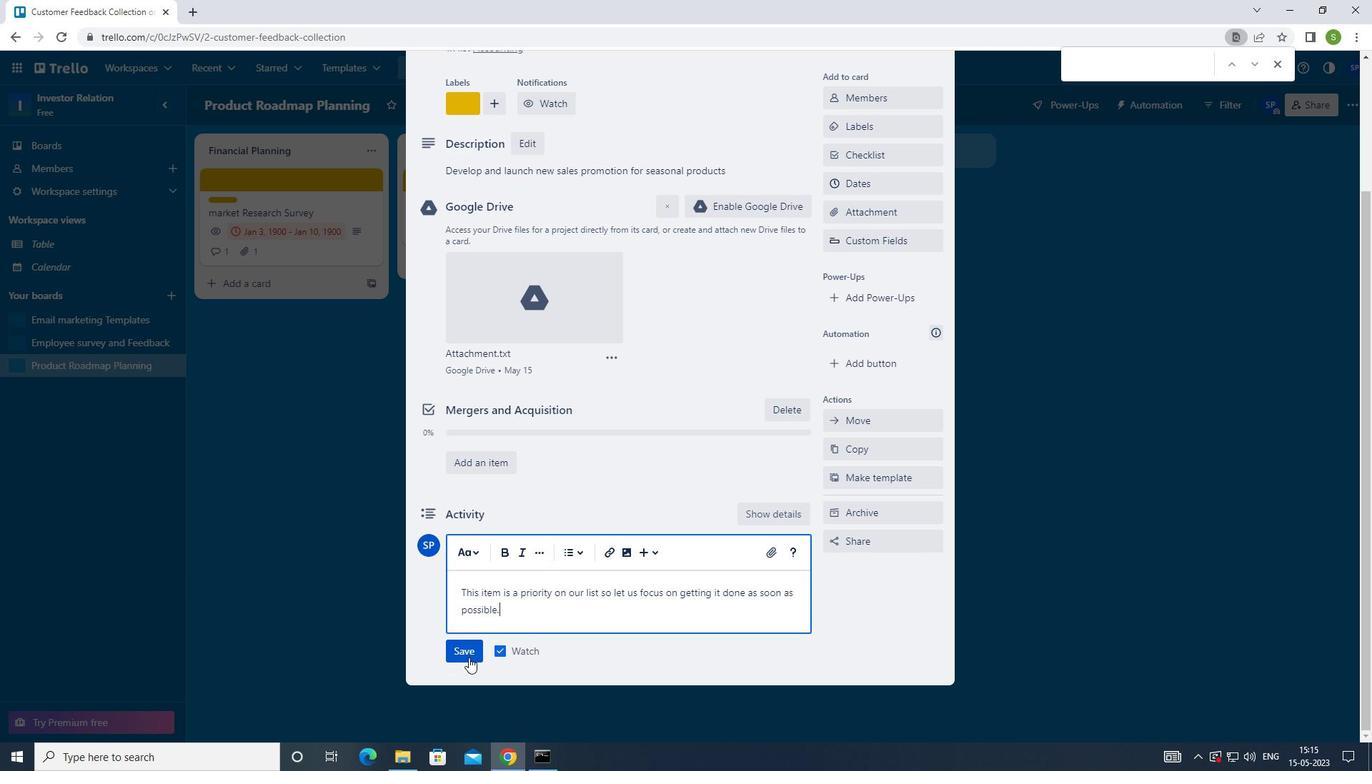 
Action: Mouse moved to (901, 201)
Screenshot: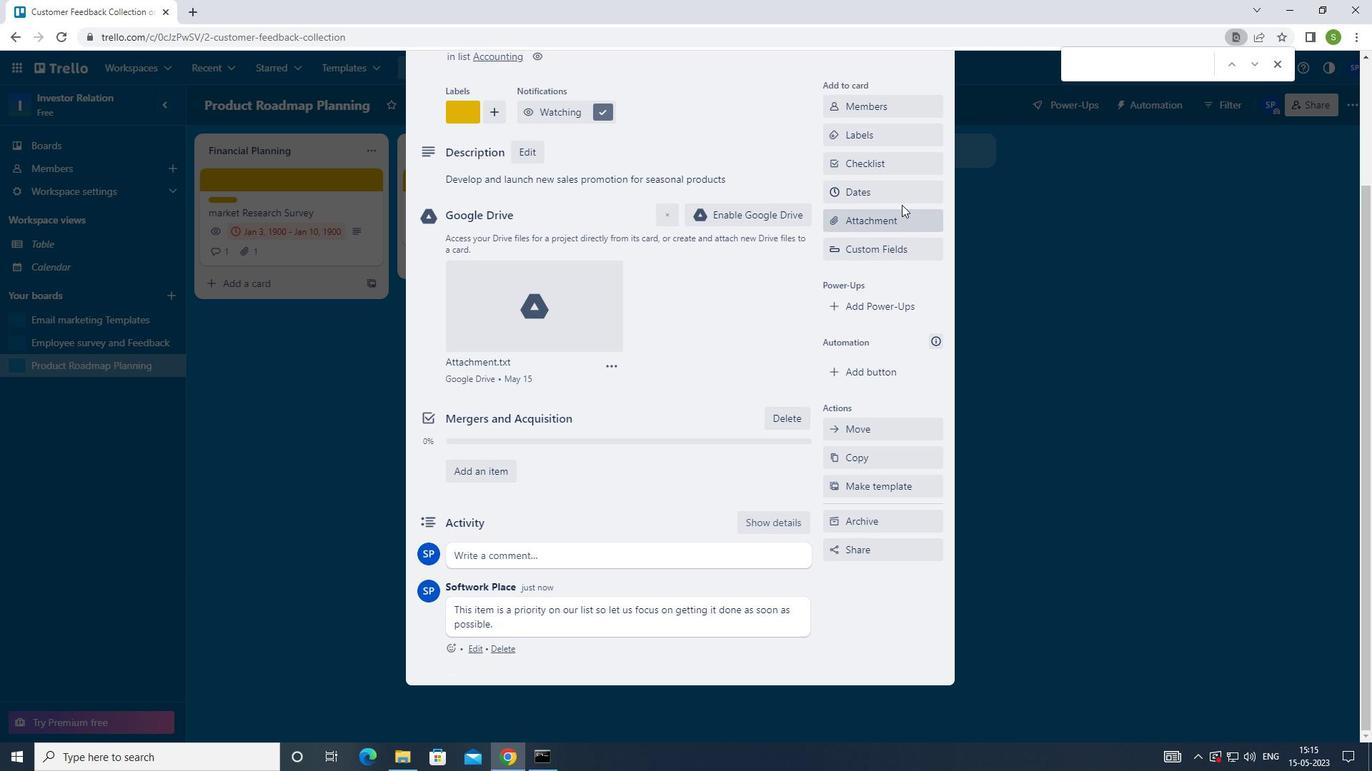 
Action: Mouse pressed left at (901, 201)
Screenshot: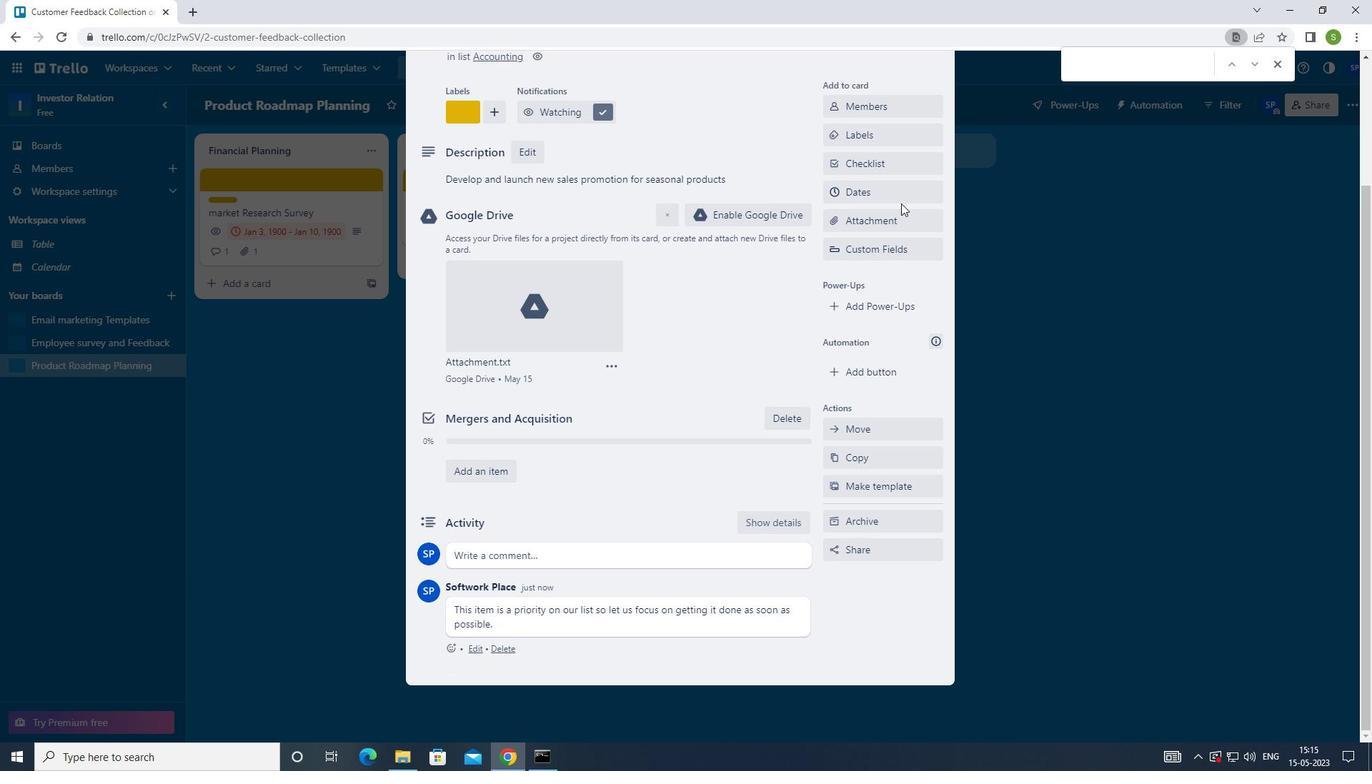 
Action: Mouse moved to (838, 487)
Screenshot: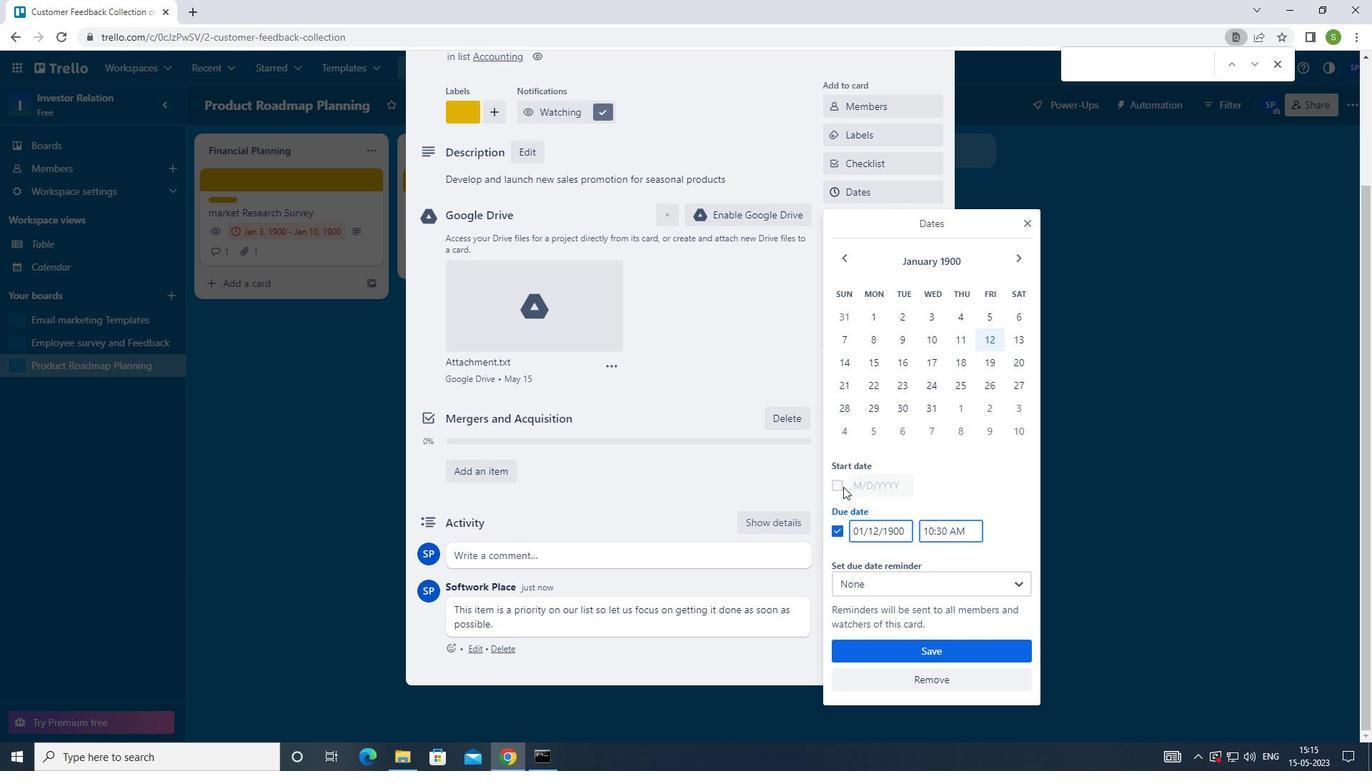 
Action: Mouse pressed left at (838, 487)
Screenshot: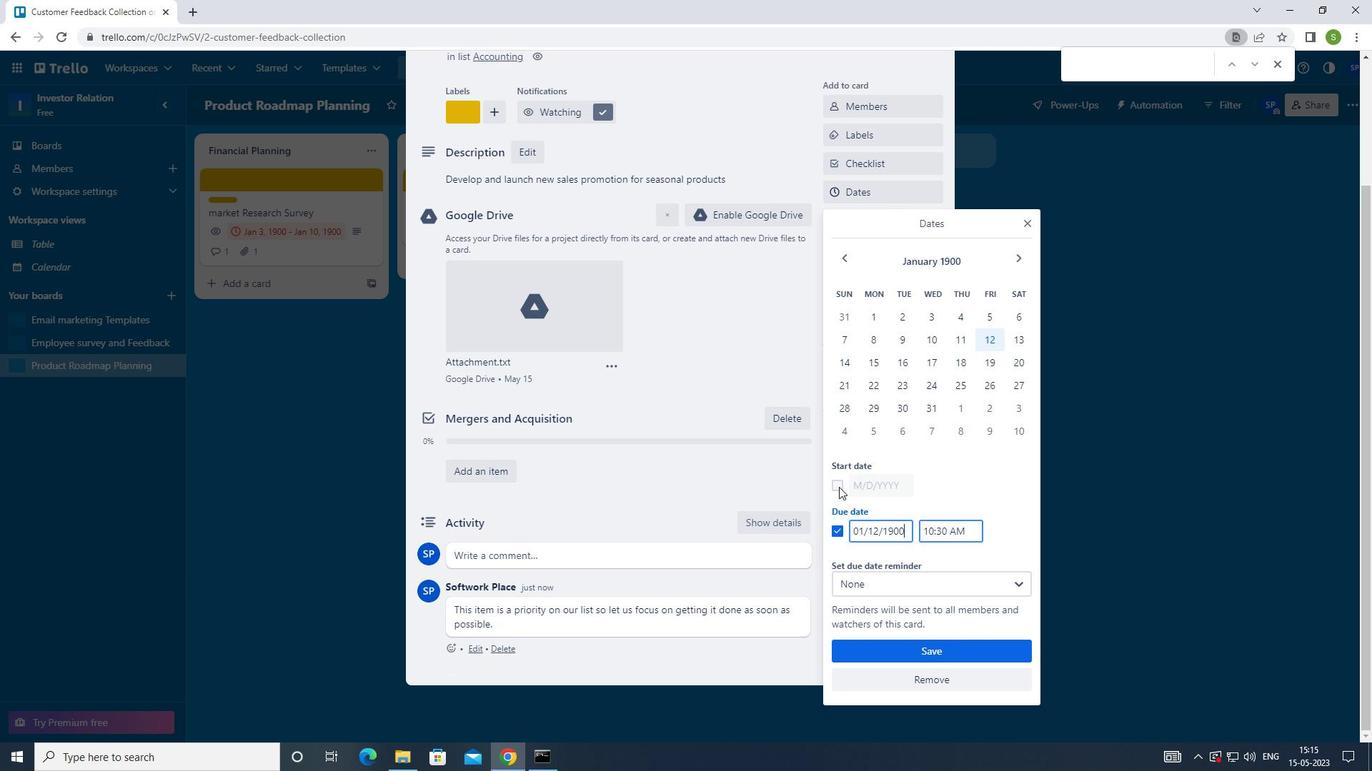 
Action: Mouse moved to (1018, 320)
Screenshot: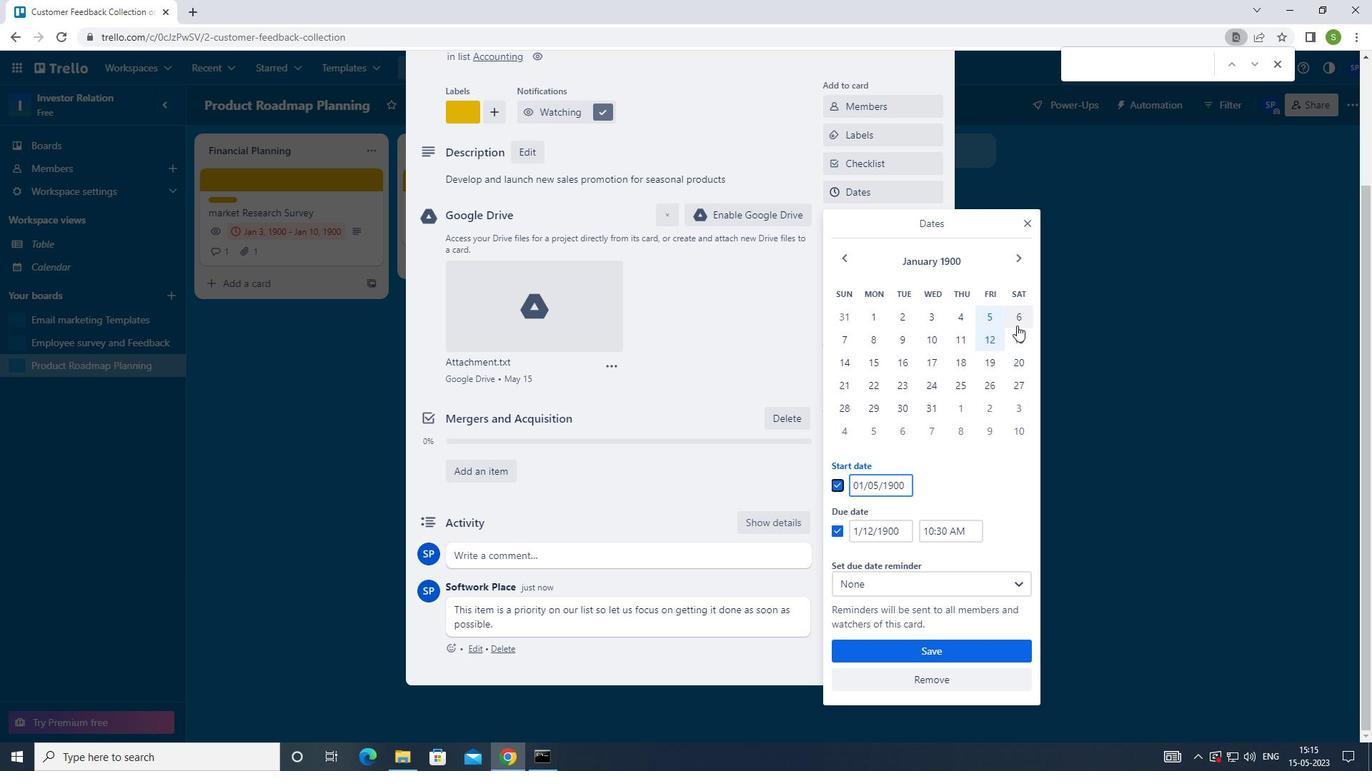 
Action: Mouse pressed left at (1018, 320)
Screenshot: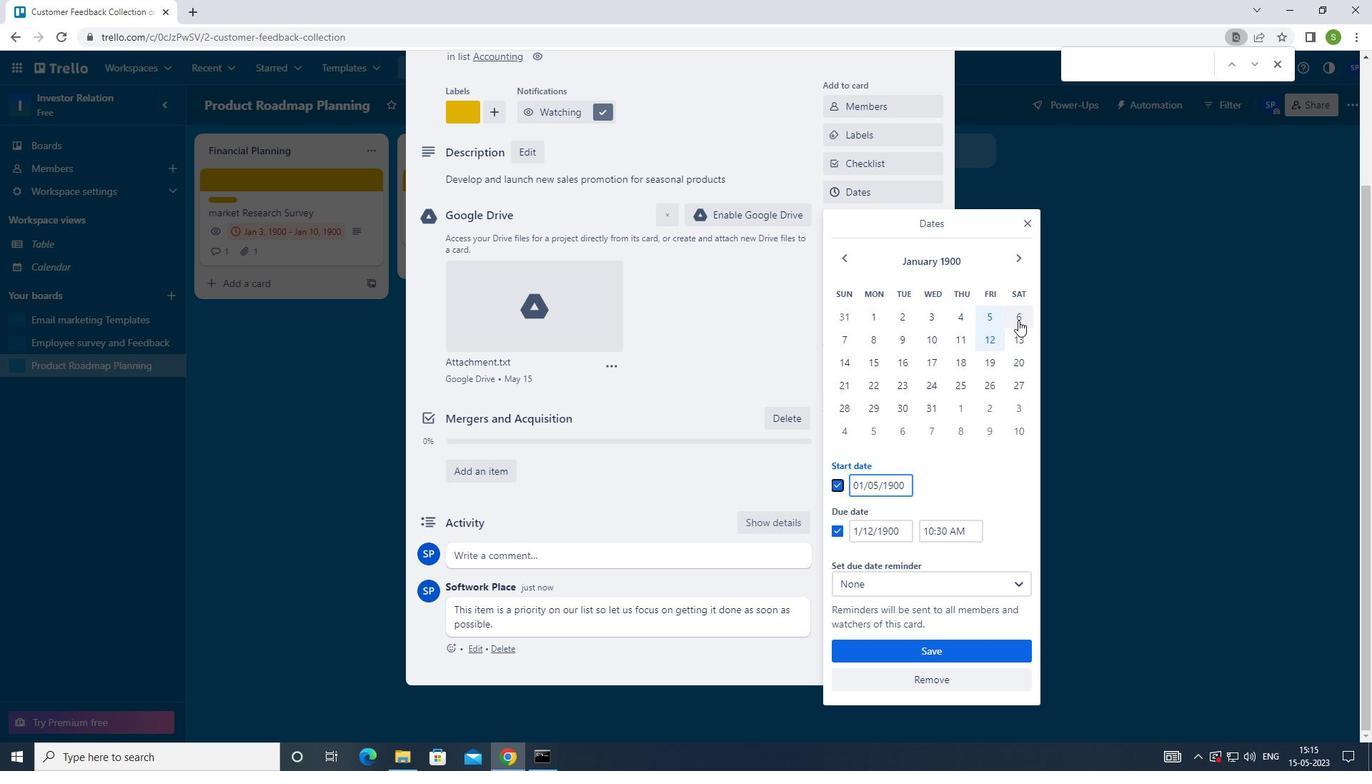 
Action: Mouse moved to (1018, 333)
Screenshot: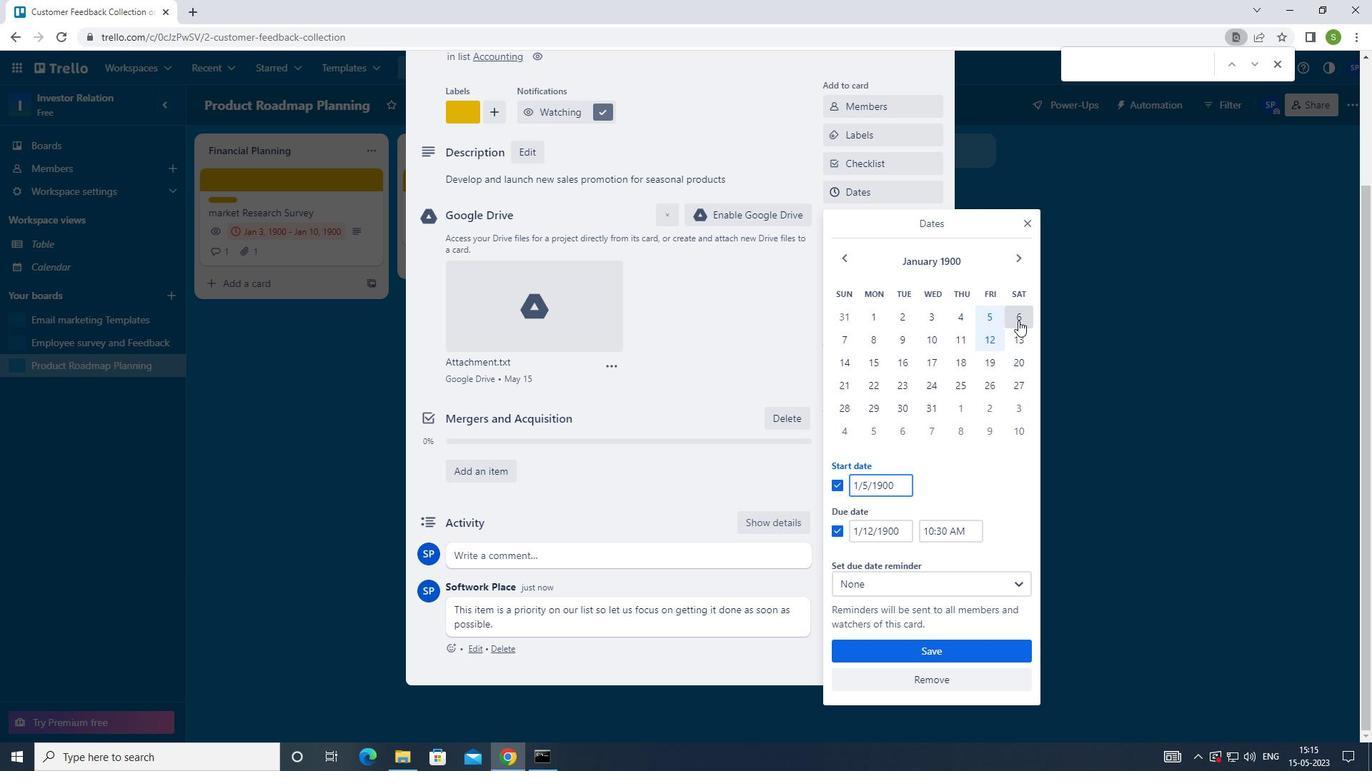 
Action: Mouse pressed left at (1018, 333)
Screenshot: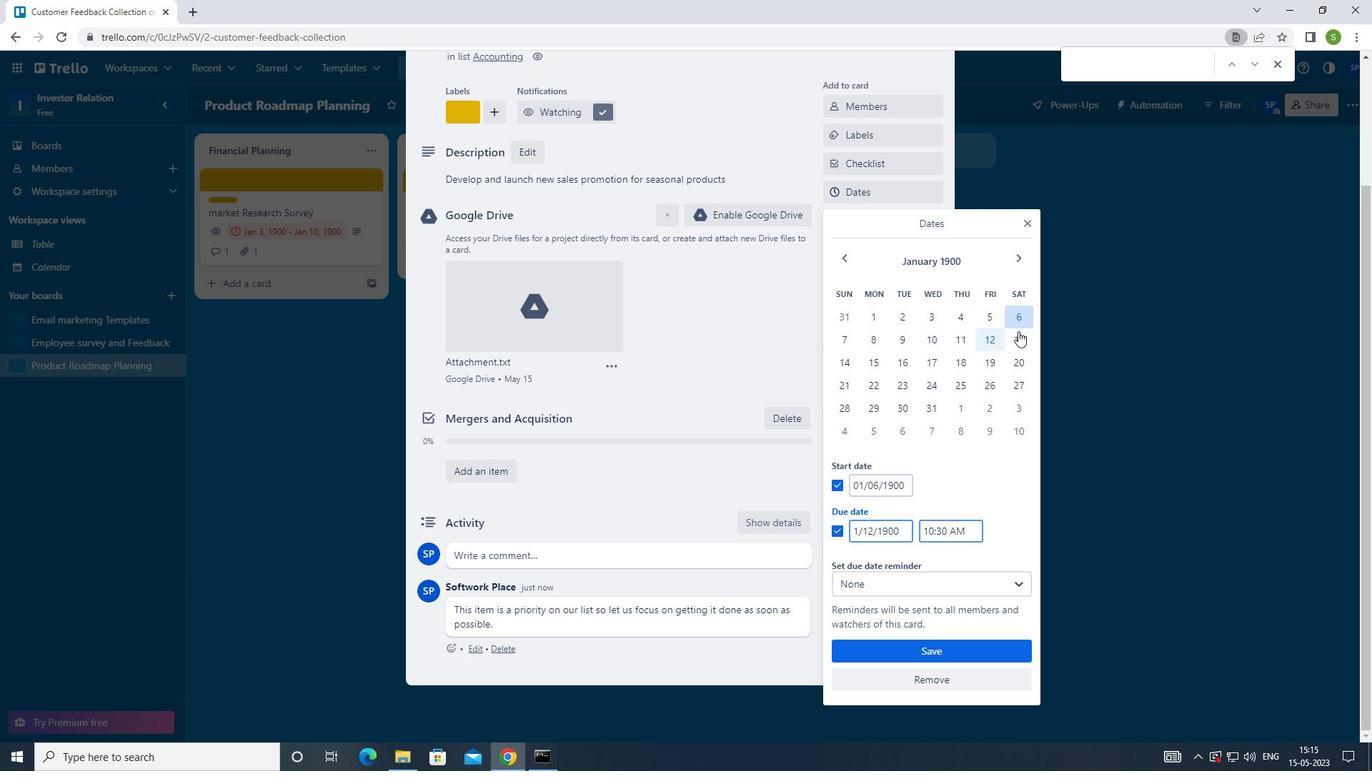 
Action: Mouse moved to (934, 650)
Screenshot: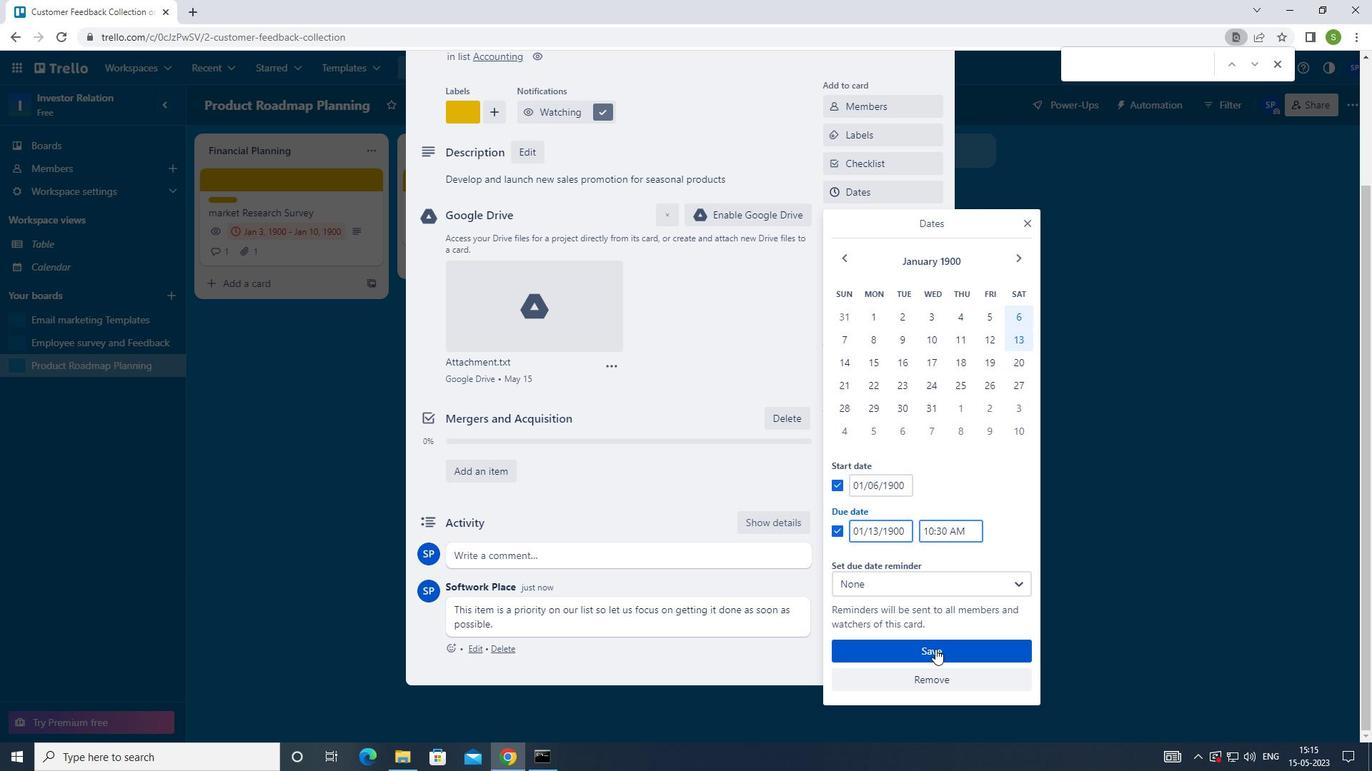 
Action: Mouse pressed left at (934, 650)
Screenshot: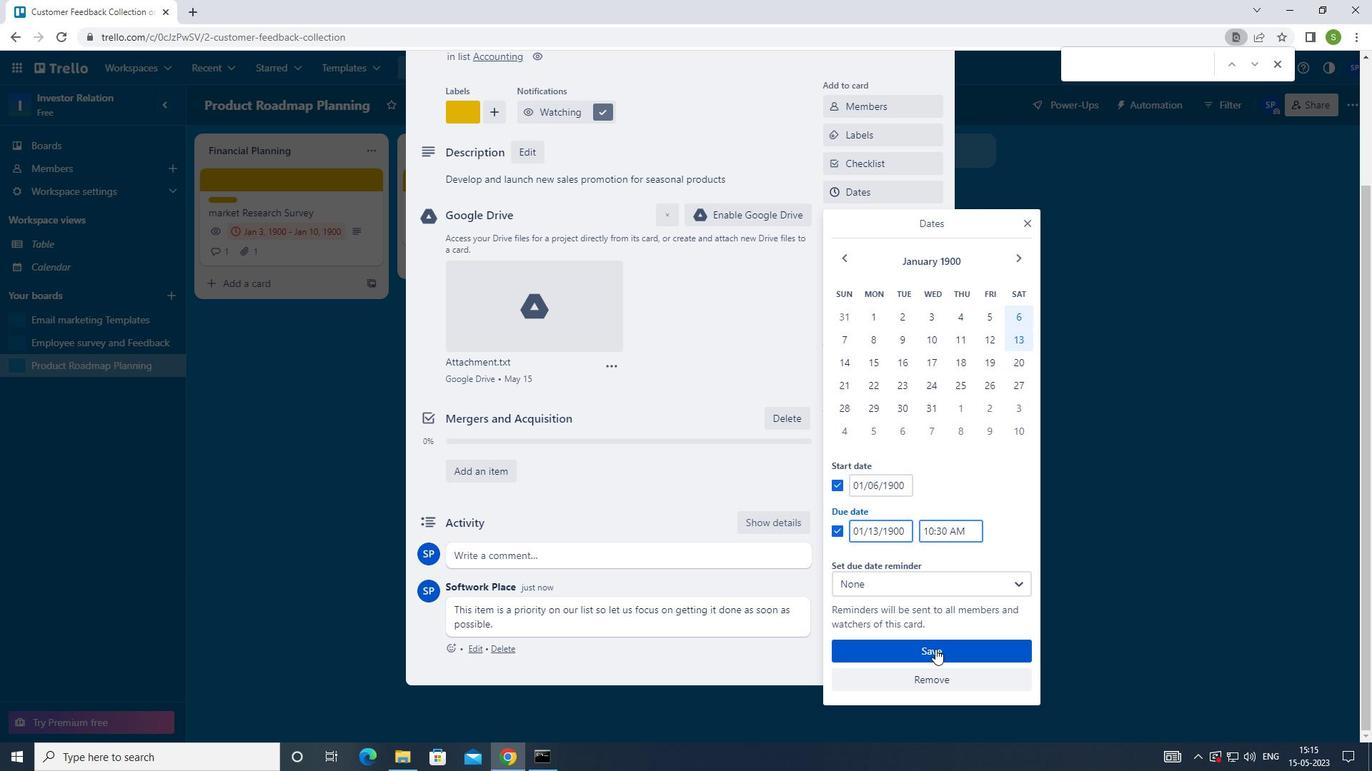 
Action: Mouse moved to (938, 644)
Screenshot: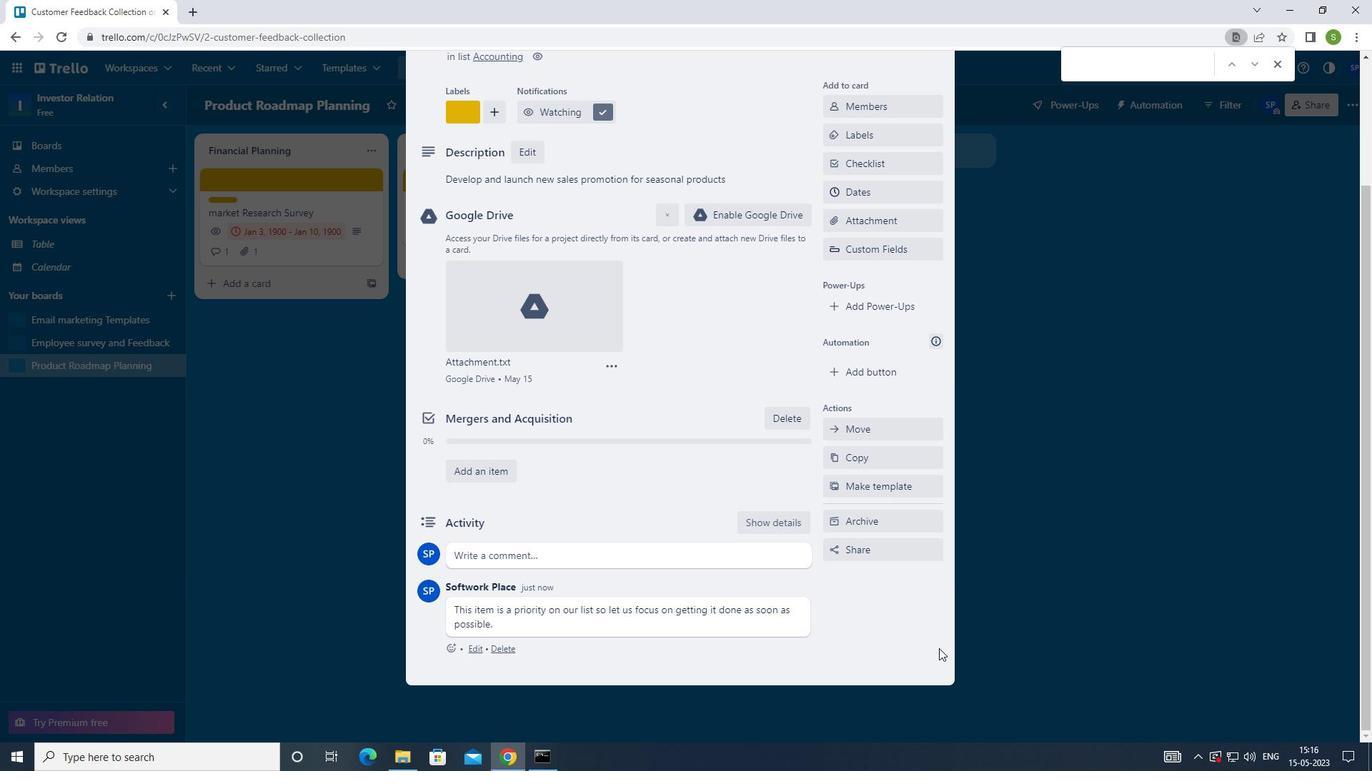 
Action: Key pressed <Key.f8>
Screenshot: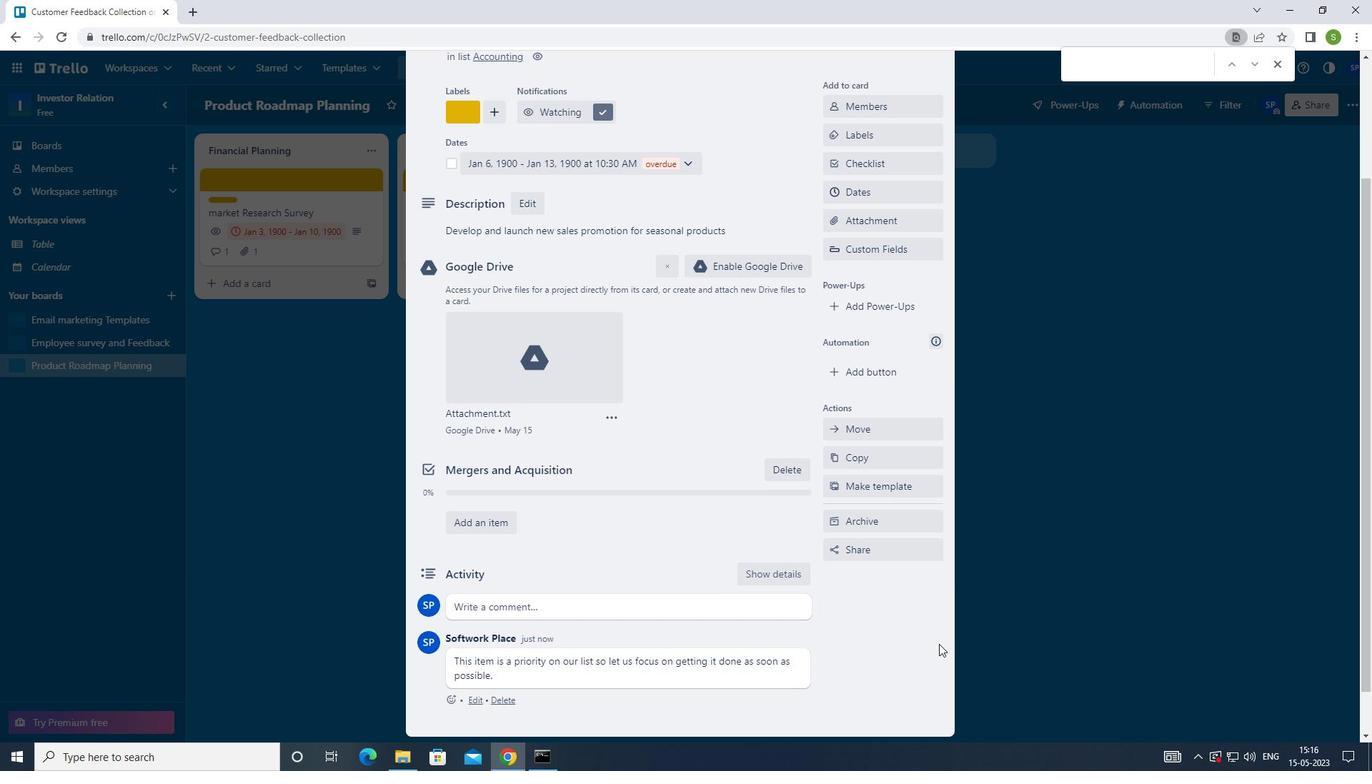 
